 Task: Open Card Research and Development Review in Board Thought Leadership to Workspace E-commerce Management and add a team member Softage.2@softage.net, a label Green, a checklist Culinary Nutrition, an attachment from Trello, a color Green and finally, add a card description 'Conduct customer research for new customer referral' and a comment 'This task requires us to be organized and efficient, managing our time and resources effectively.'. Add a start date 'Jan 02, 1900' with a due date 'Jan 09, 1900'
Action: Mouse moved to (76, 317)
Screenshot: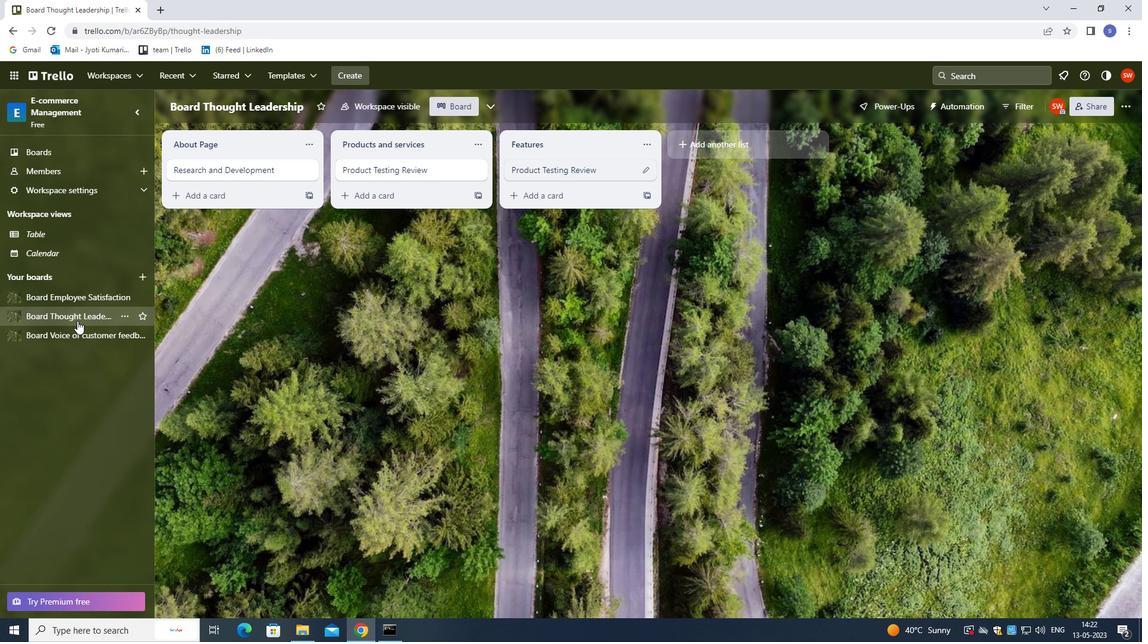 
Action: Mouse pressed left at (76, 317)
Screenshot: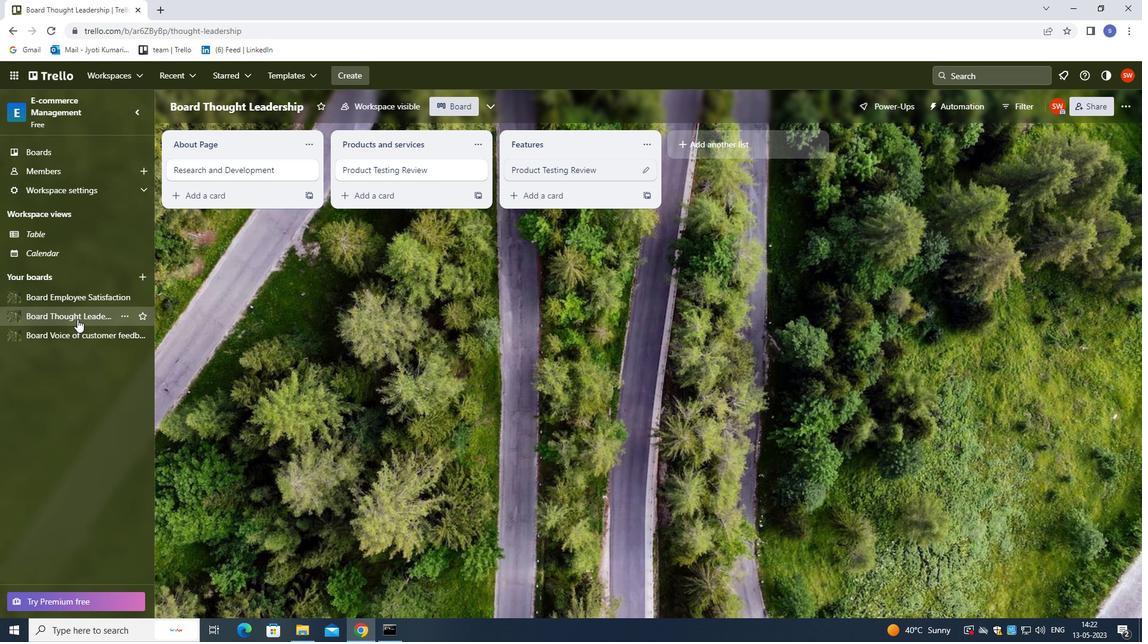 
Action: Mouse moved to (212, 172)
Screenshot: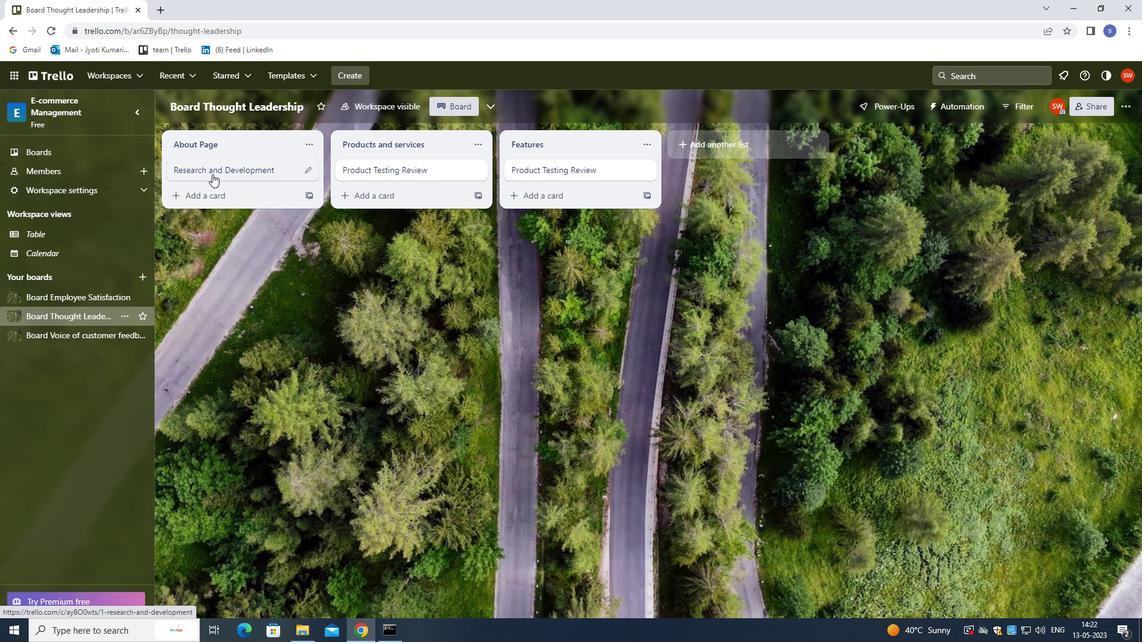 
Action: Mouse pressed left at (212, 172)
Screenshot: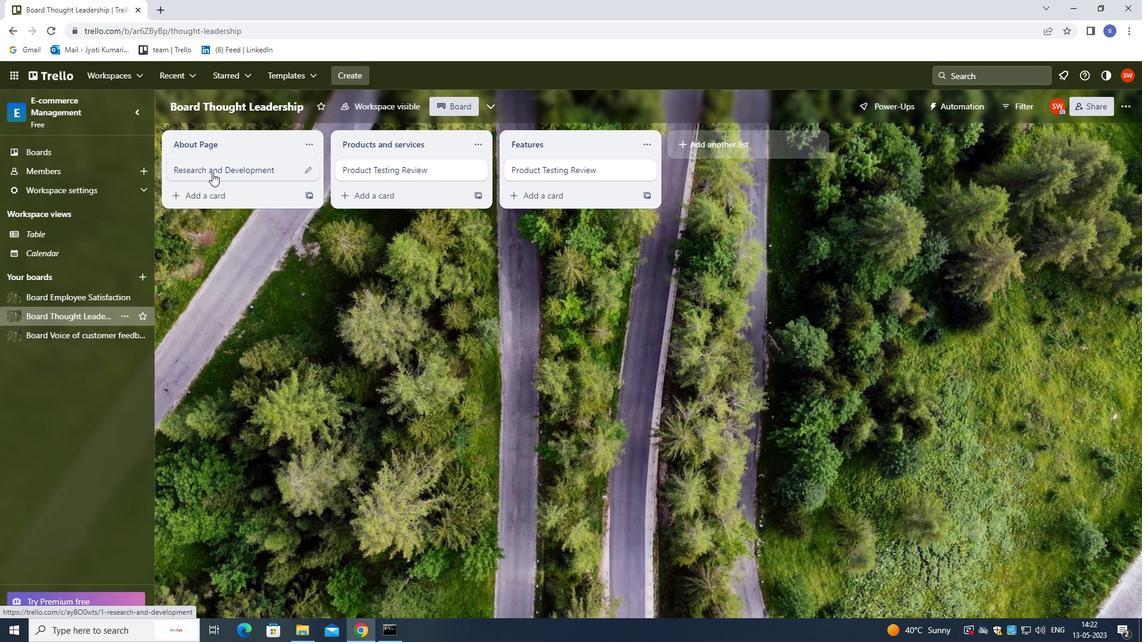 
Action: Mouse moved to (701, 170)
Screenshot: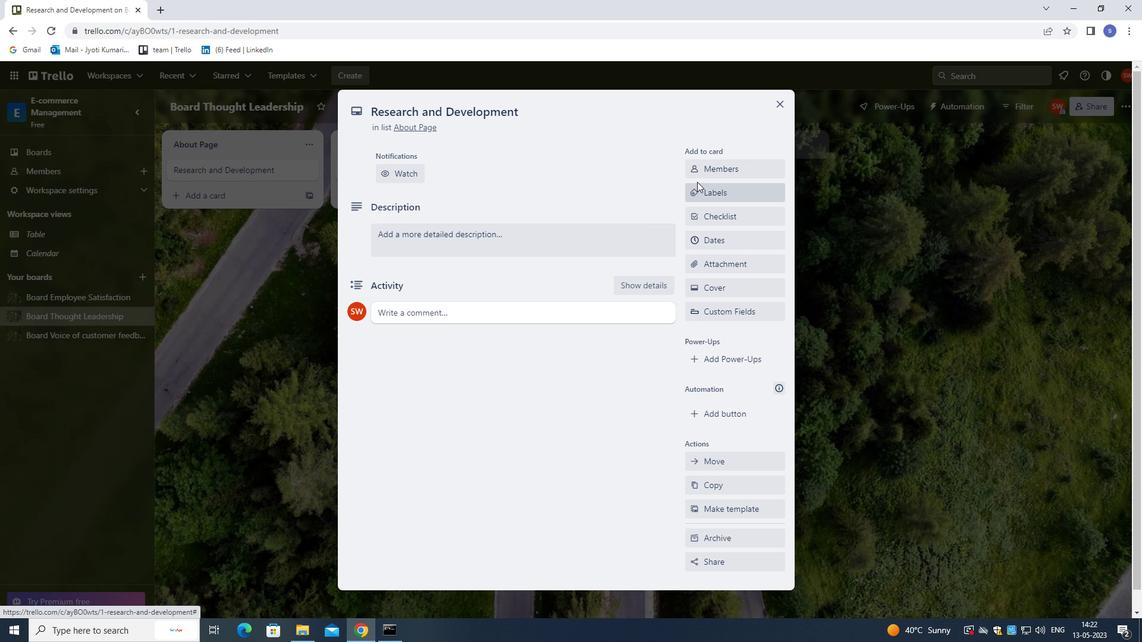 
Action: Mouse pressed left at (701, 170)
Screenshot: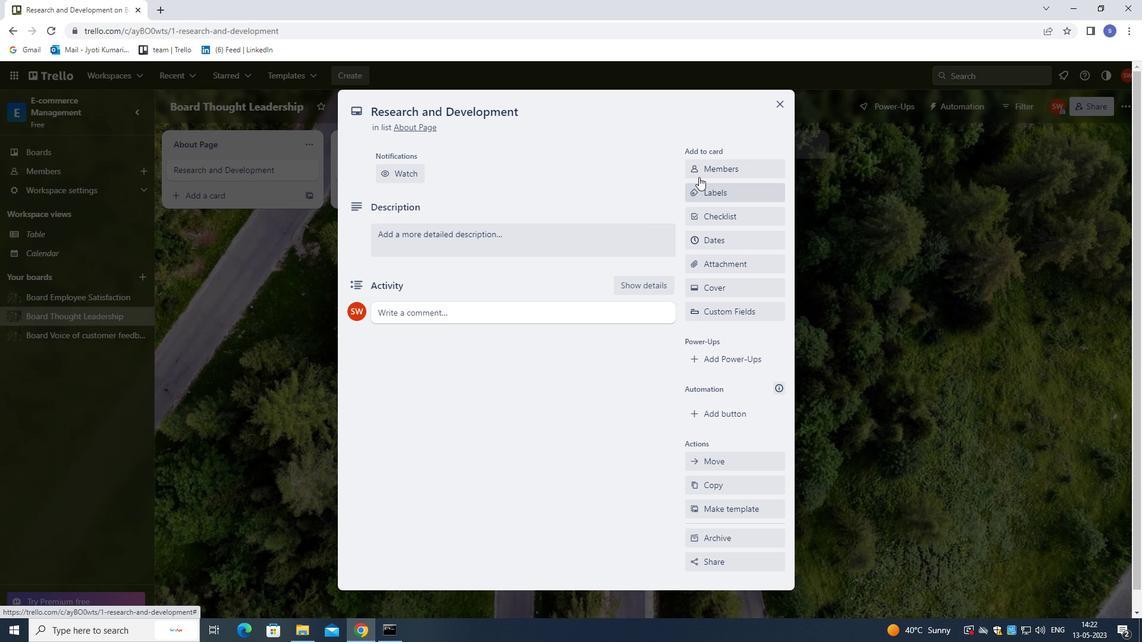
Action: Mouse moved to (825, 303)
Screenshot: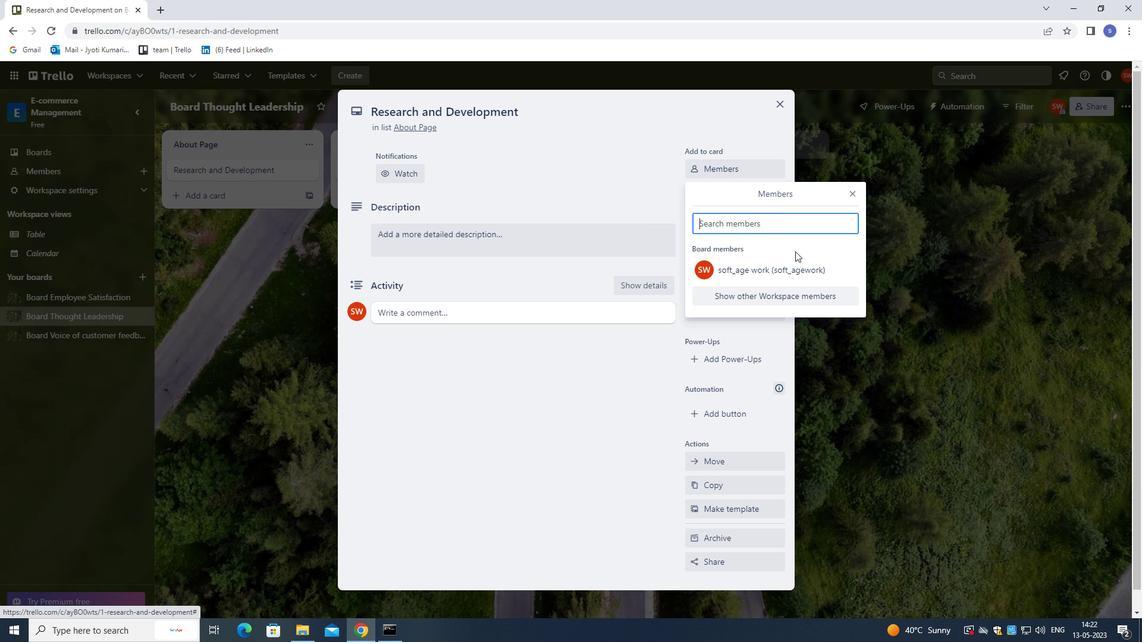 
Action: Key pressed softage.2<Key.shift>@SOFTAGE.NET
Screenshot: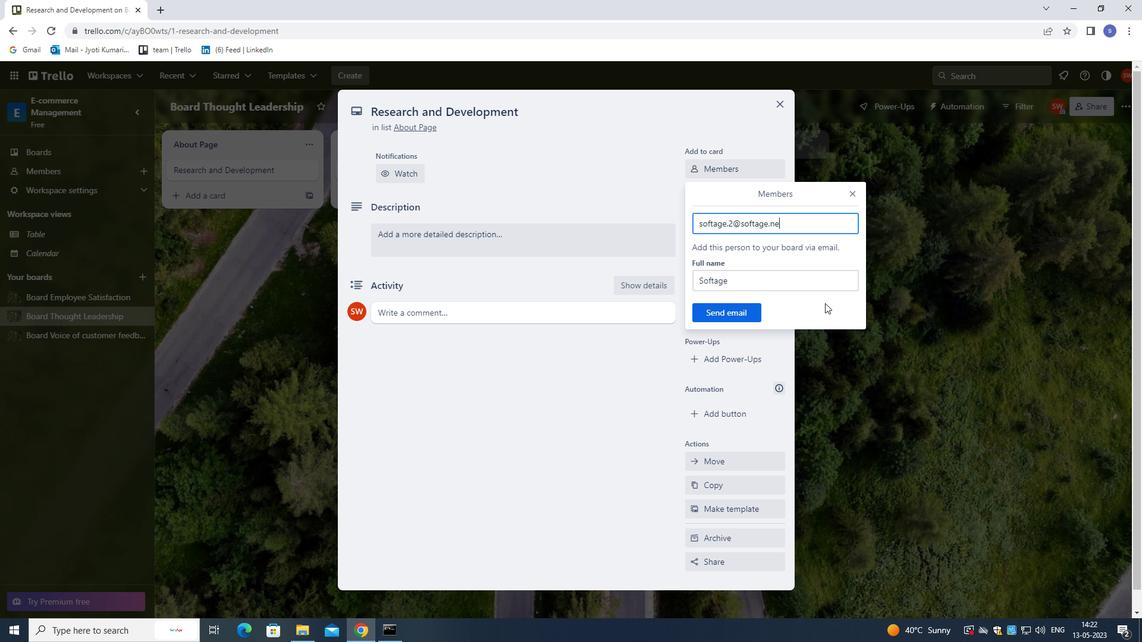 
Action: Mouse moved to (740, 311)
Screenshot: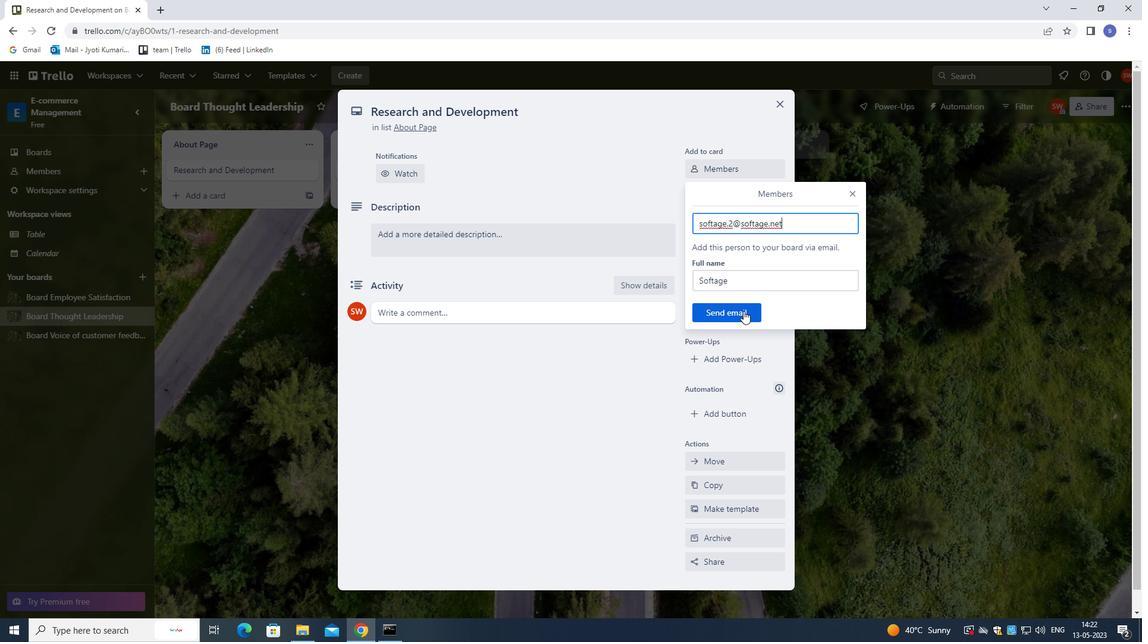 
Action: Mouse pressed left at (740, 311)
Screenshot: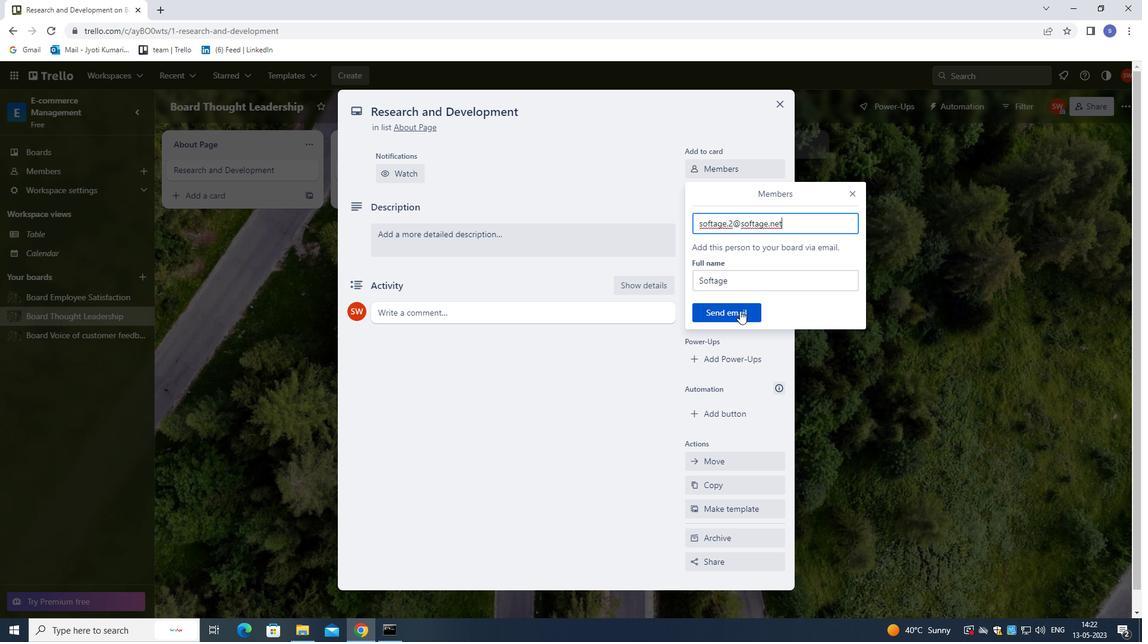
Action: Mouse moved to (734, 234)
Screenshot: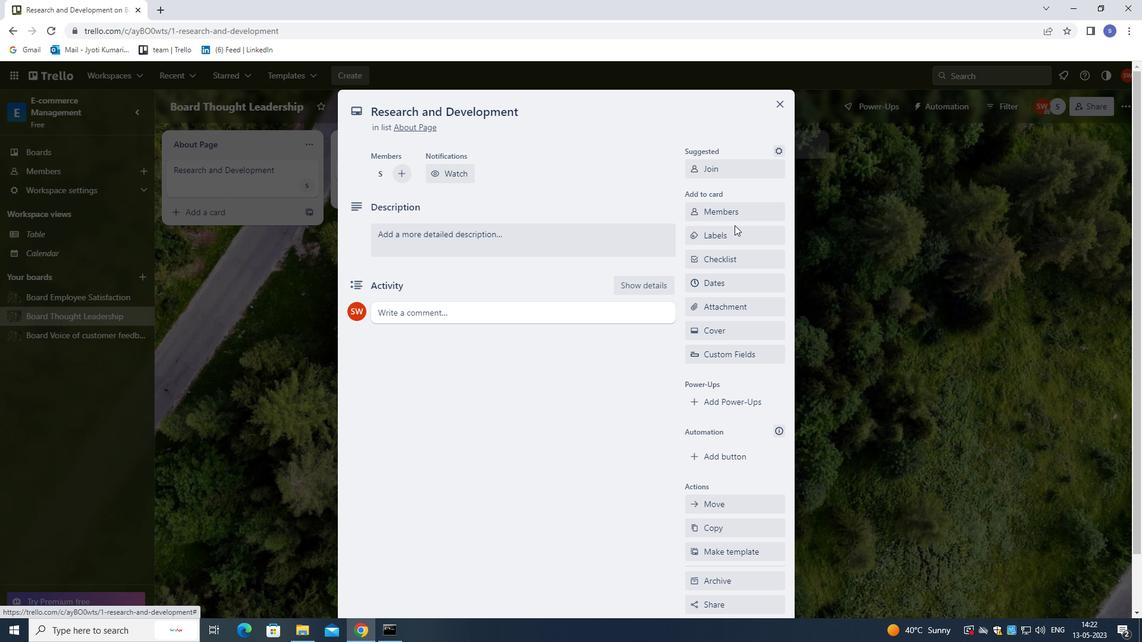 
Action: Mouse pressed left at (734, 234)
Screenshot: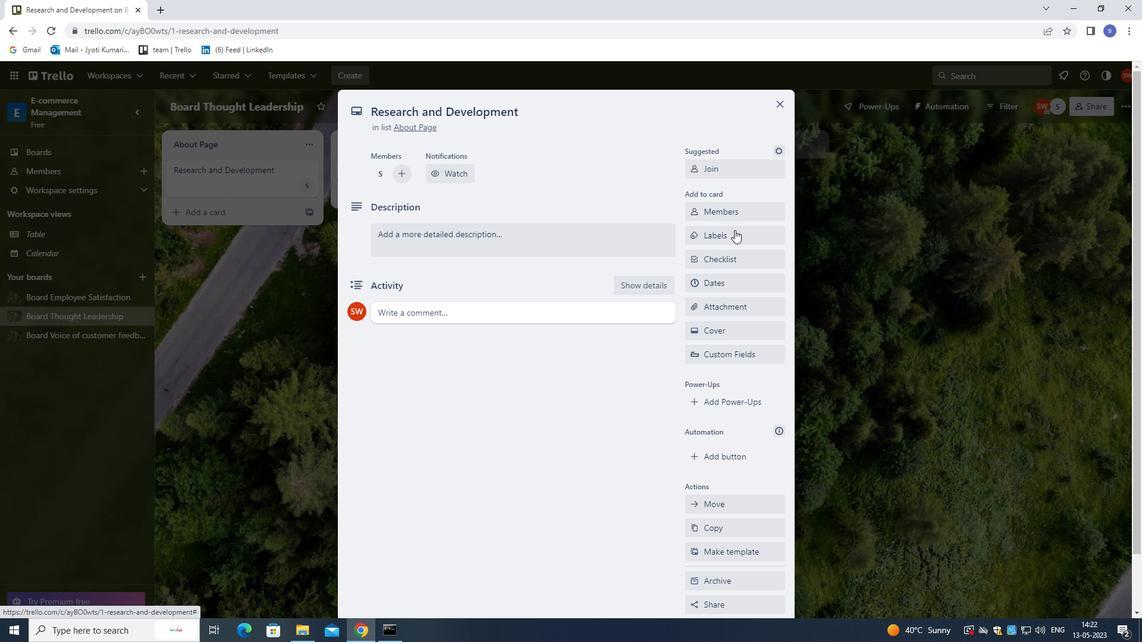 
Action: Key pressed G
Screenshot: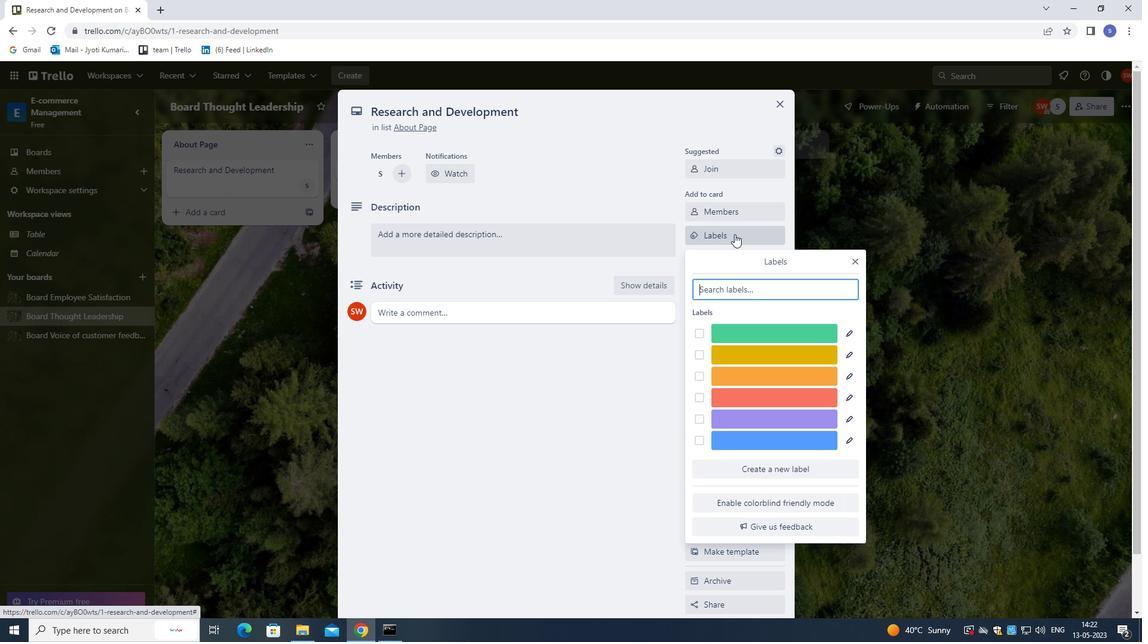 
Action: Mouse moved to (734, 330)
Screenshot: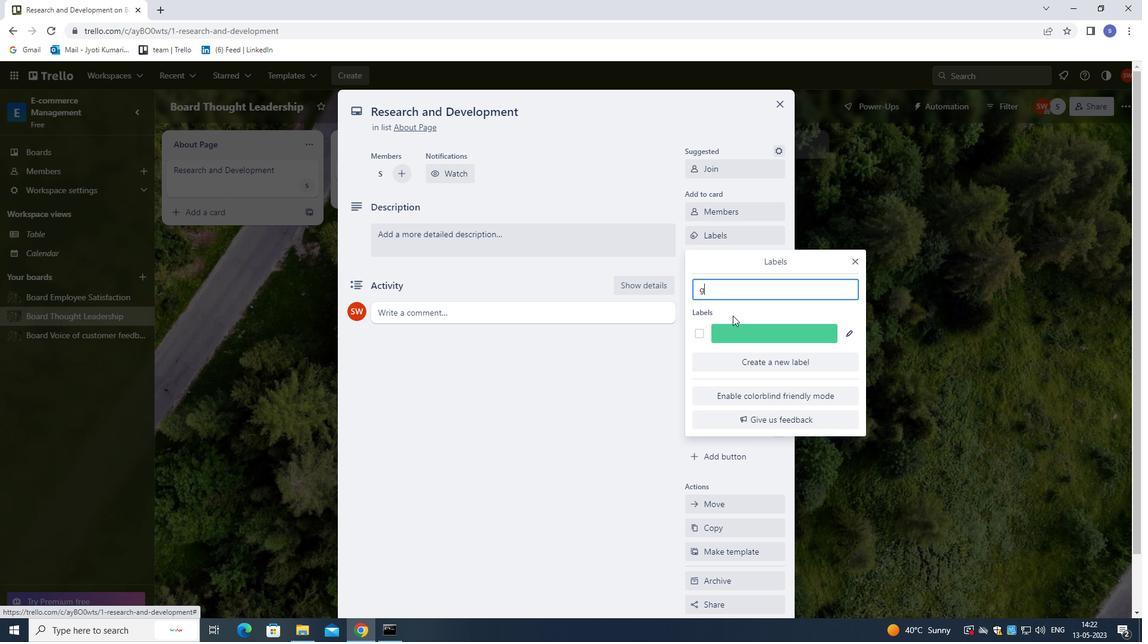 
Action: Mouse pressed left at (734, 330)
Screenshot: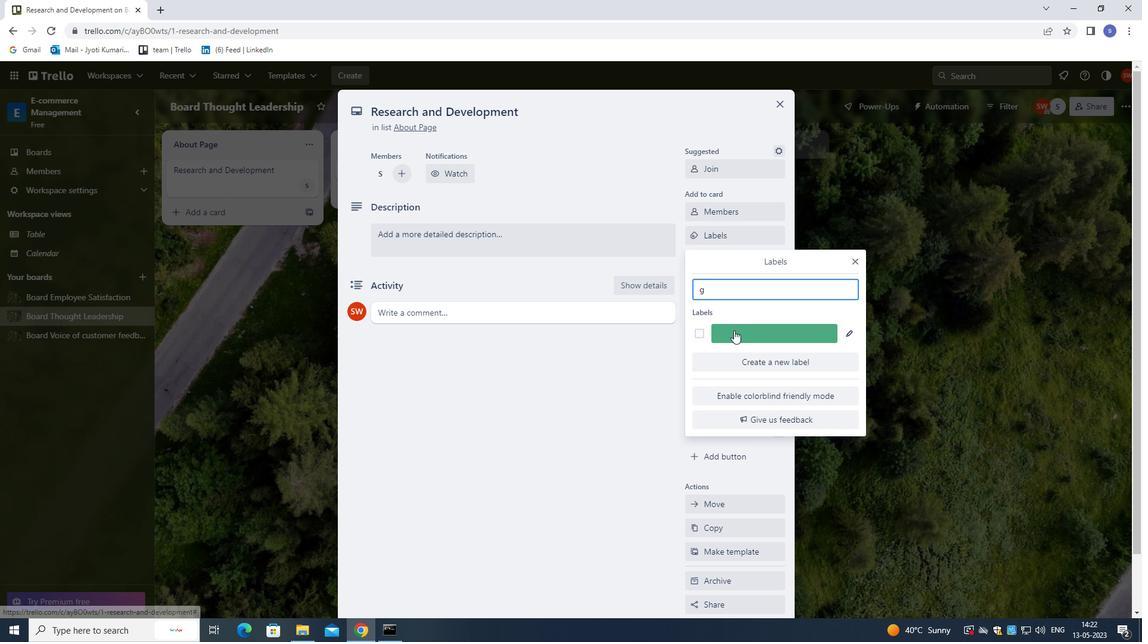 
Action: Mouse moved to (856, 259)
Screenshot: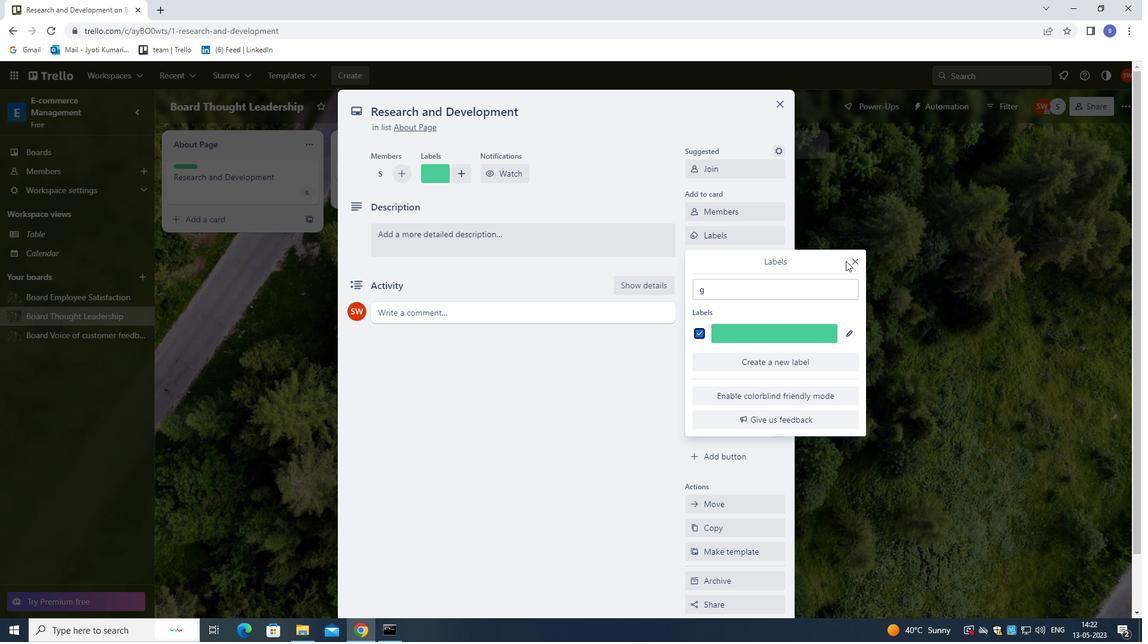 
Action: Mouse pressed left at (856, 259)
Screenshot: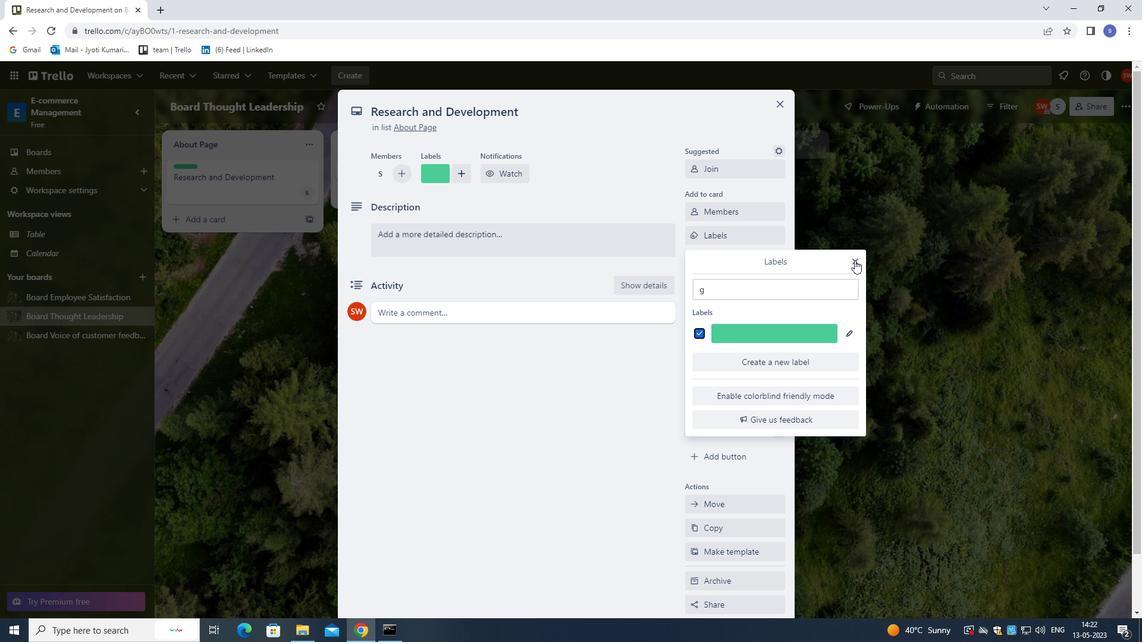 
Action: Mouse moved to (746, 264)
Screenshot: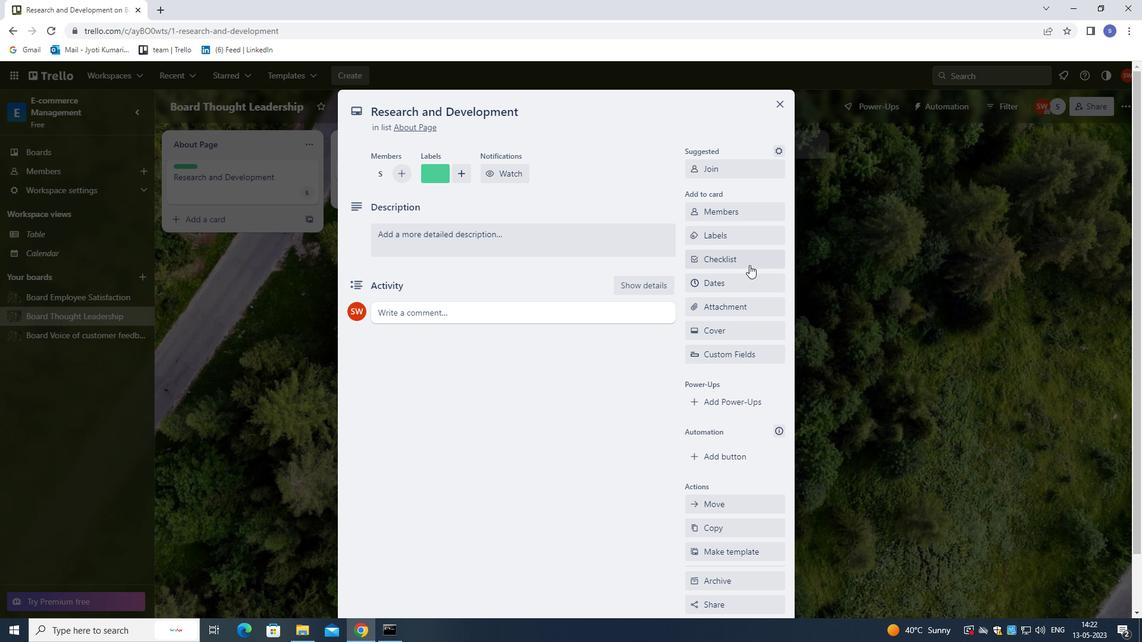 
Action: Mouse pressed left at (746, 264)
Screenshot: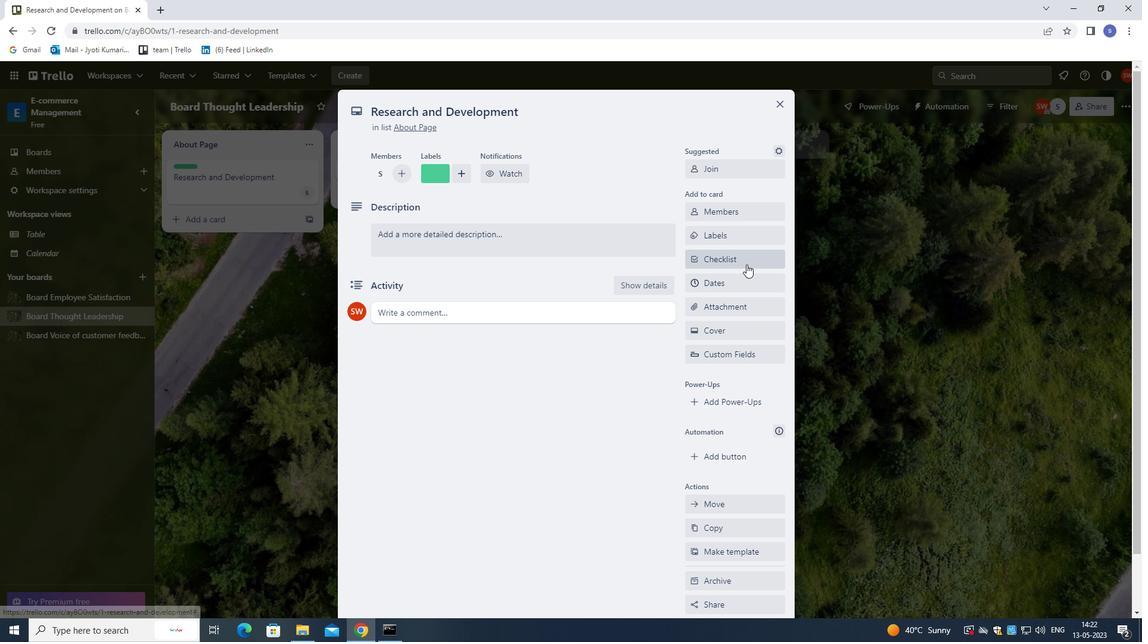 
Action: Mouse moved to (747, 265)
Screenshot: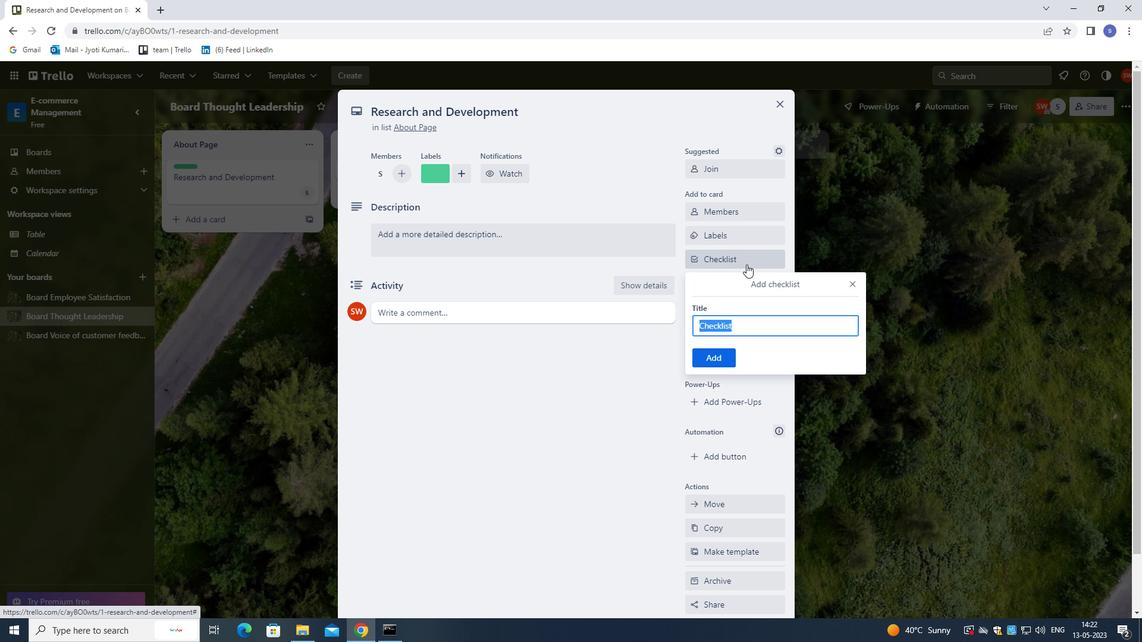 
Action: Key pressed <Key.shift>CUILNARY<Key.space><Key.shift><Key.shift>NUTRITION<Key.left><Key.left><Key.left><Key.left><Key.left><Key.left><Key.left><Key.left><Key.left><Key.left><Key.left><Key.left><Key.left><Key.left><Key.left><Key.left><Key.left><Key.left><Key.left><Key.left>00<Key.backspace><Key.backspace><Key.right><Key.right><Key.right><Key.right><Key.backspace><Key.backspace>LI
Screenshot: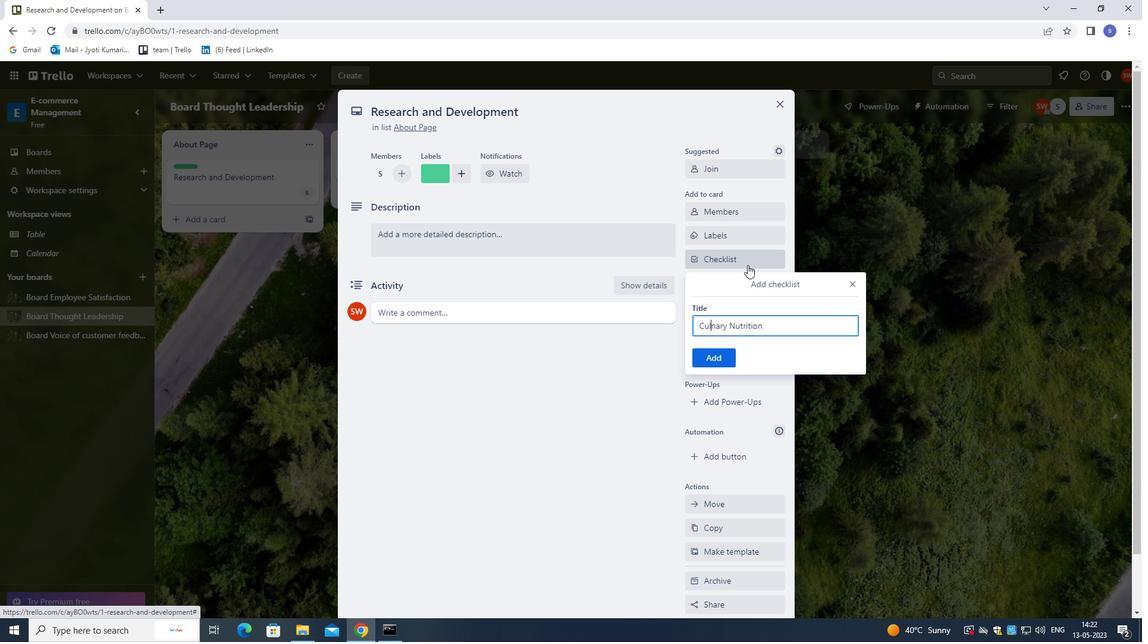 
Action: Mouse moved to (721, 360)
Screenshot: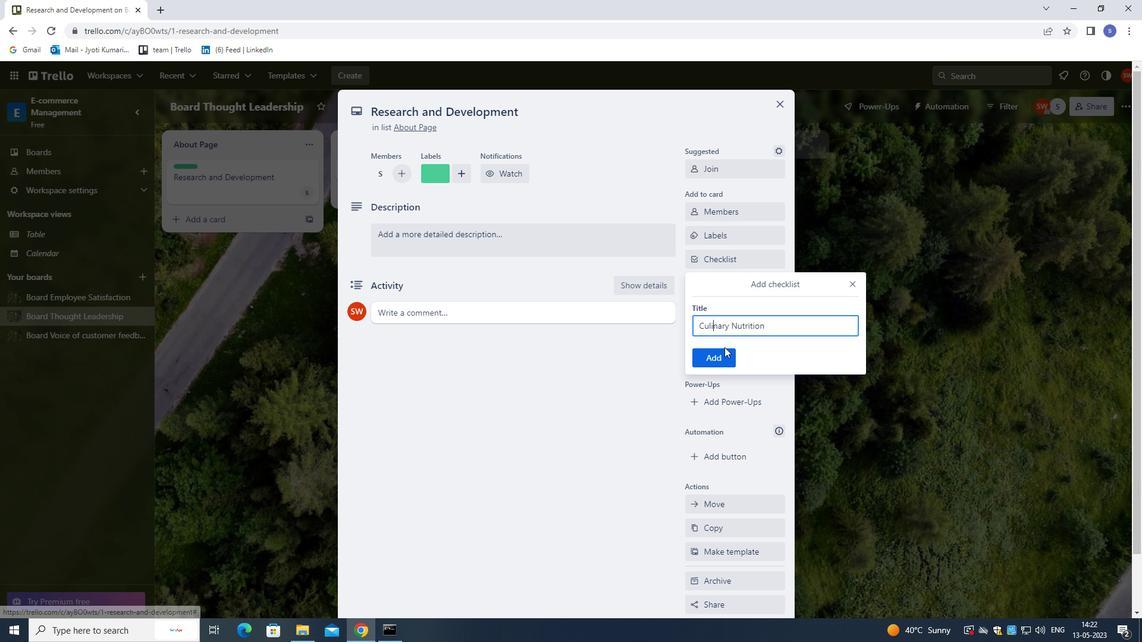 
Action: Mouse pressed left at (721, 360)
Screenshot: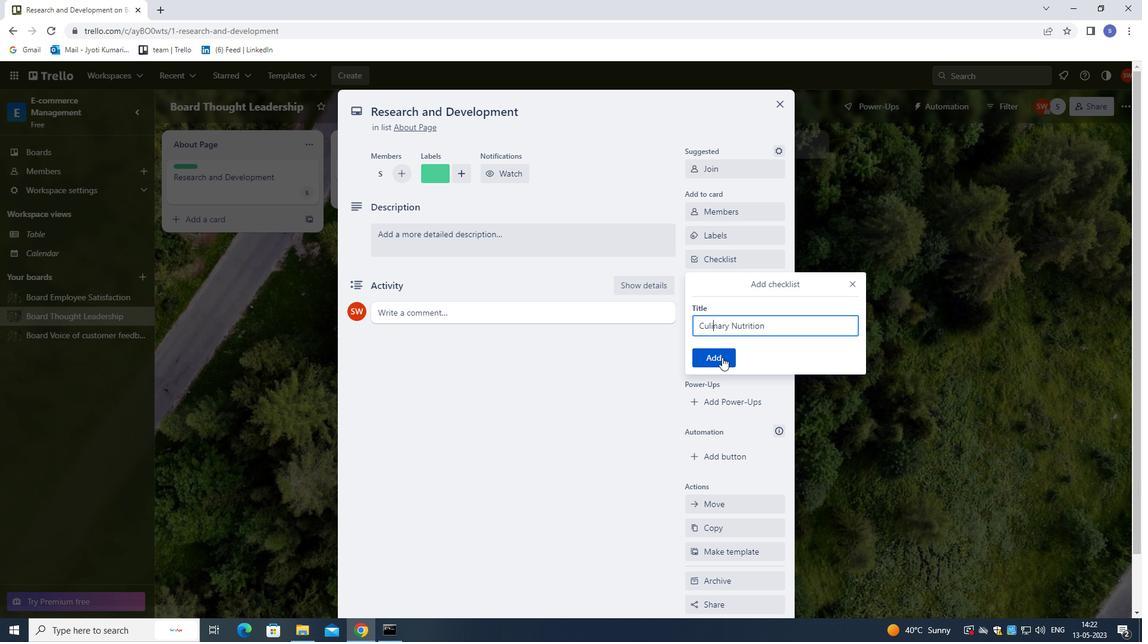 
Action: Mouse moved to (727, 290)
Screenshot: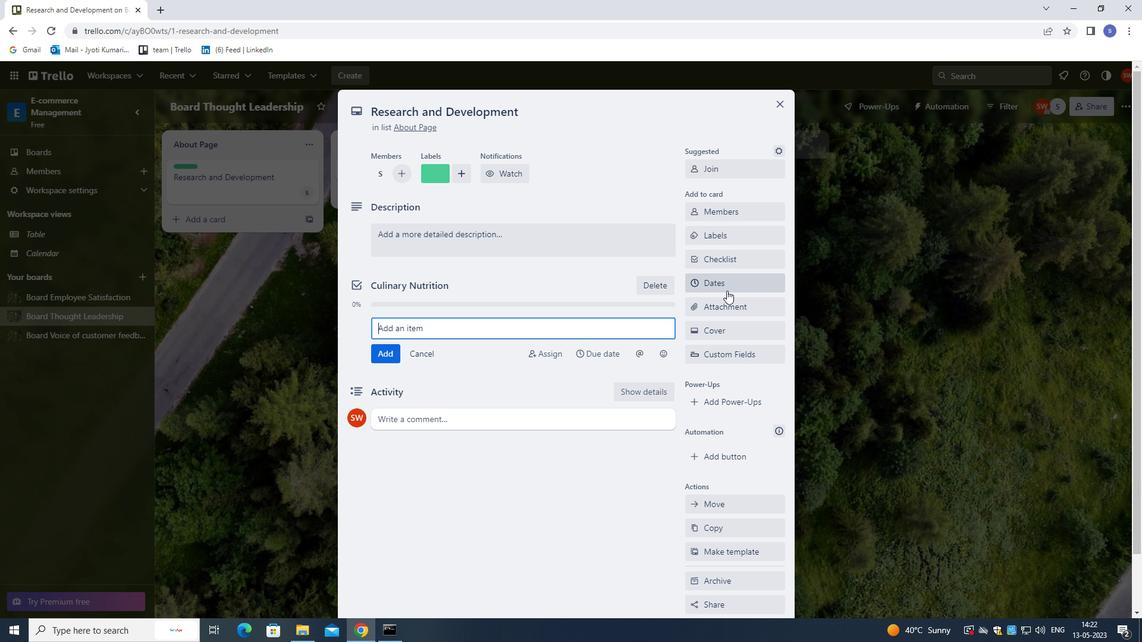 
Action: Mouse pressed left at (727, 290)
Screenshot: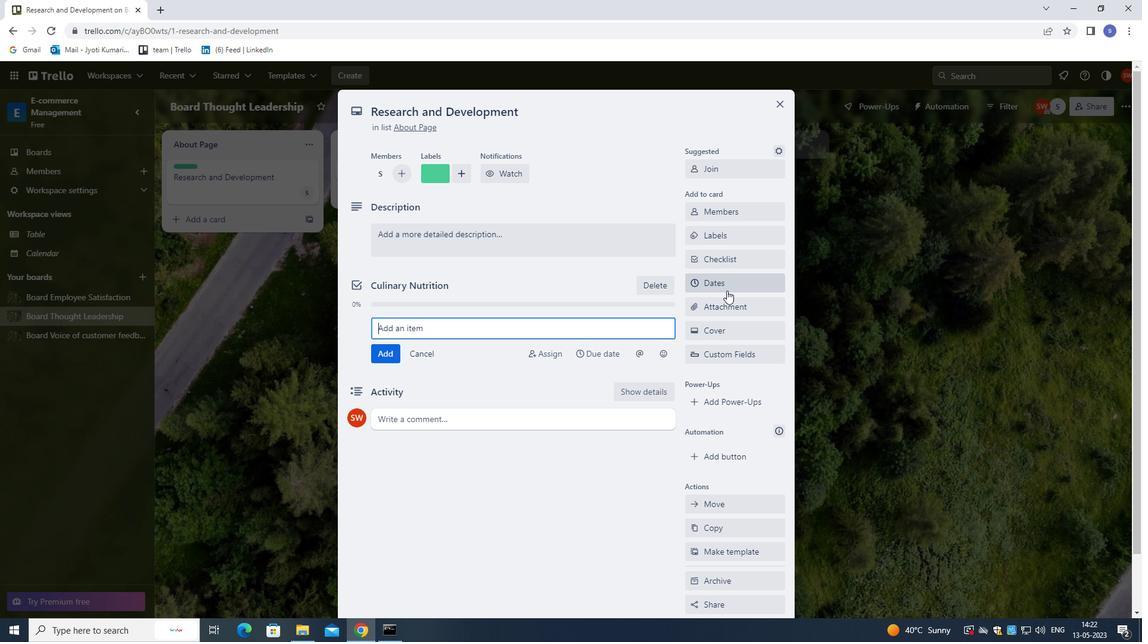 
Action: Mouse moved to (697, 324)
Screenshot: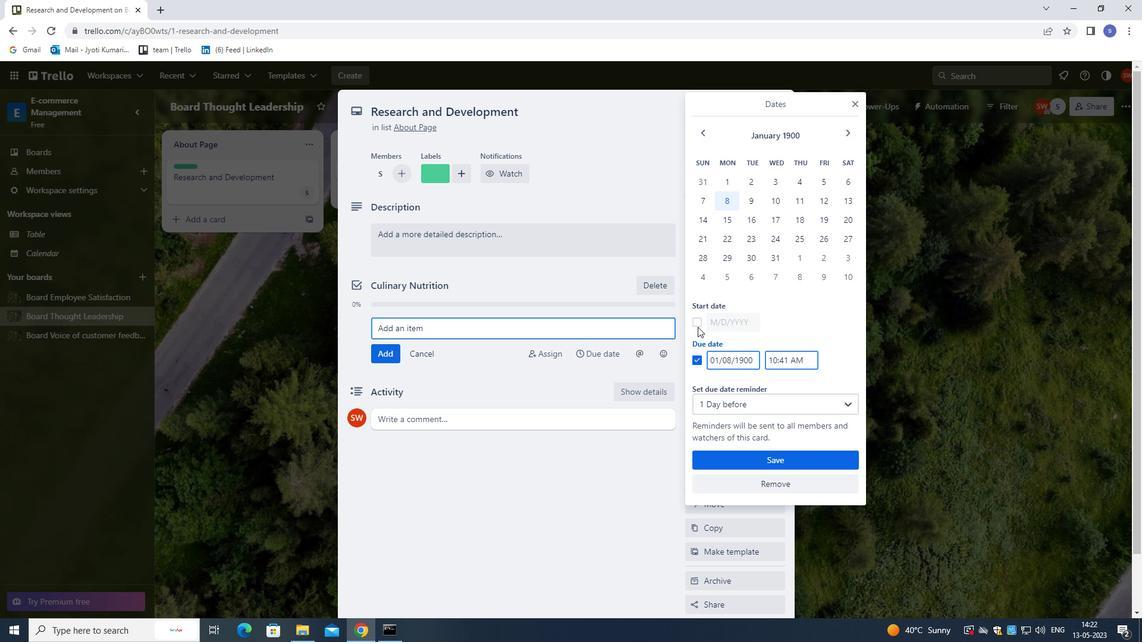
Action: Mouse pressed left at (697, 324)
Screenshot: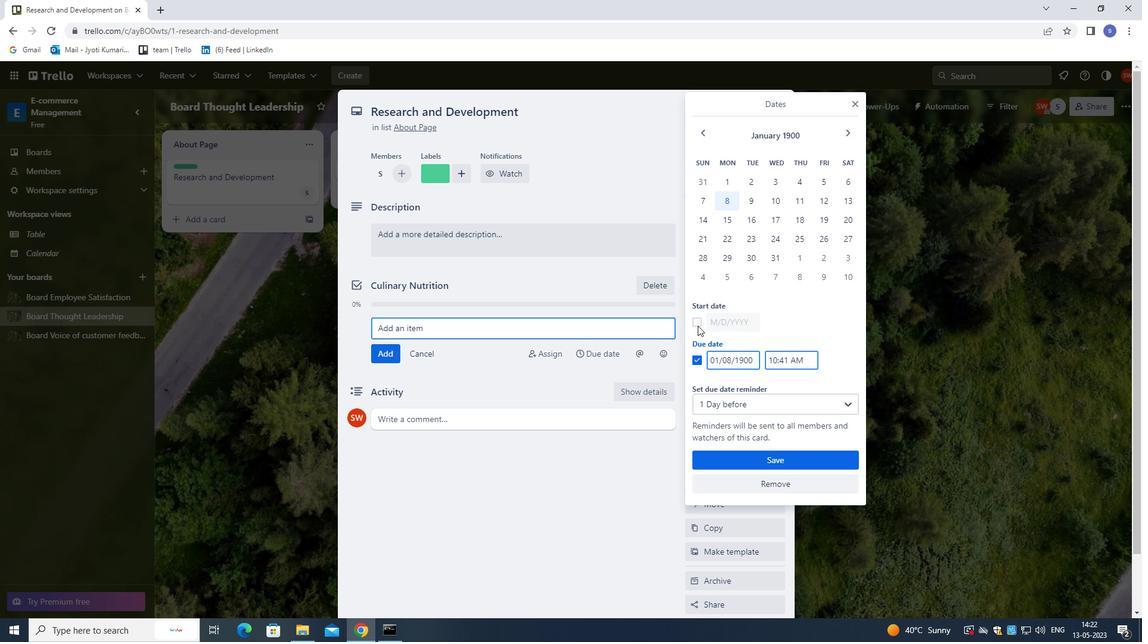 
Action: Mouse moved to (724, 319)
Screenshot: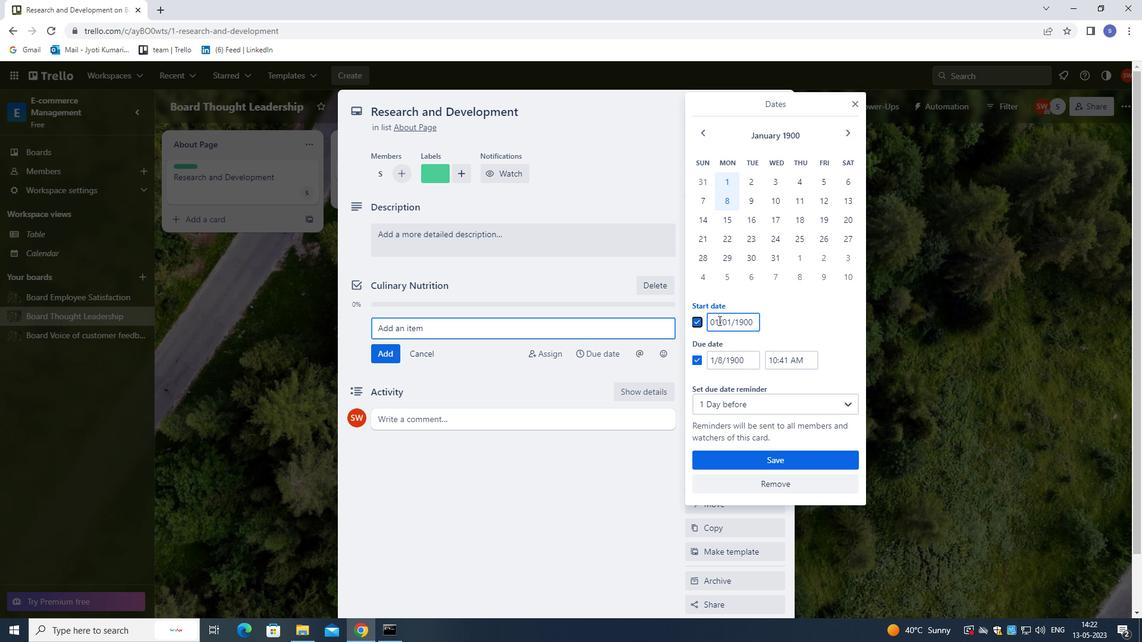 
Action: Mouse pressed left at (724, 319)
Screenshot: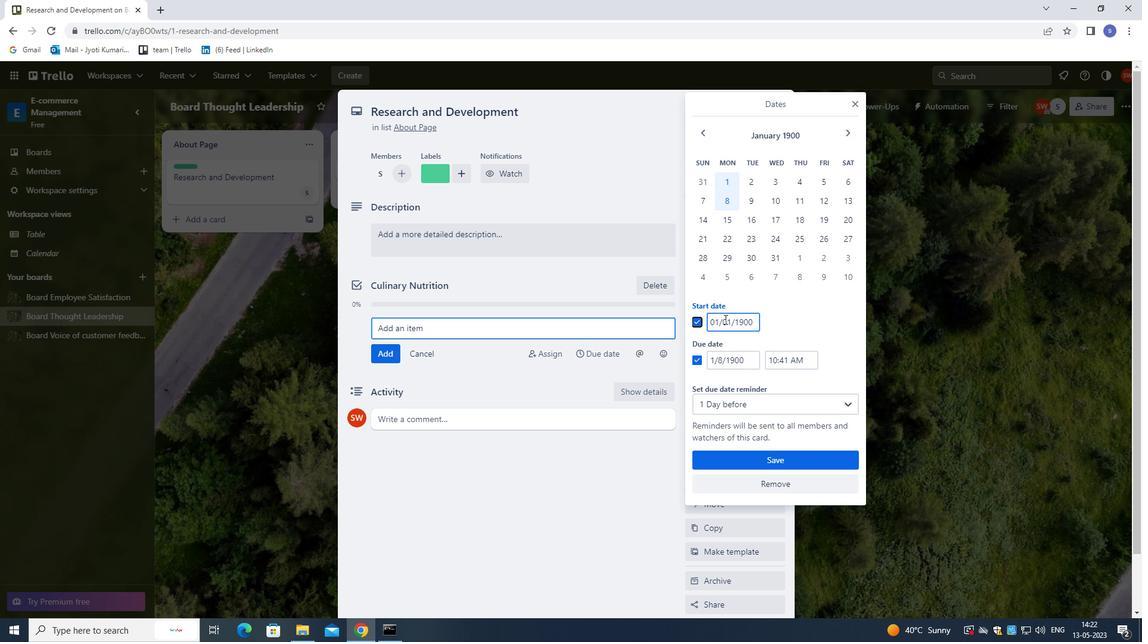 
Action: Mouse moved to (733, 356)
Screenshot: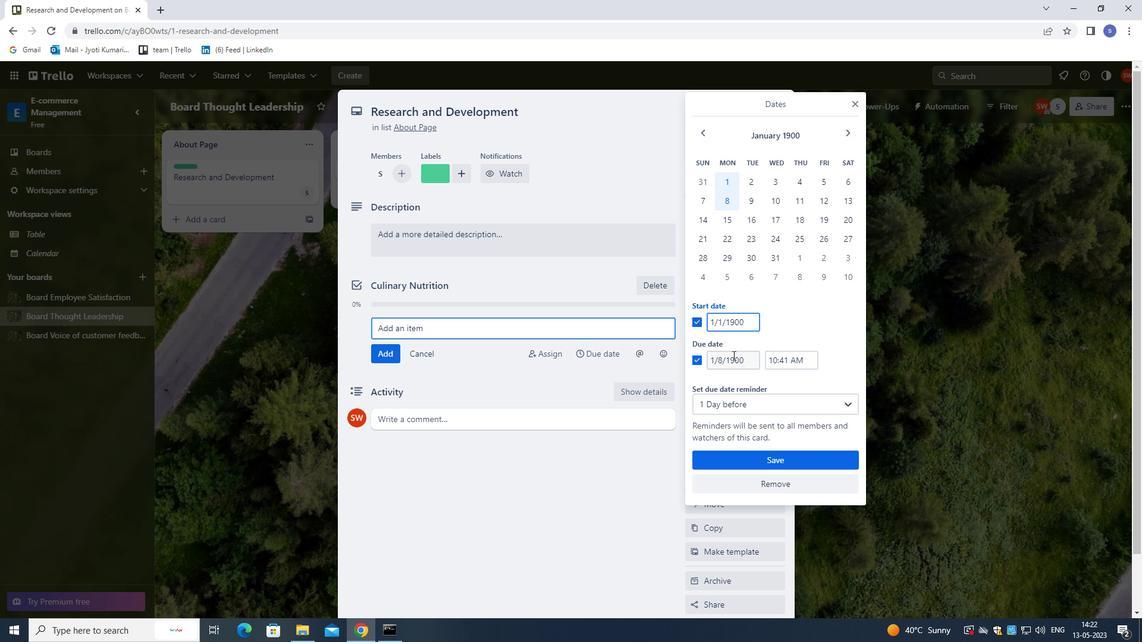 
Action: Key pressed <Key.left><Key.backspace>2
Screenshot: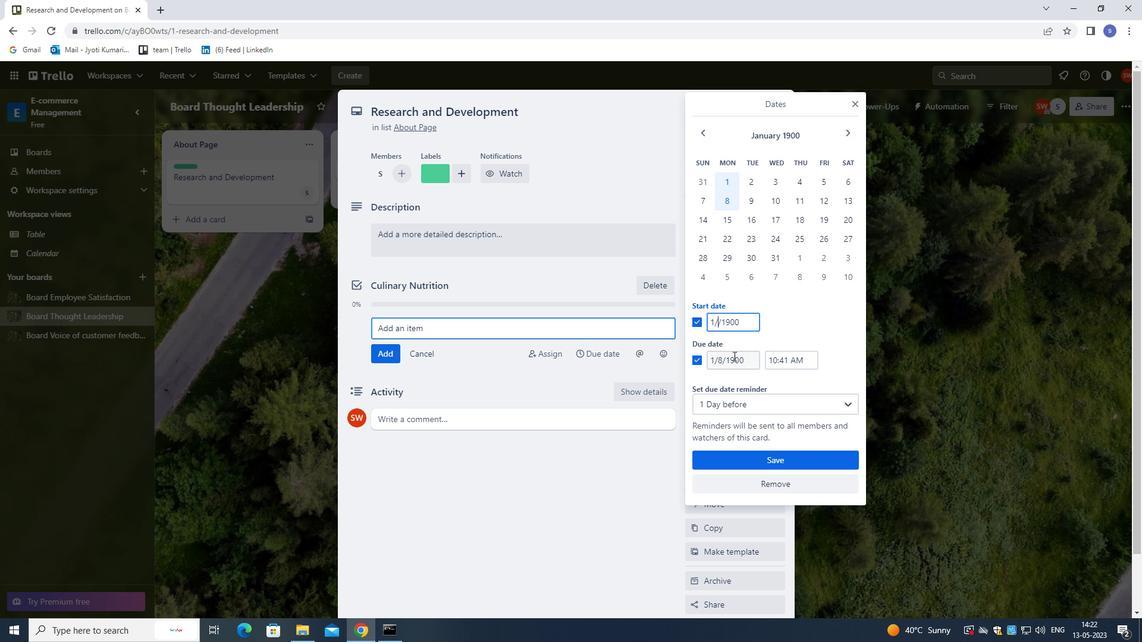 
Action: Mouse moved to (721, 361)
Screenshot: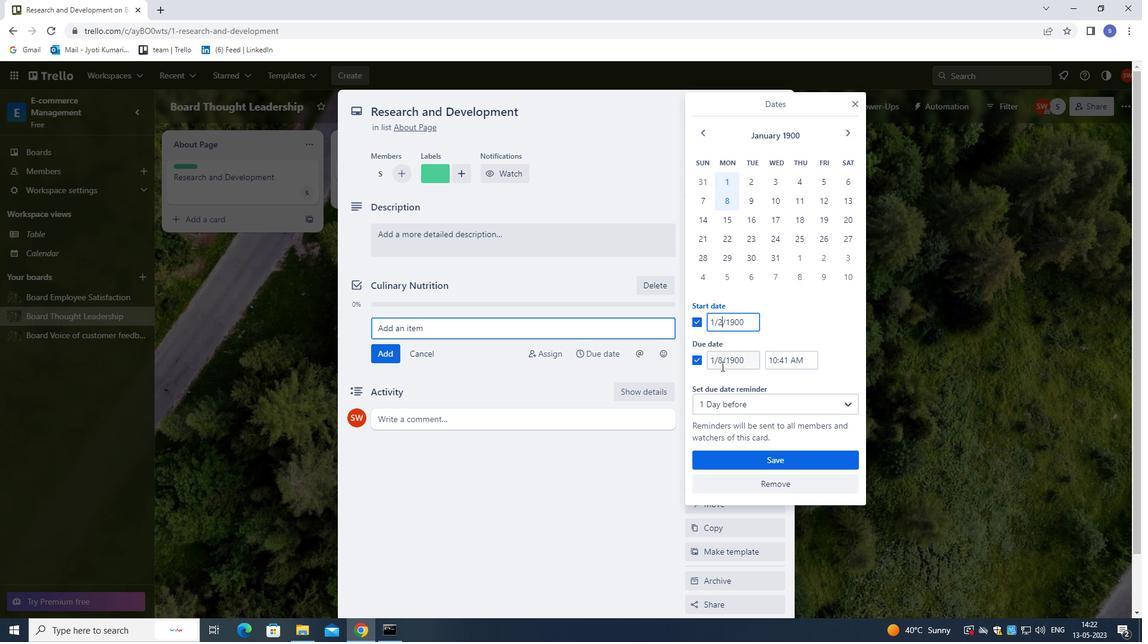 
Action: Mouse pressed left at (721, 361)
Screenshot: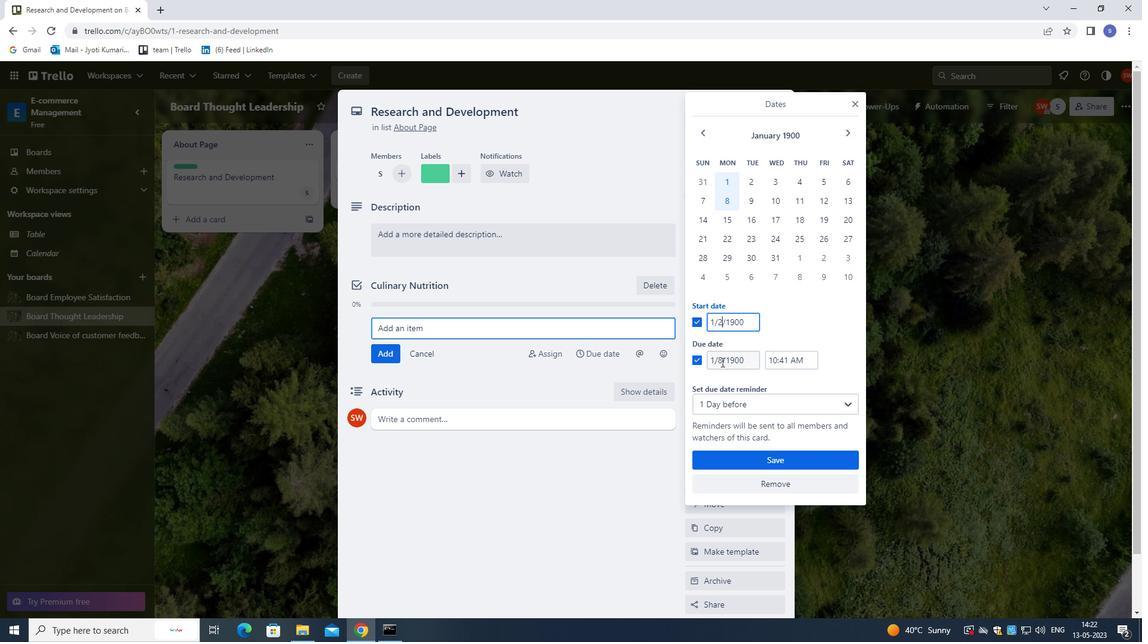 
Action: Mouse moved to (750, 433)
Screenshot: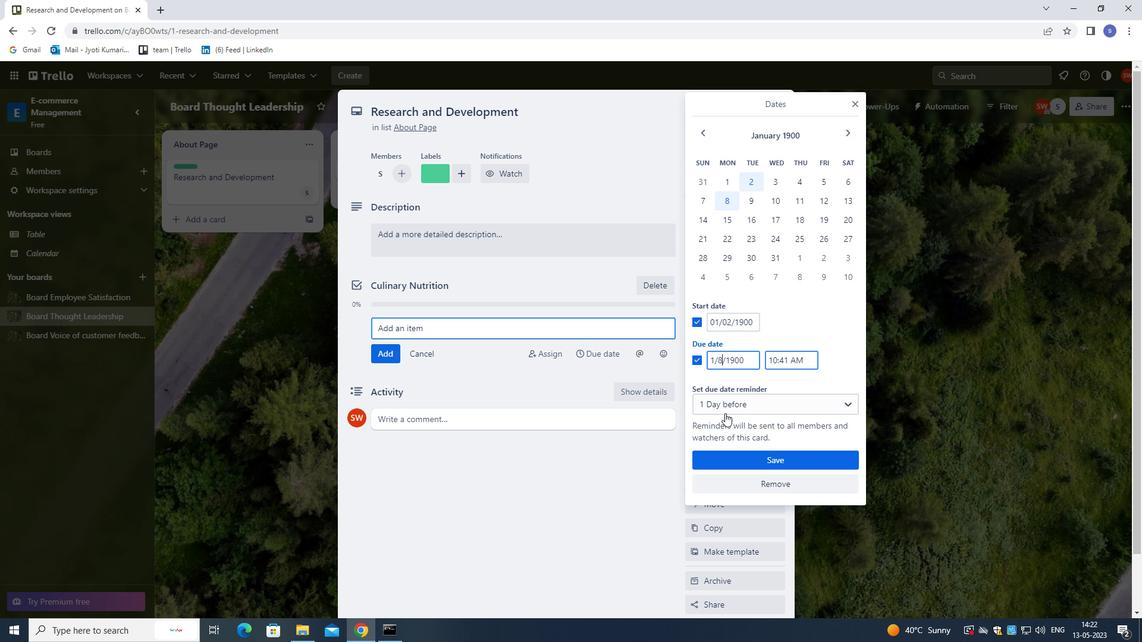 
Action: Key pressed <Key.backspace>9
Screenshot: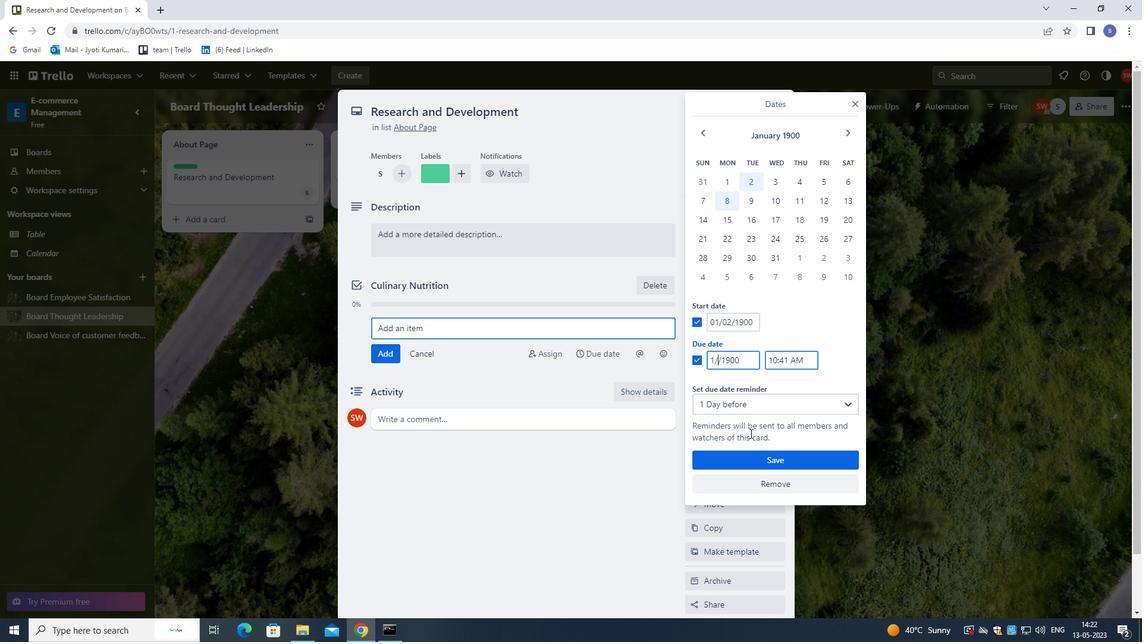 
Action: Mouse moved to (766, 459)
Screenshot: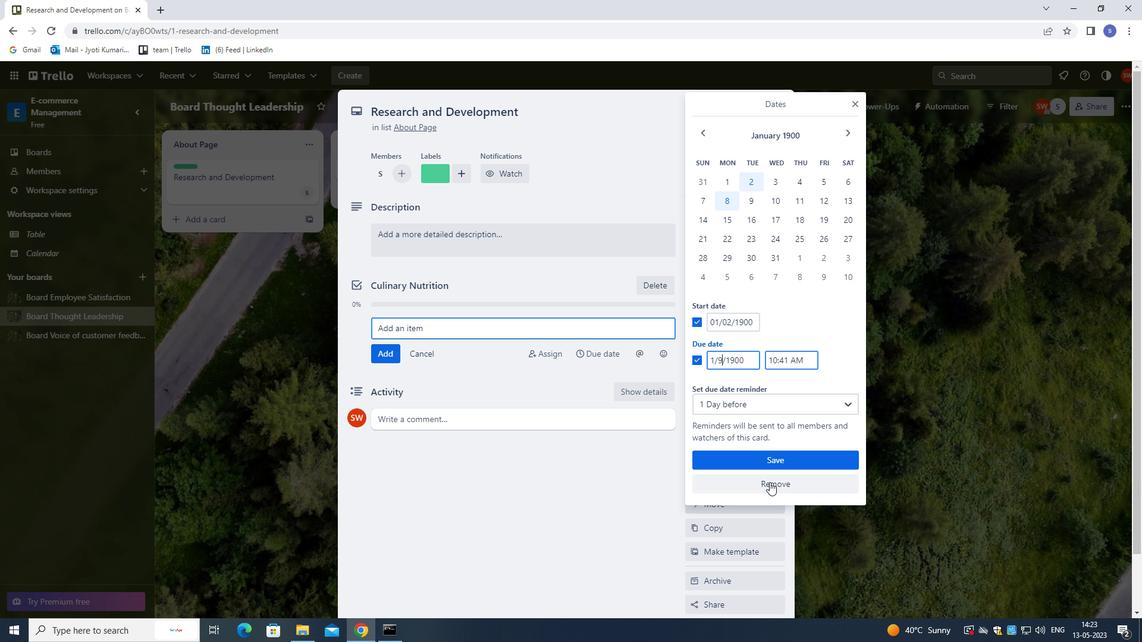 
Action: Mouse pressed left at (766, 459)
Screenshot: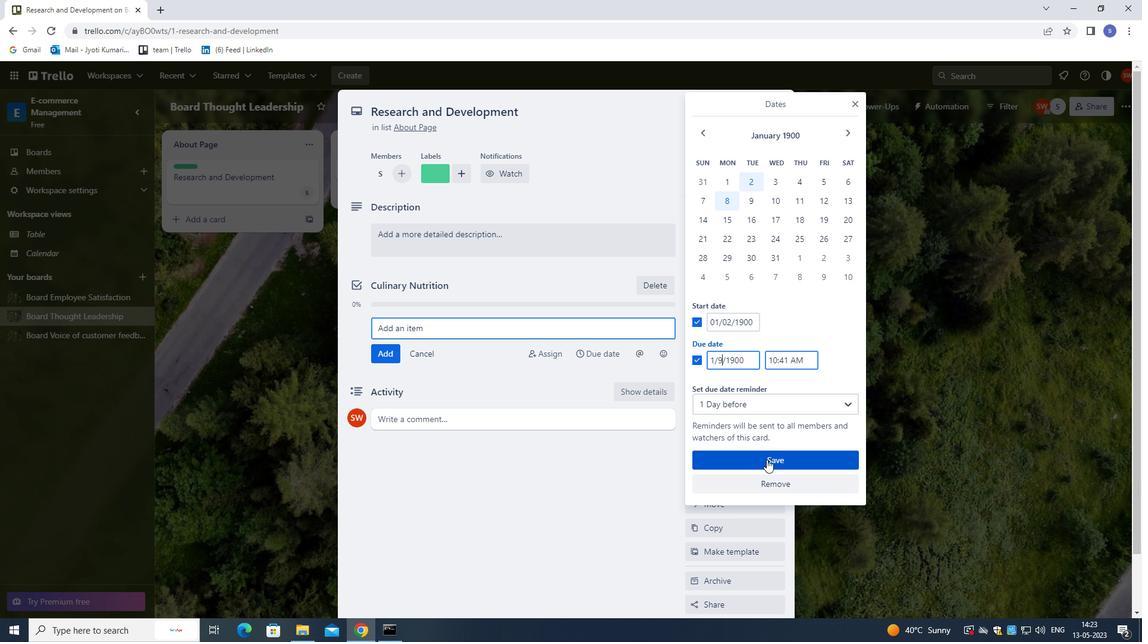 
Action: Mouse moved to (729, 307)
Screenshot: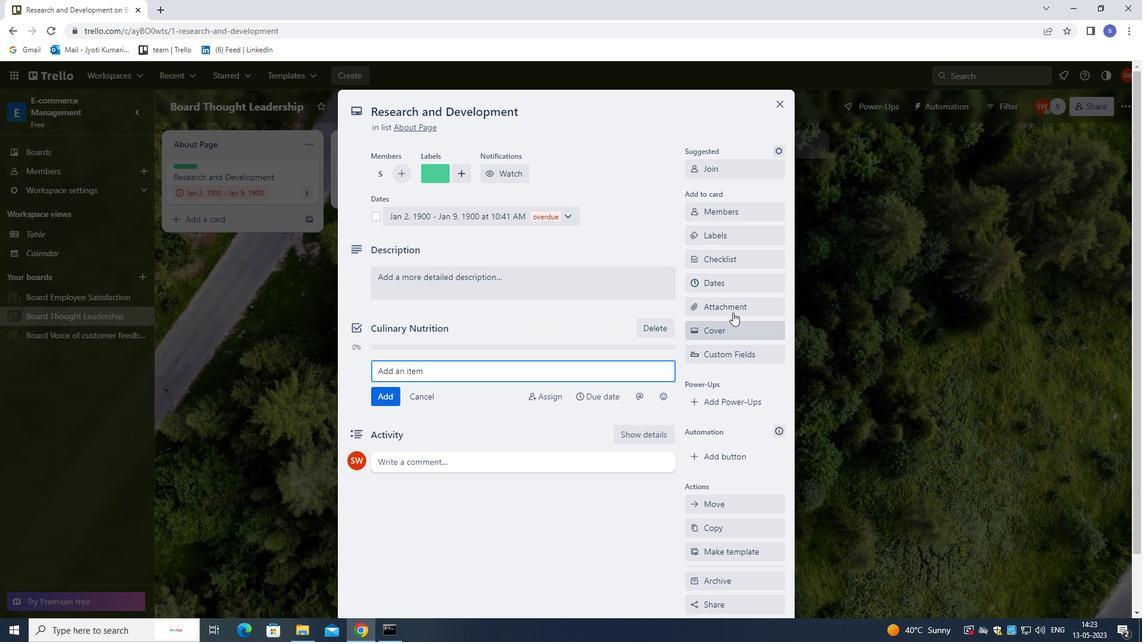 
Action: Mouse pressed left at (729, 307)
Screenshot: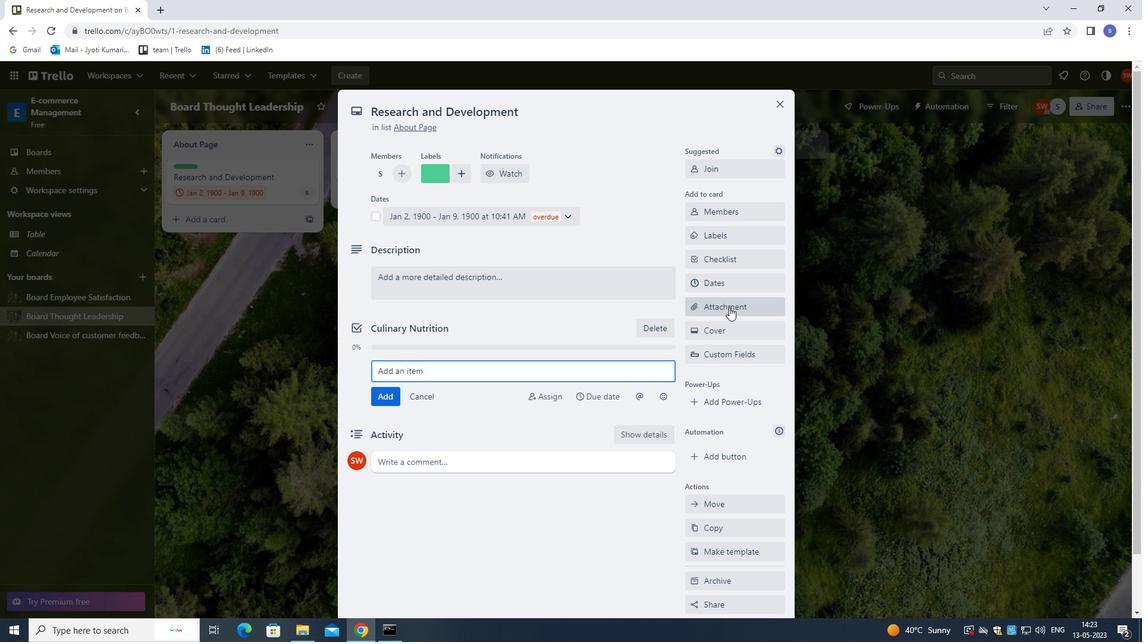
Action: Mouse moved to (721, 380)
Screenshot: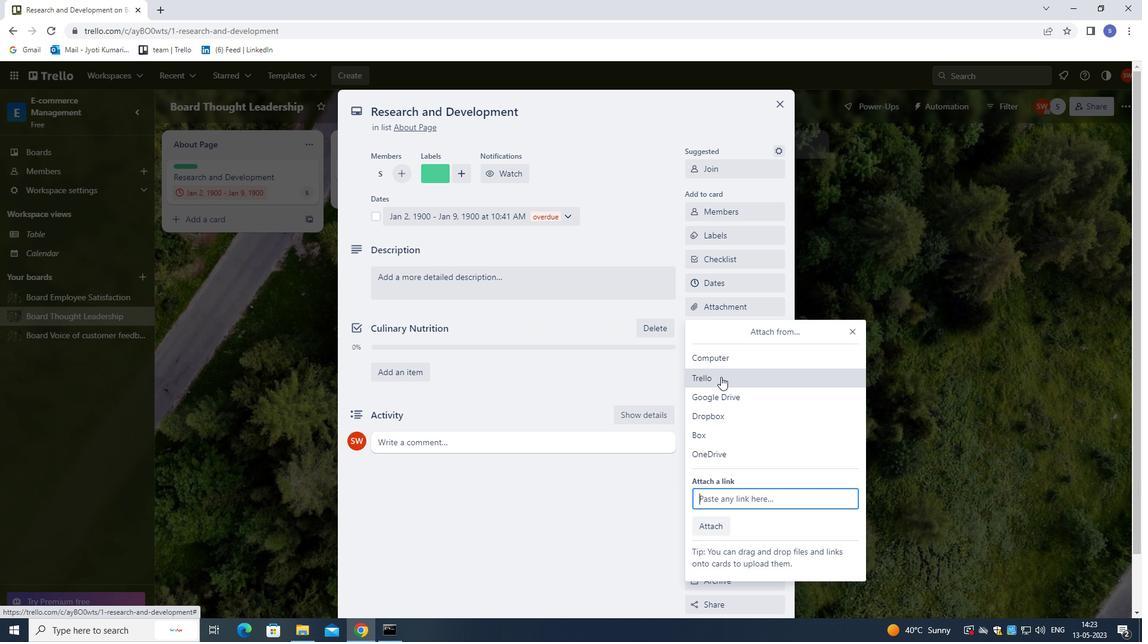 
Action: Mouse pressed left at (721, 380)
Screenshot: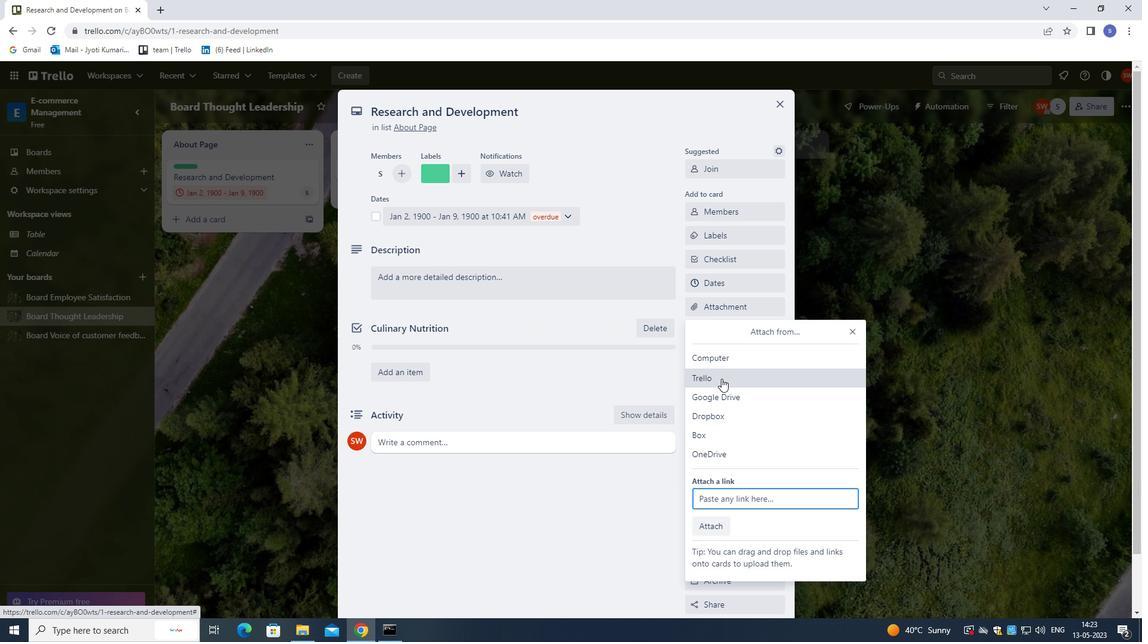 
Action: Mouse moved to (725, 389)
Screenshot: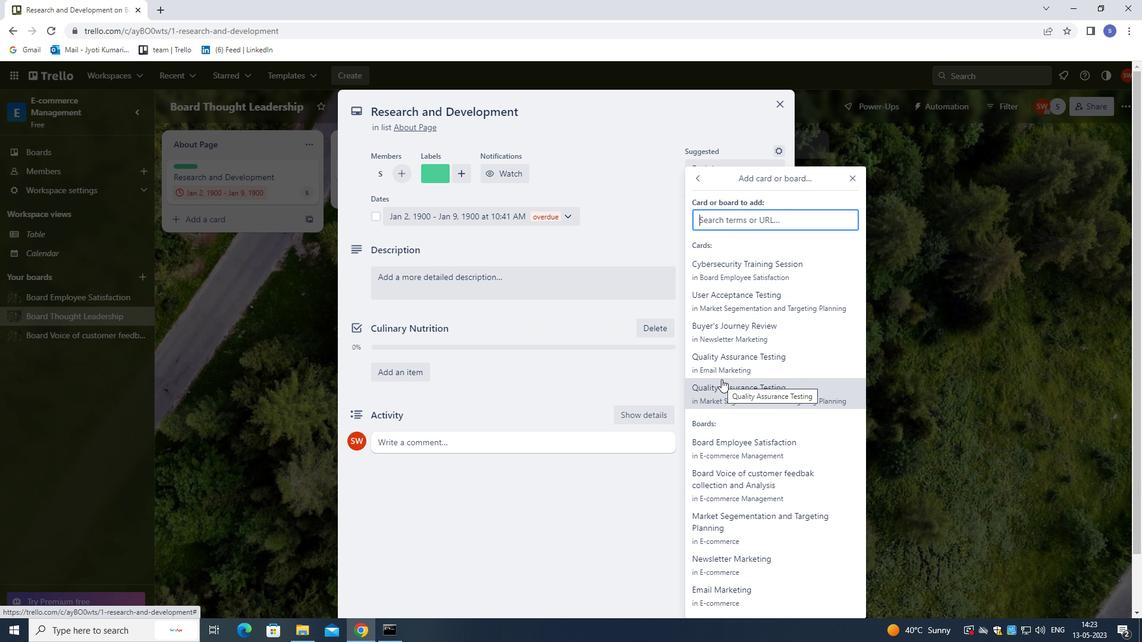 
Action: Mouse pressed left at (725, 389)
Screenshot: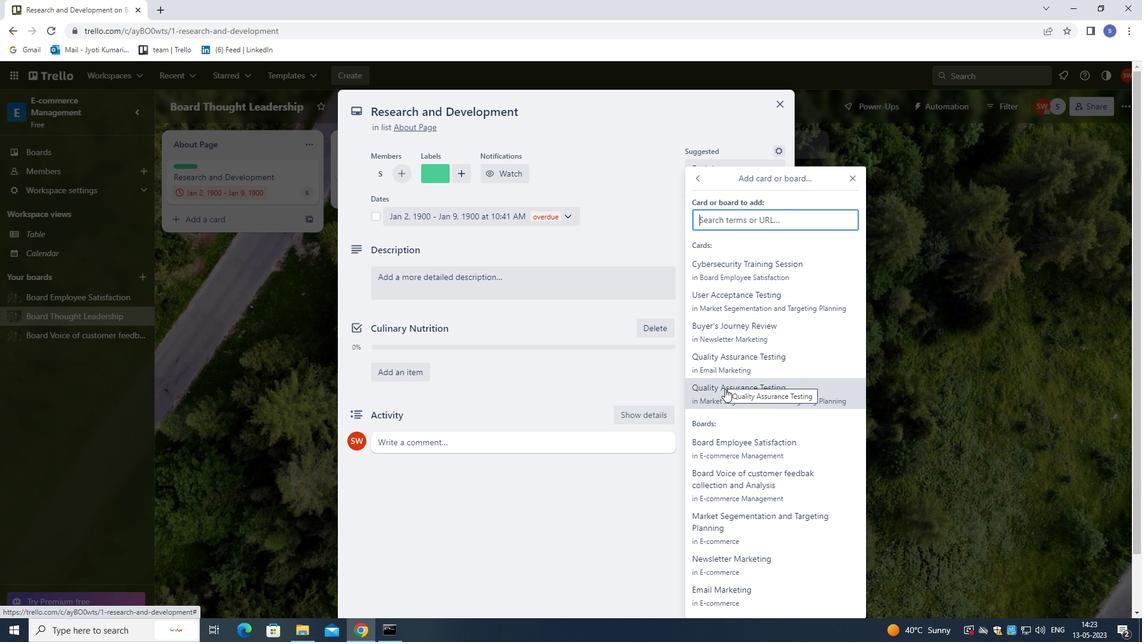
Action: Mouse moved to (712, 336)
Screenshot: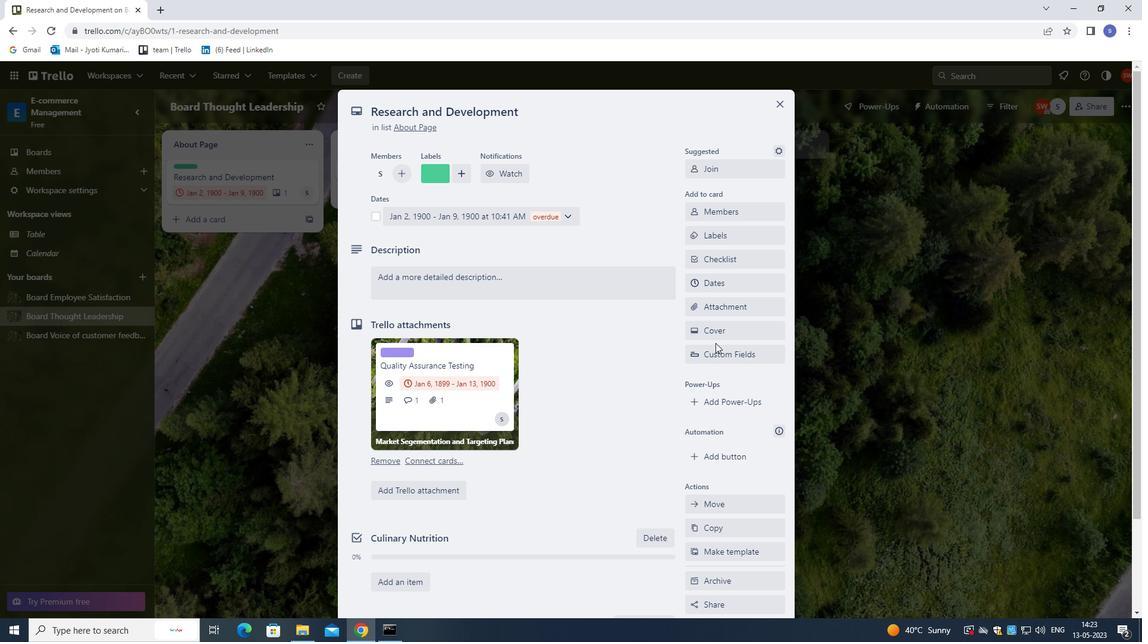 
Action: Mouse pressed left at (712, 336)
Screenshot: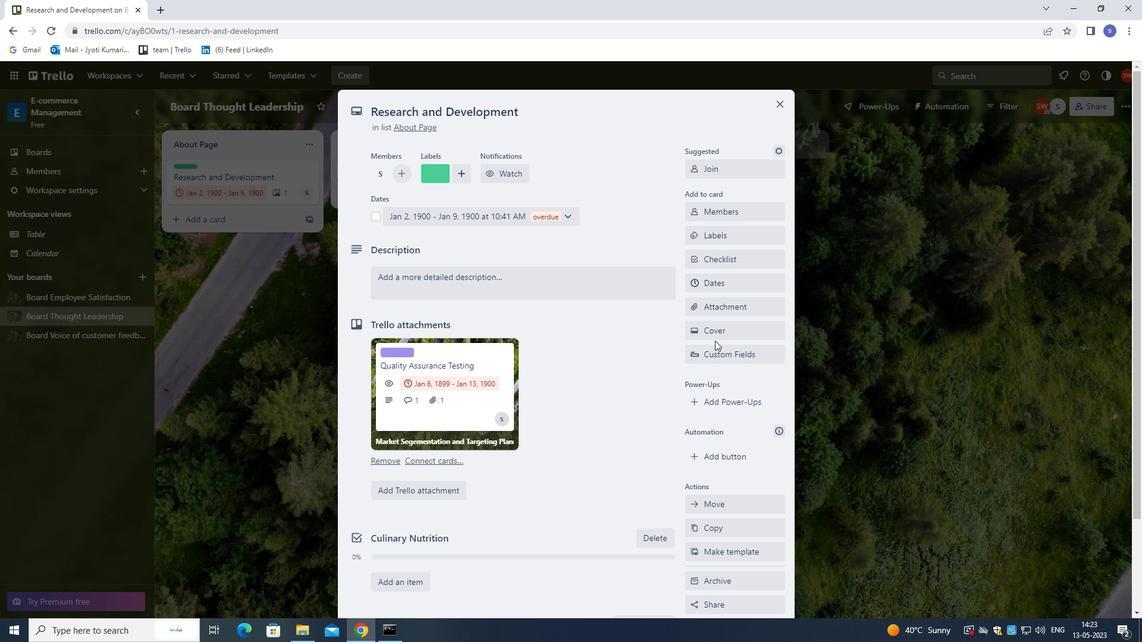 
Action: Mouse moved to (716, 374)
Screenshot: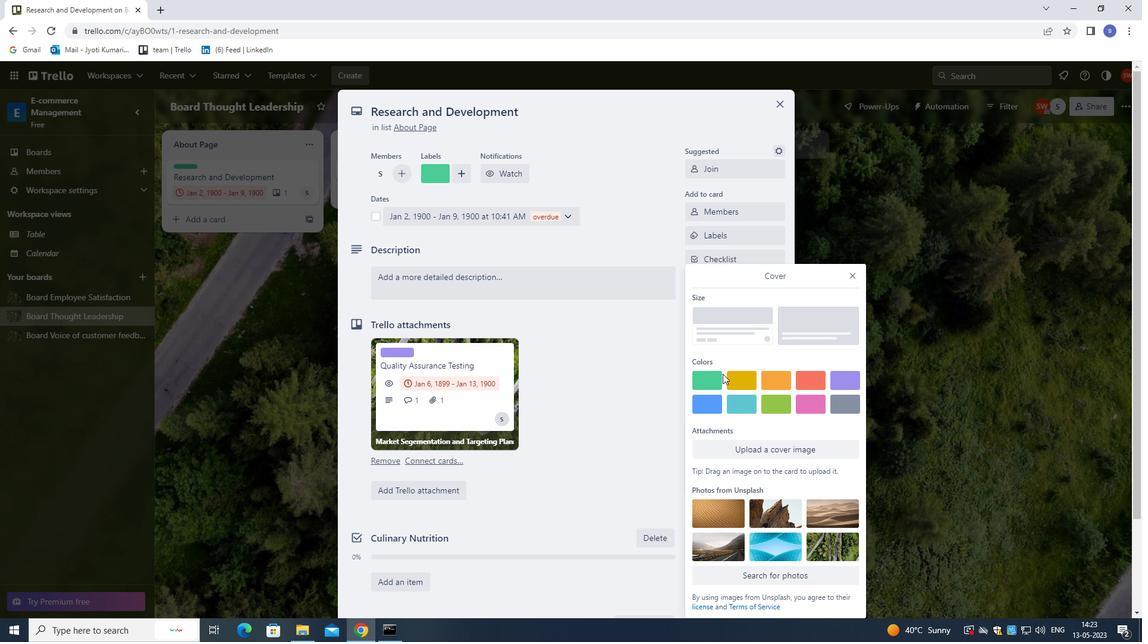 
Action: Mouse pressed left at (716, 374)
Screenshot: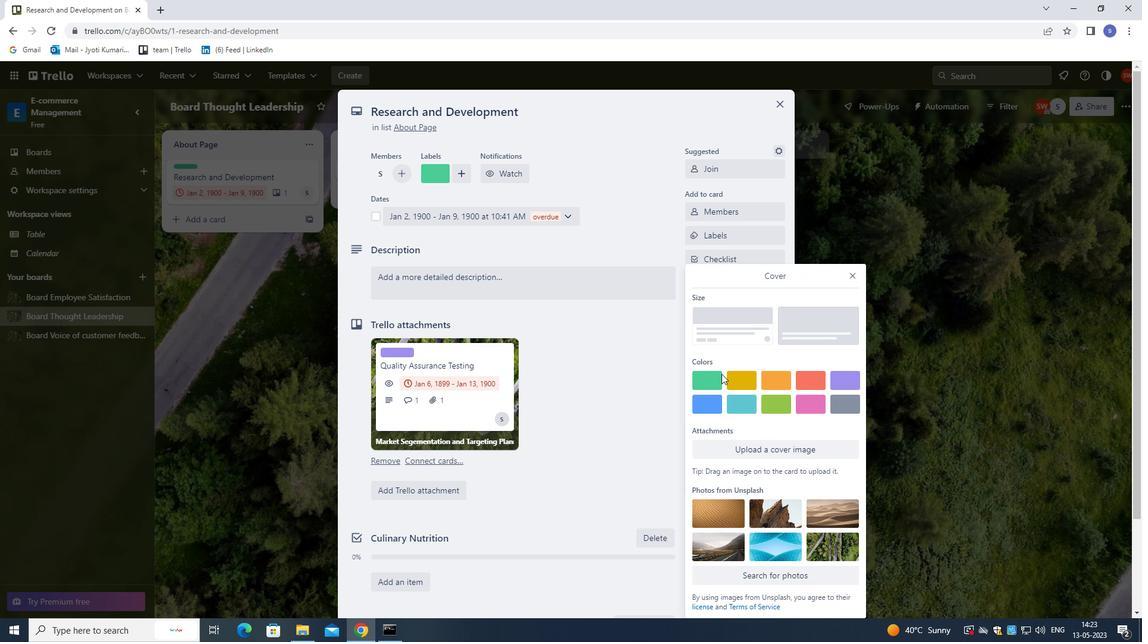 
Action: Mouse moved to (853, 255)
Screenshot: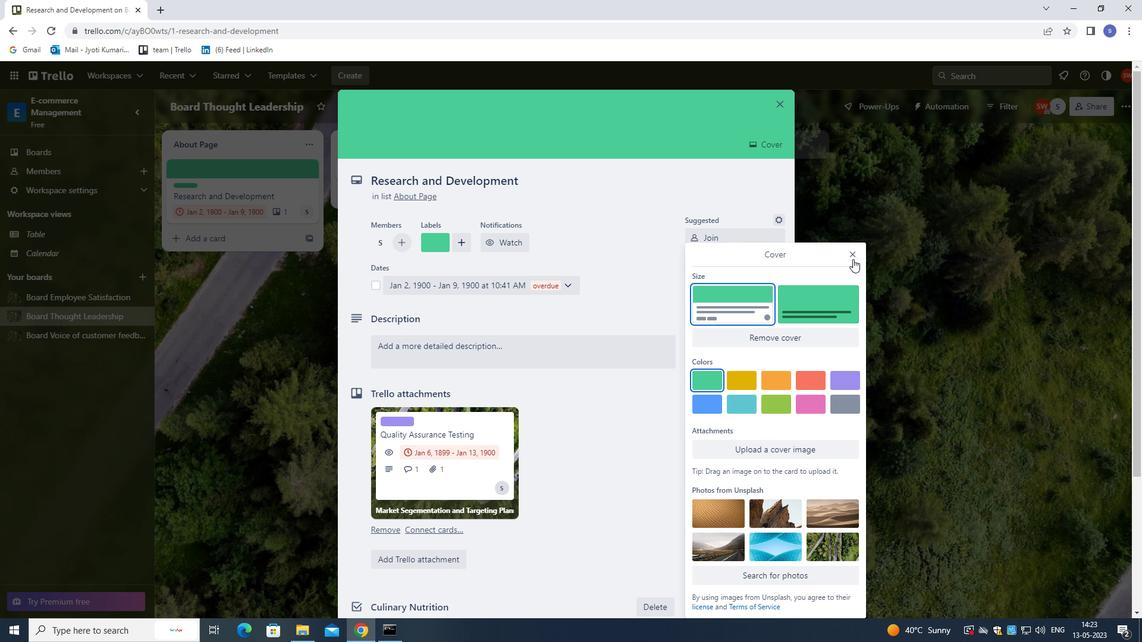 
Action: Mouse pressed left at (853, 255)
Screenshot: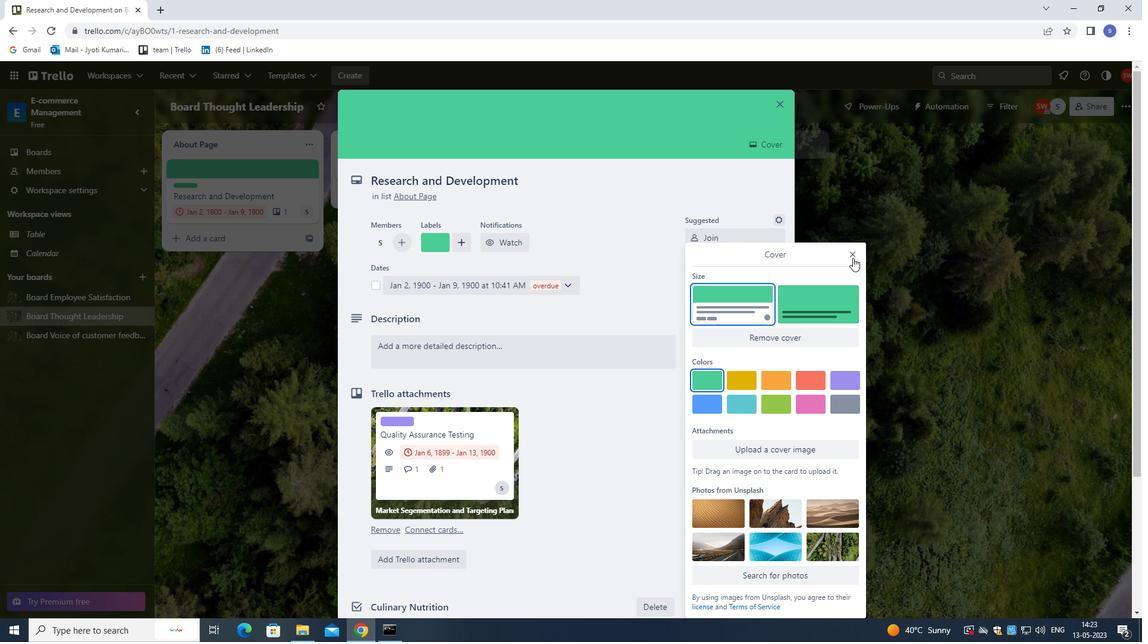 
Action: Mouse moved to (592, 348)
Screenshot: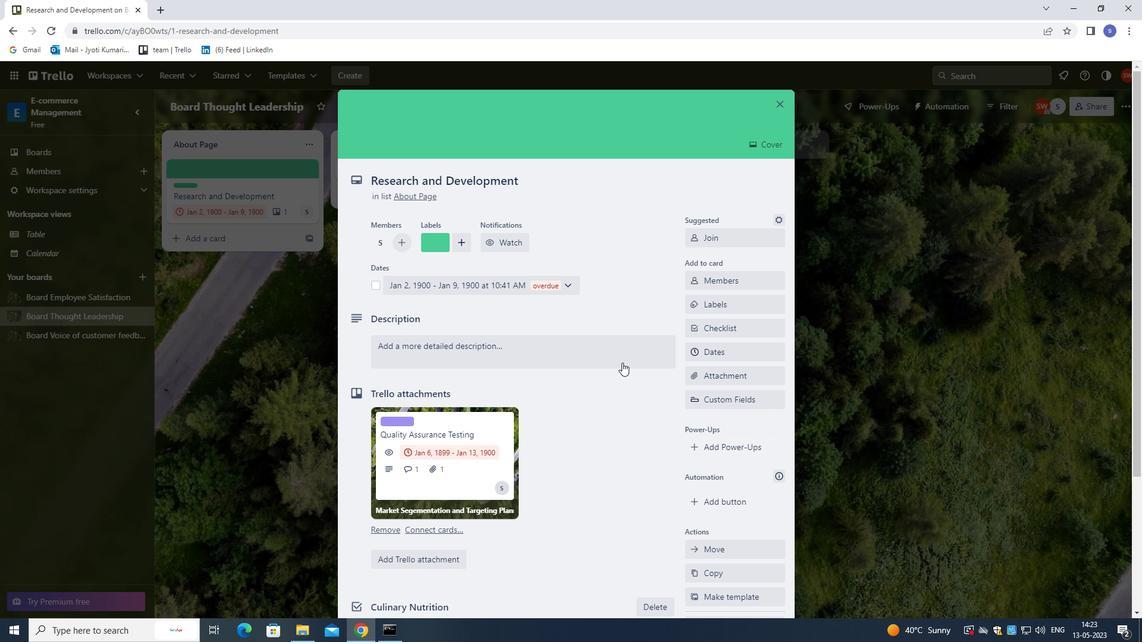 
Action: Mouse pressed left at (592, 348)
Screenshot: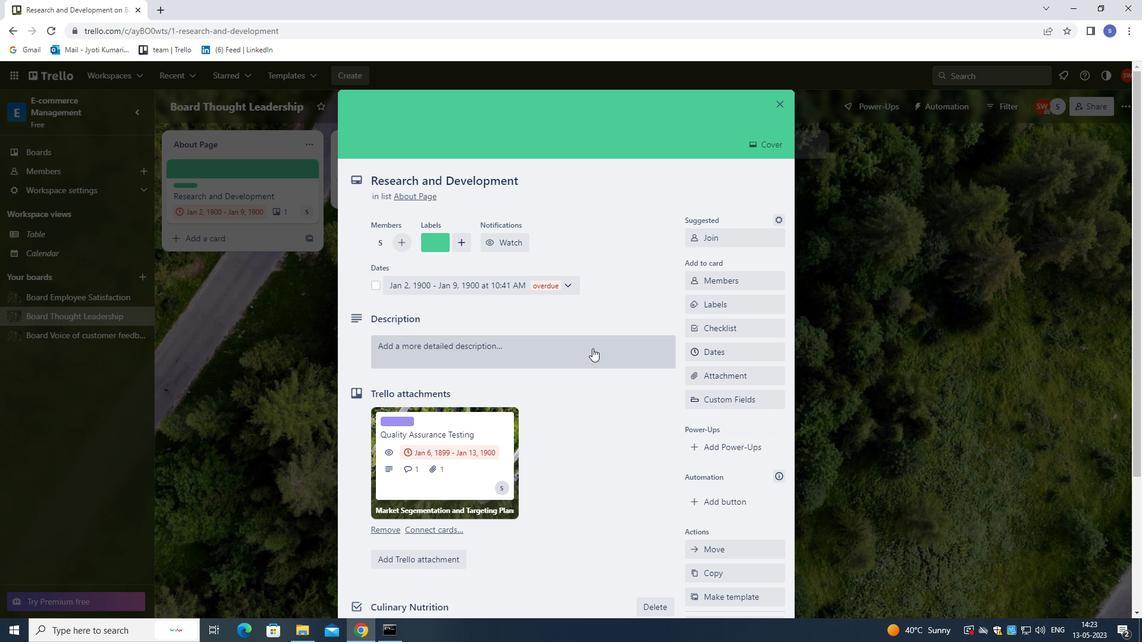 
Action: Mouse moved to (598, 349)
Screenshot: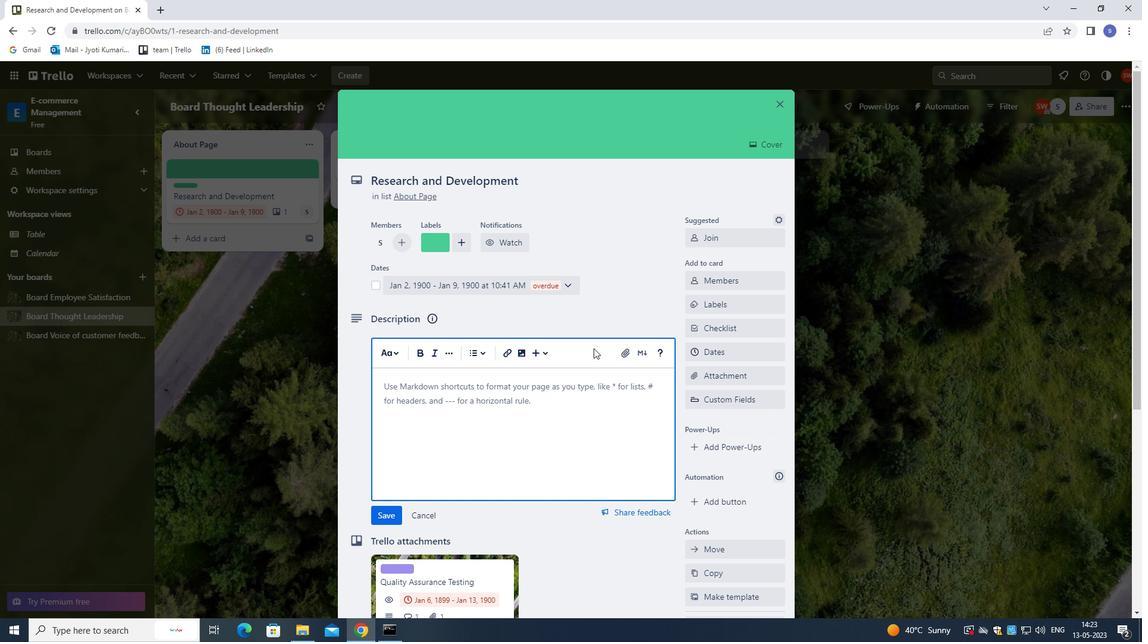 
Action: Key pressed <Key.shift>CONDUCT<Key.space>CUSTOMER<Key.space>RESEARCH<Key.space>FOR<Key.space>NEW<Key.space>CUSTOMER<Key.space>REFERRAL<Key.space>.
Screenshot: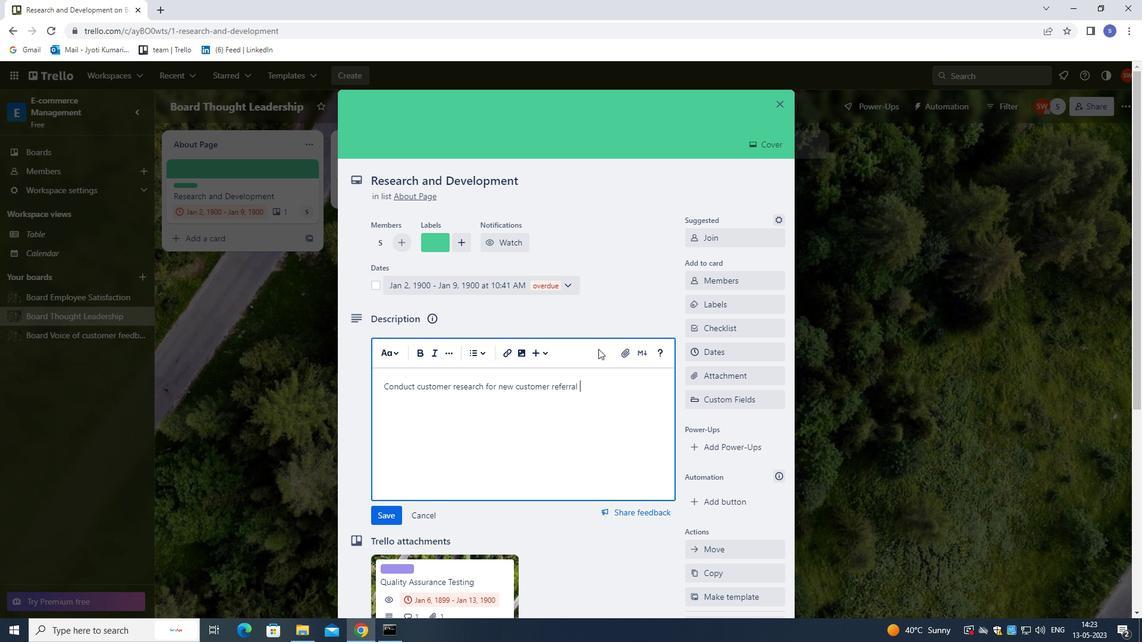 
Action: Mouse moved to (604, 352)
Screenshot: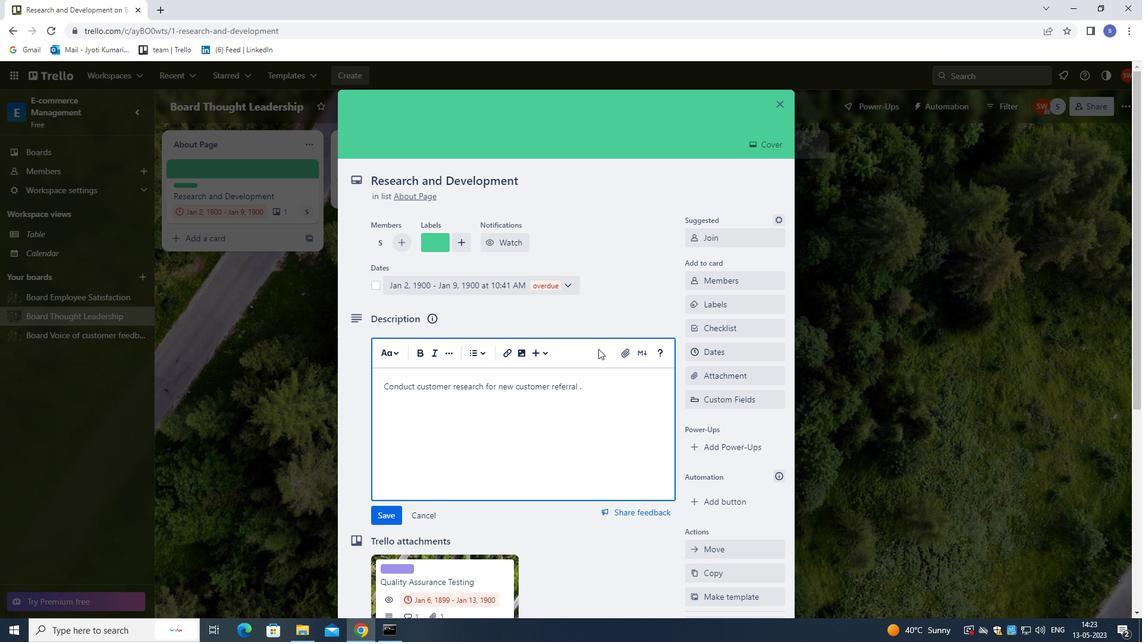 
Action: Mouse scrolled (604, 351) with delta (0, 0)
Screenshot: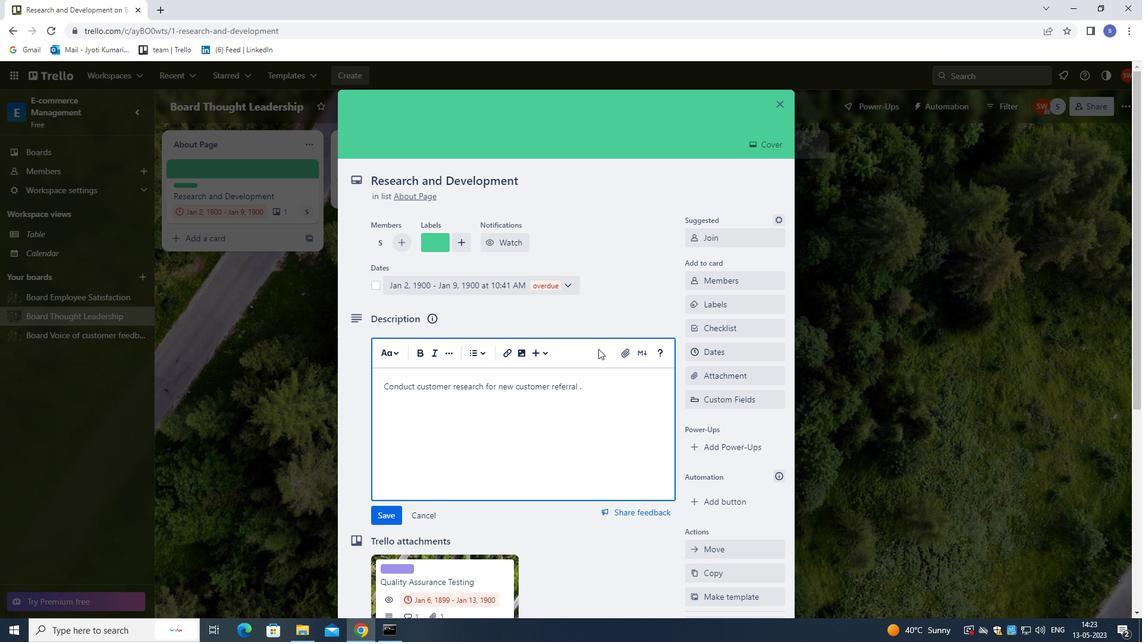 
Action: Mouse moved to (606, 358)
Screenshot: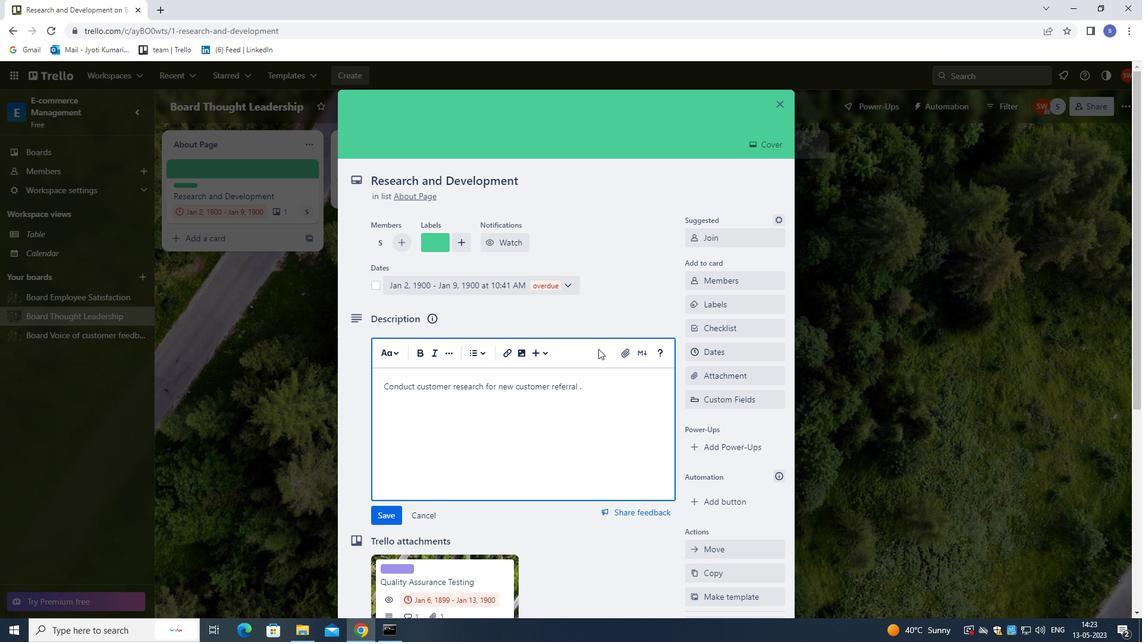 
Action: Mouse scrolled (606, 357) with delta (0, 0)
Screenshot: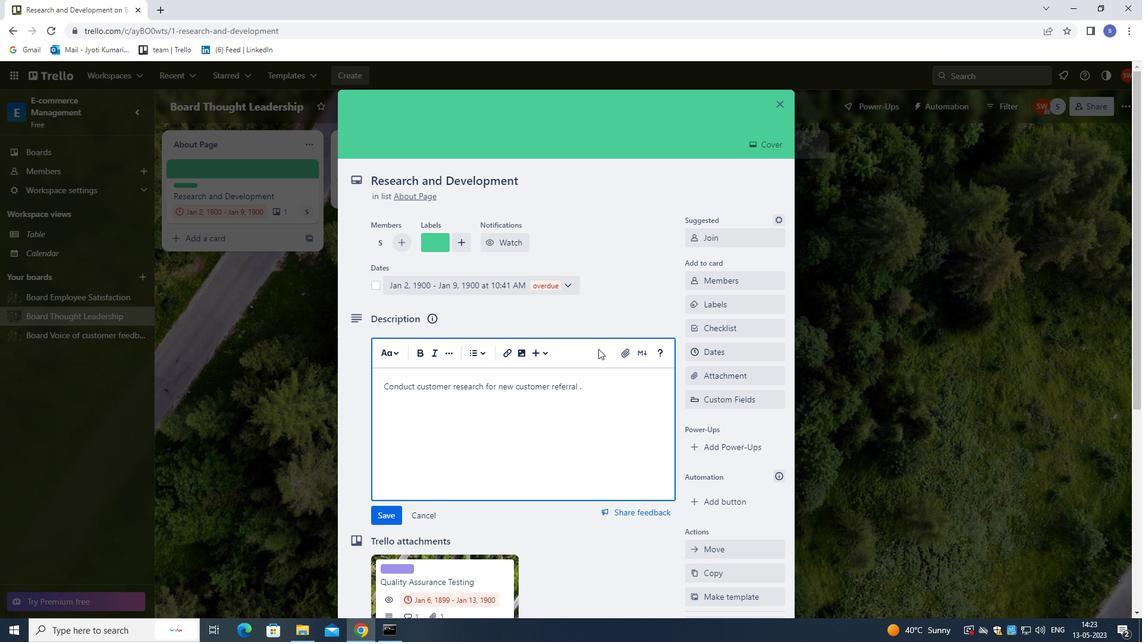 
Action: Mouse moved to (607, 361)
Screenshot: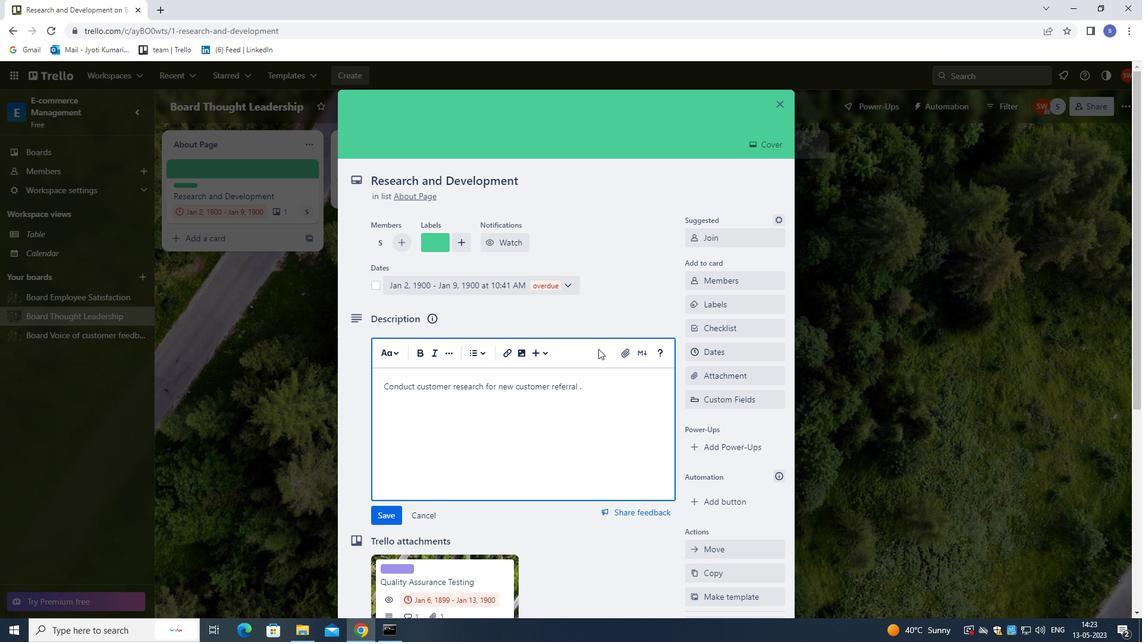 
Action: Mouse scrolled (607, 361) with delta (0, 0)
Screenshot: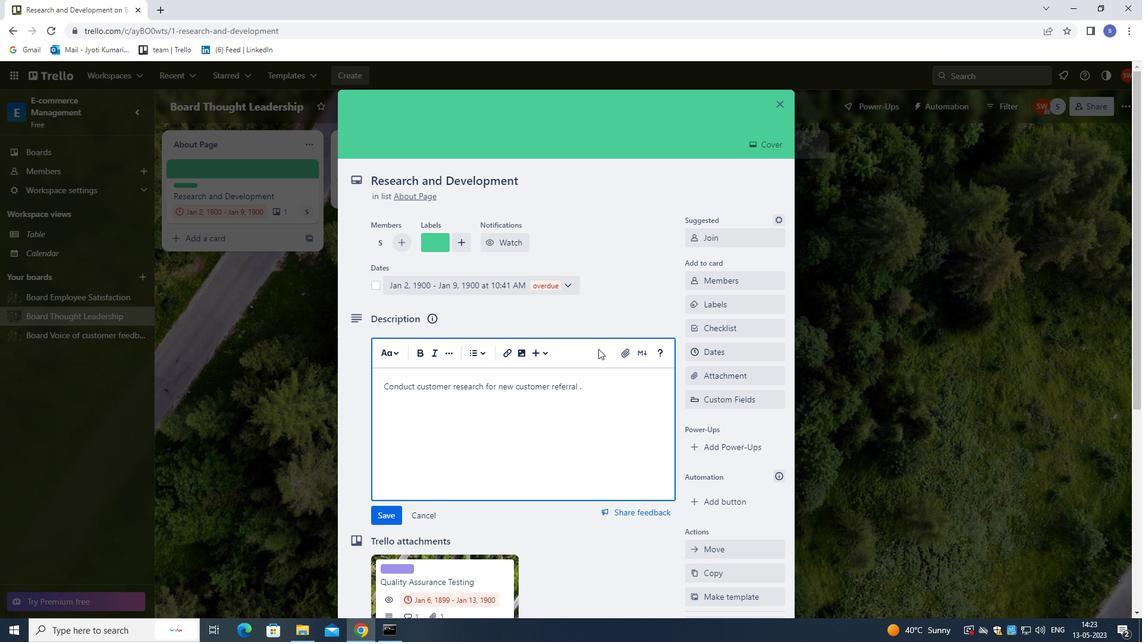 
Action: Mouse moved to (607, 363)
Screenshot: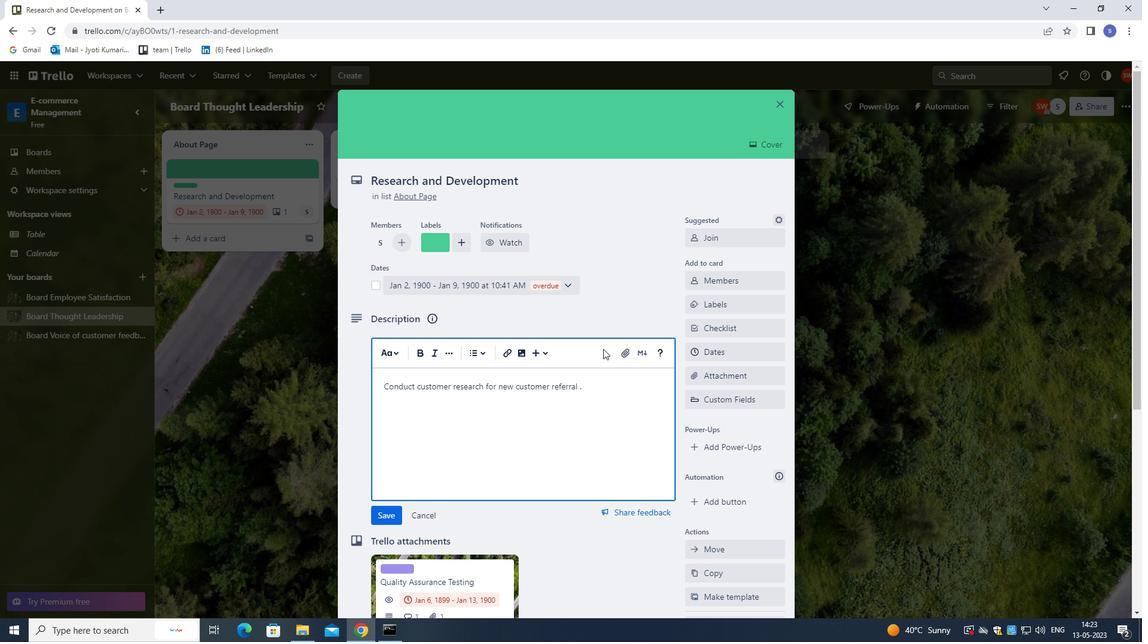 
Action: Mouse scrolled (607, 362) with delta (0, 0)
Screenshot: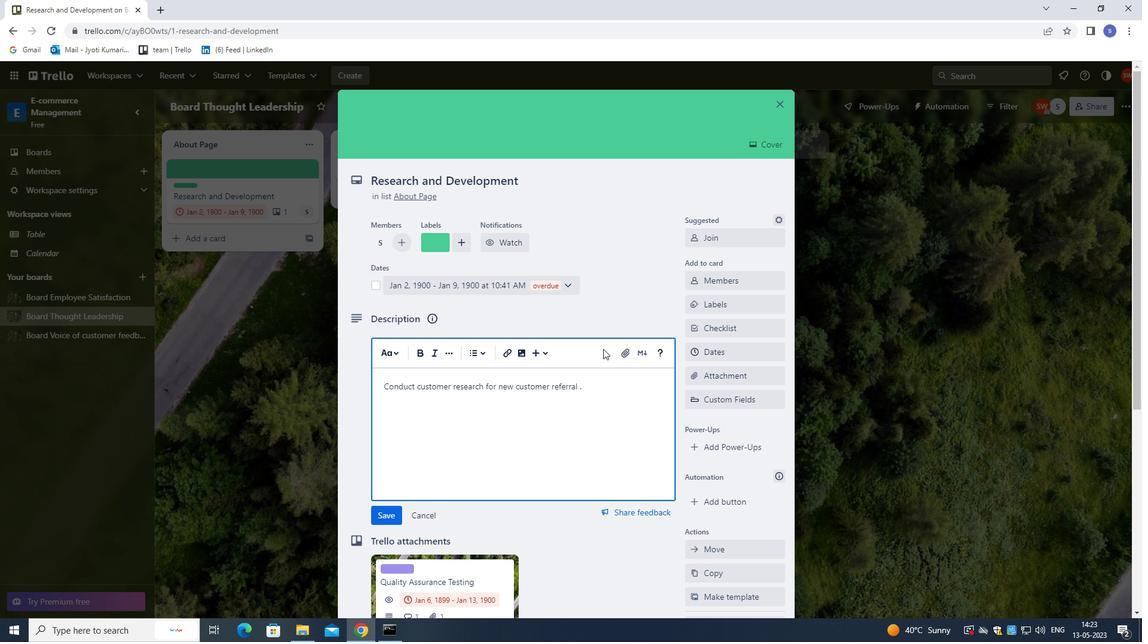 
Action: Mouse moved to (608, 365)
Screenshot: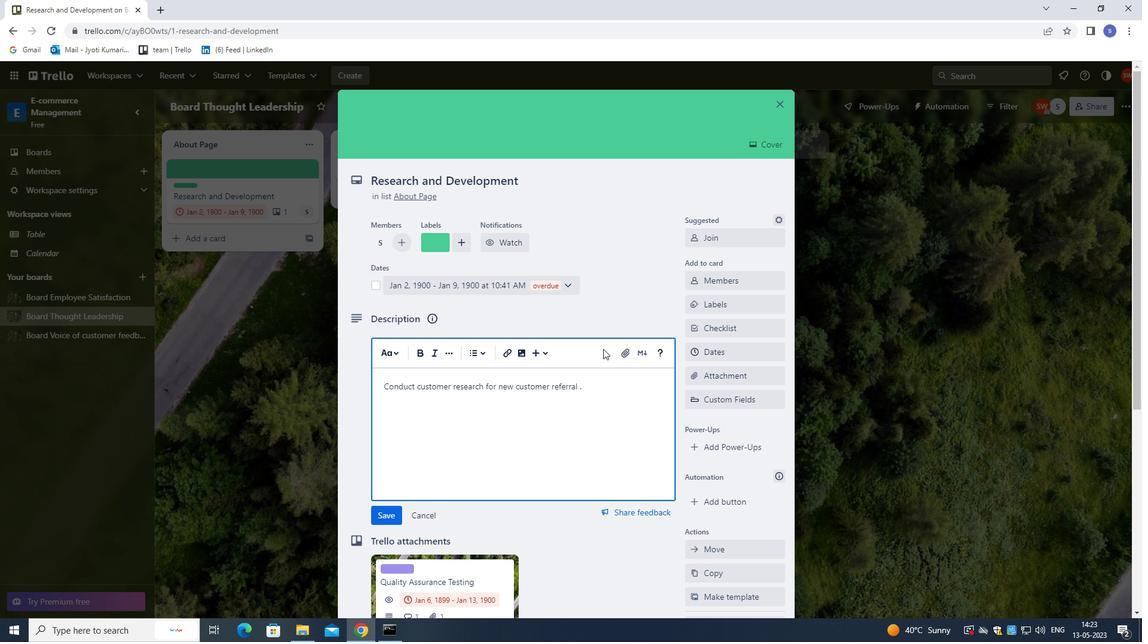 
Action: Mouse scrolled (608, 364) with delta (0, 0)
Screenshot: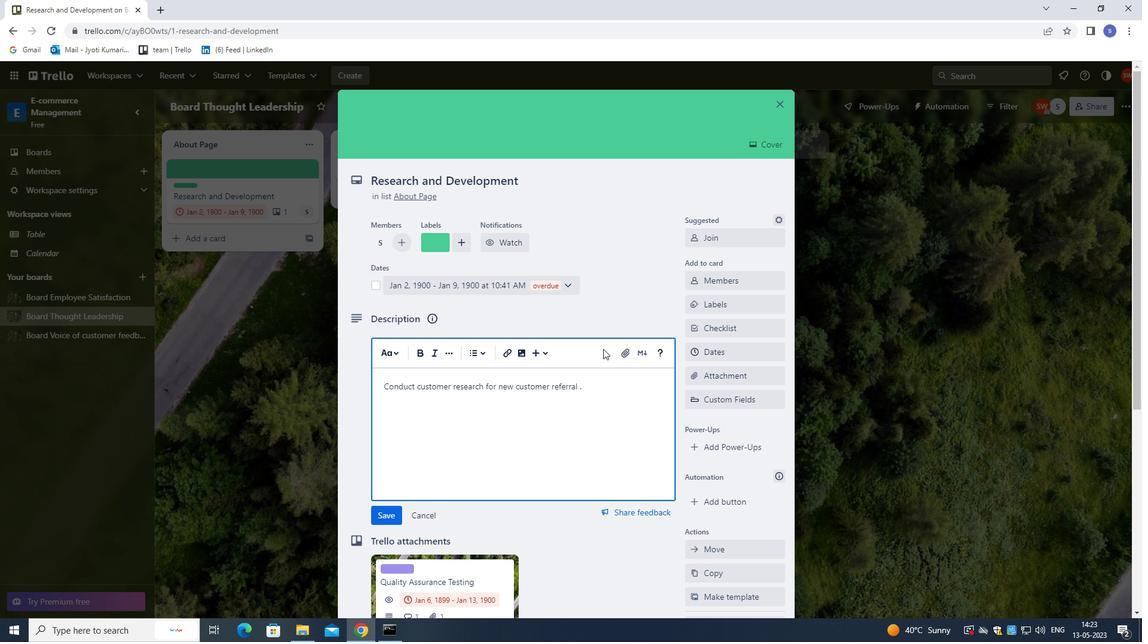 
Action: Mouse moved to (608, 367)
Screenshot: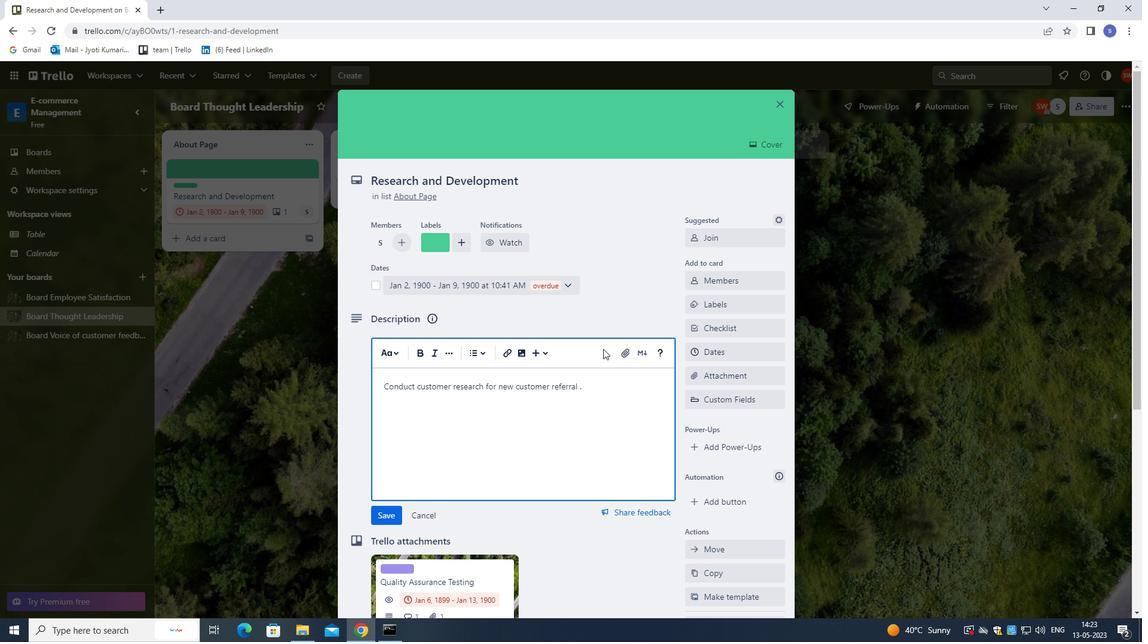 
Action: Mouse scrolled (608, 367) with delta (0, 0)
Screenshot: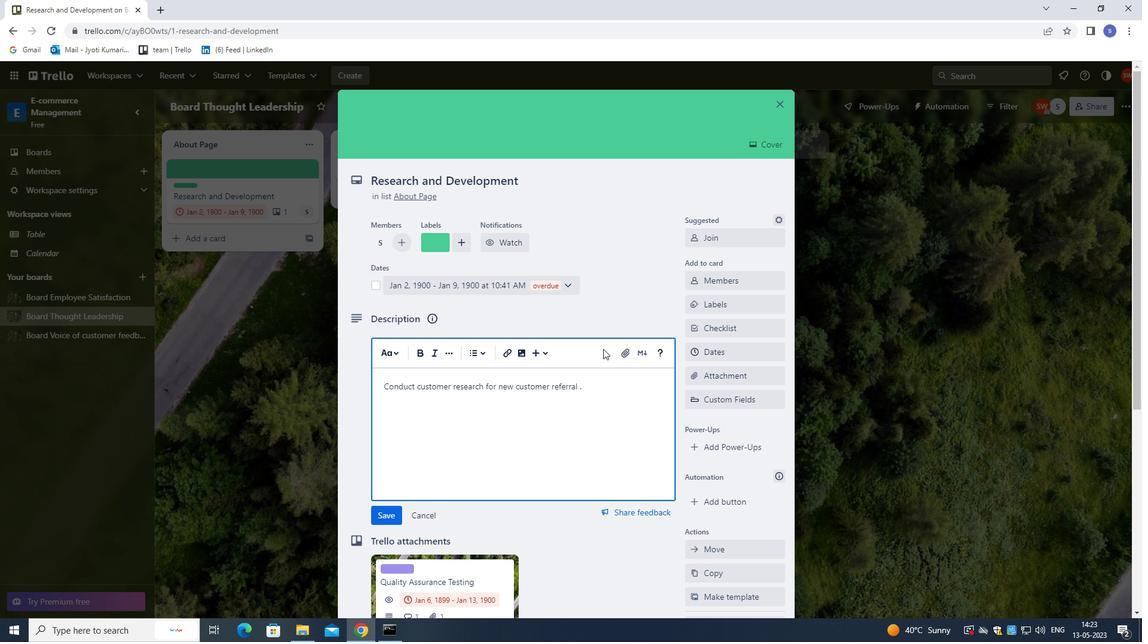 
Action: Mouse moved to (611, 395)
Screenshot: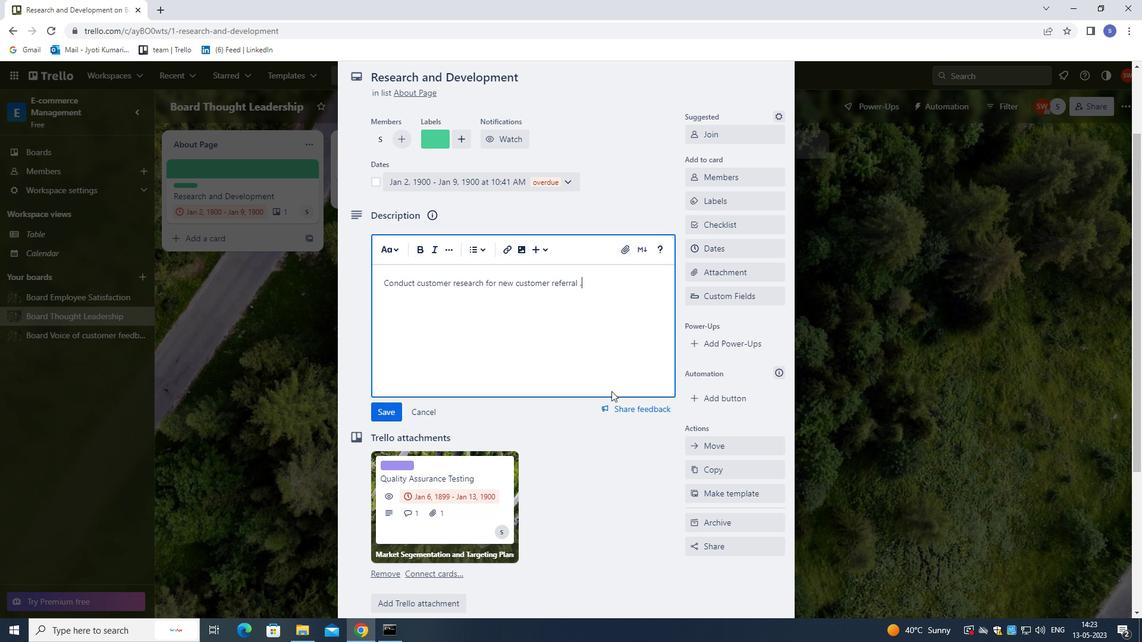 
Action: Mouse scrolled (611, 394) with delta (0, 0)
Screenshot: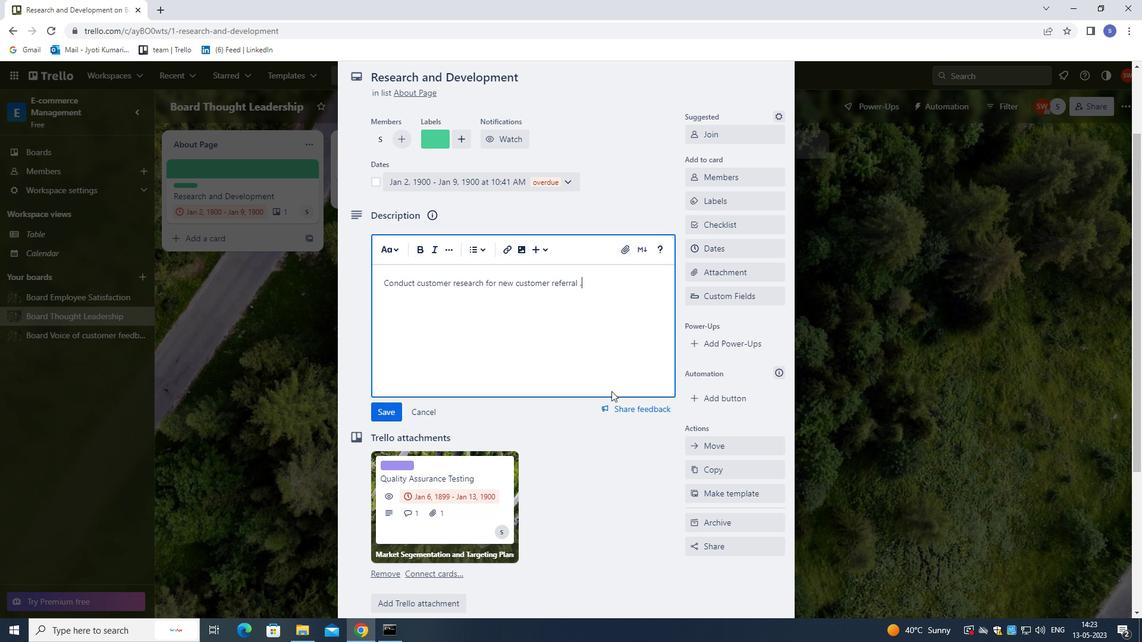 
Action: Mouse moved to (608, 401)
Screenshot: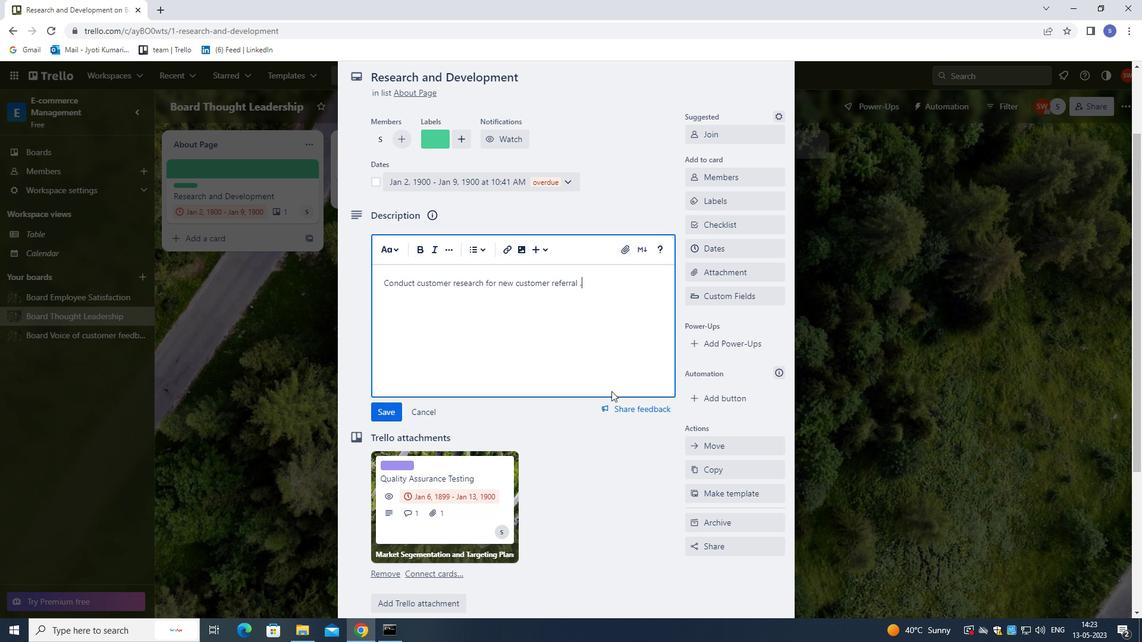 
Action: Mouse scrolled (608, 400) with delta (0, 0)
Screenshot: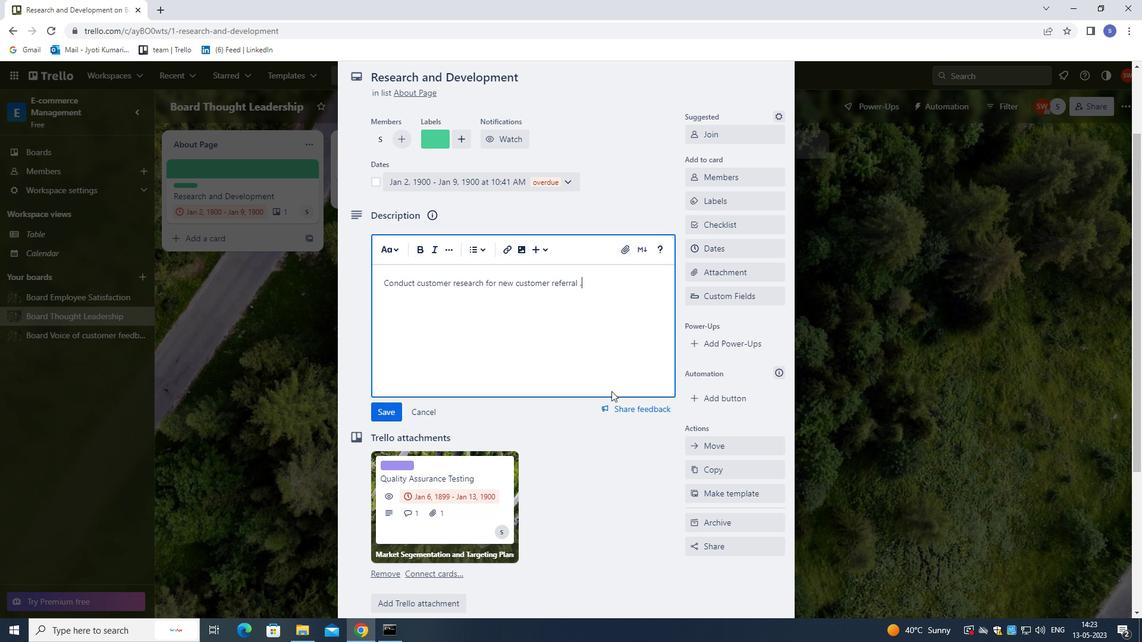 
Action: Mouse moved to (608, 403)
Screenshot: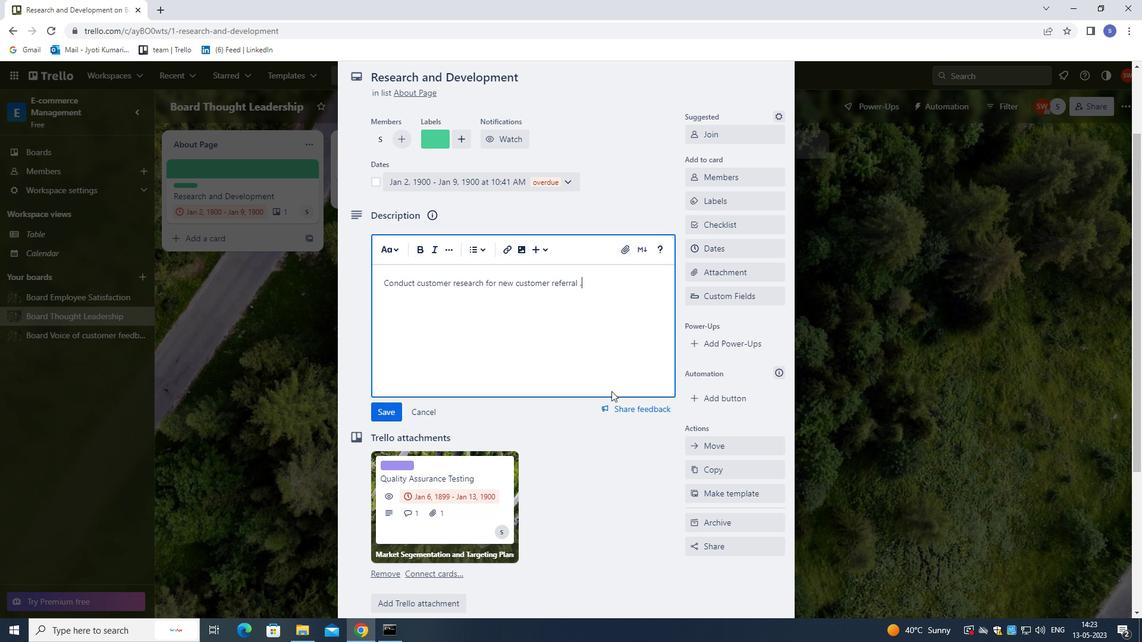 
Action: Mouse scrolled (608, 403) with delta (0, 0)
Screenshot: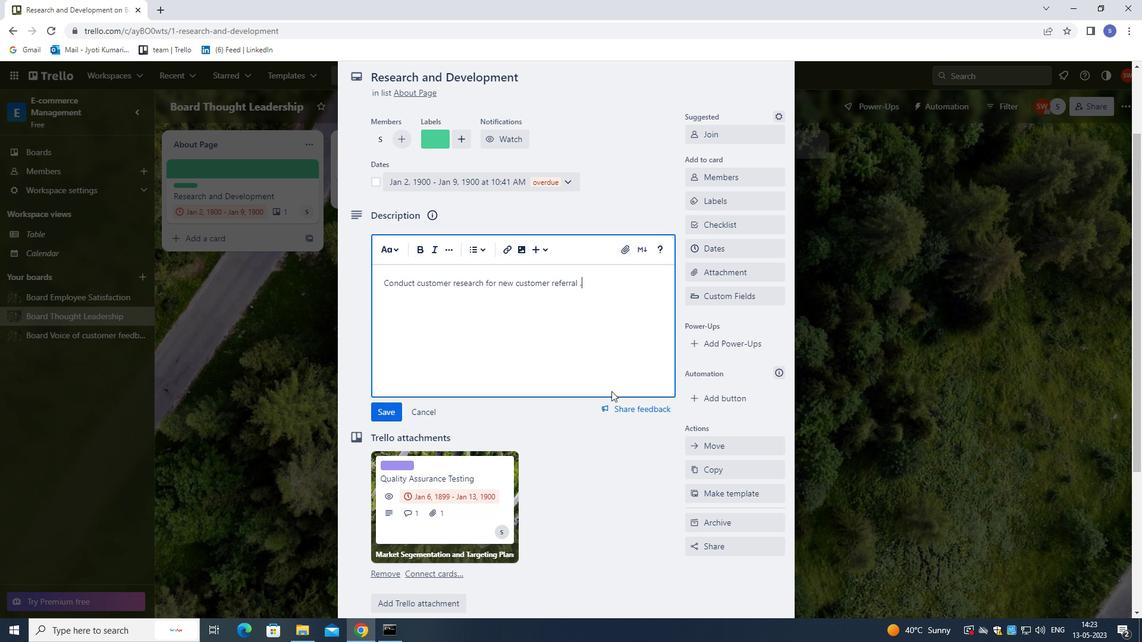 
Action: Mouse moved to (606, 405)
Screenshot: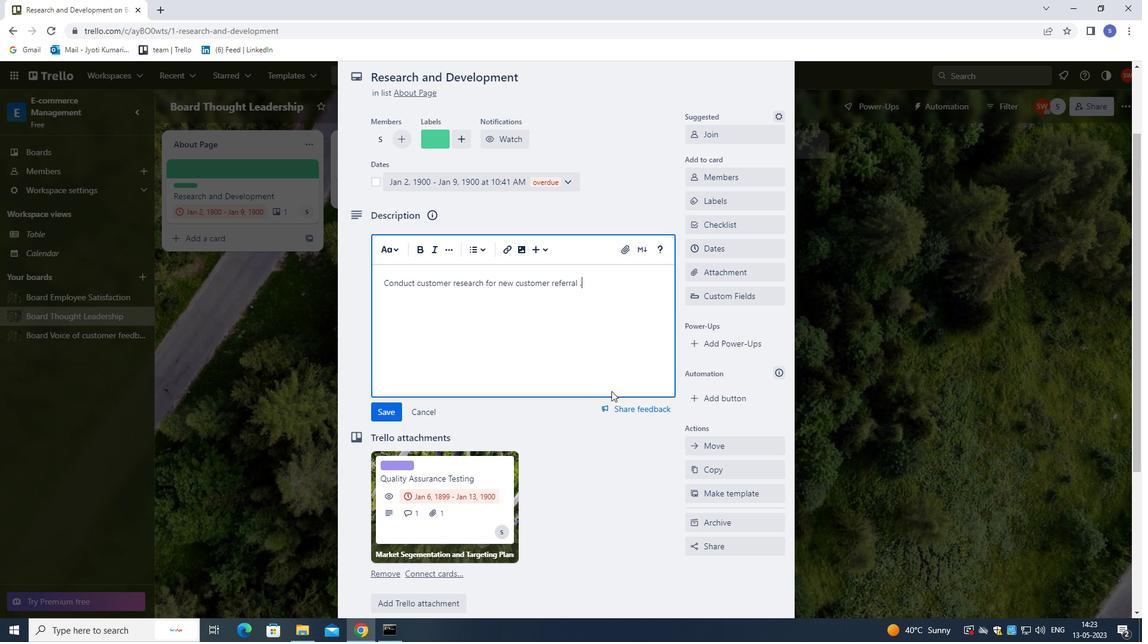 
Action: Mouse scrolled (606, 405) with delta (0, 0)
Screenshot: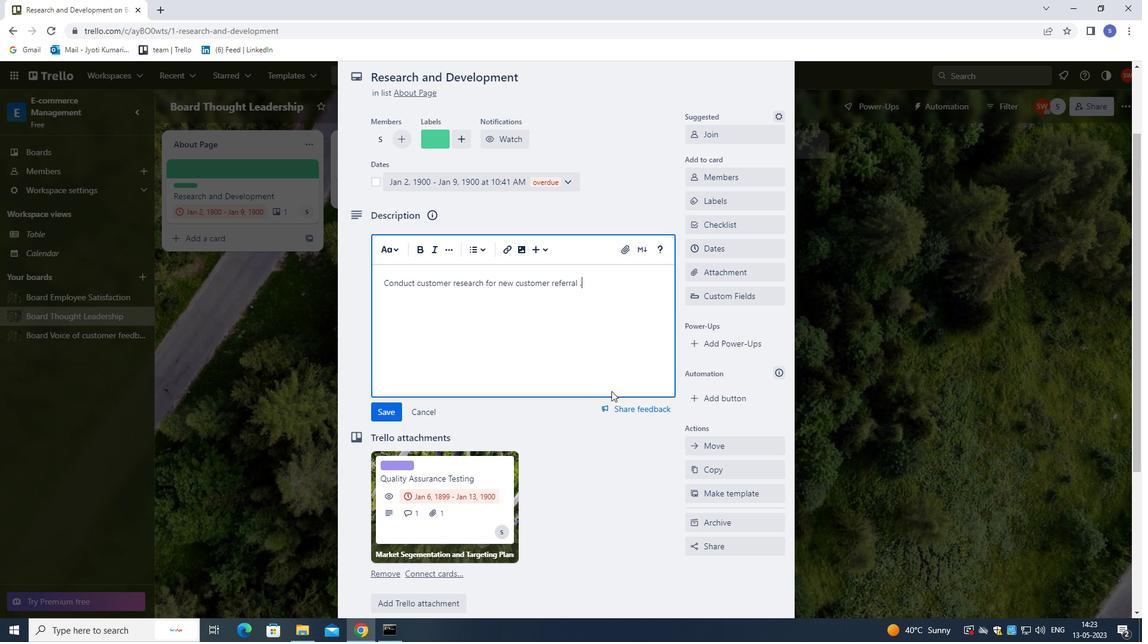 
Action: Mouse moved to (596, 536)
Screenshot: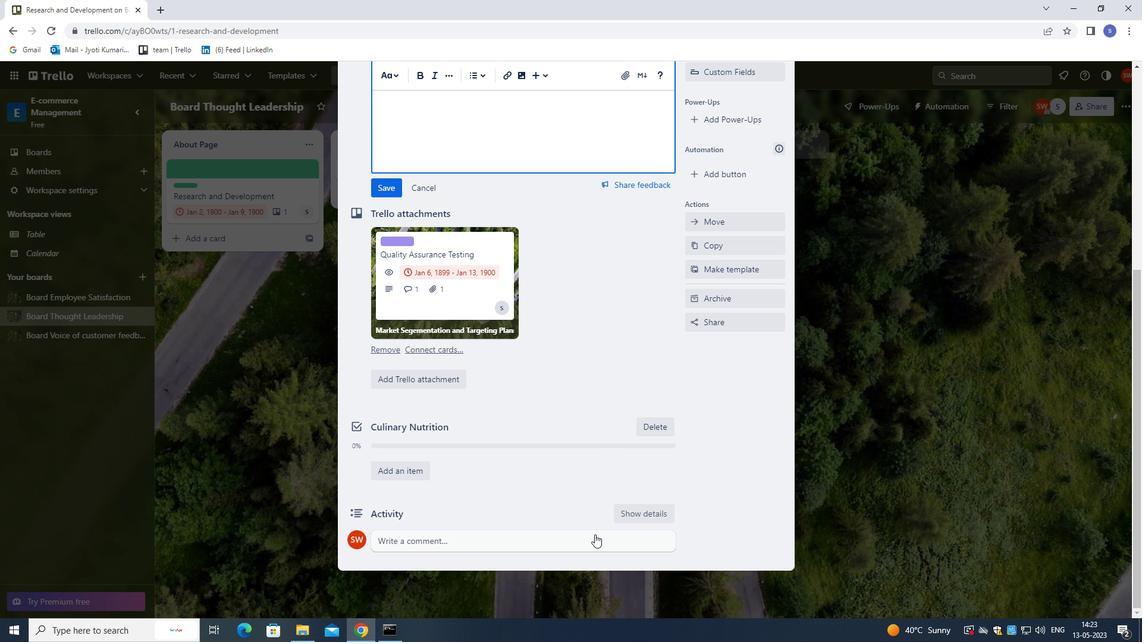 
Action: Mouse pressed left at (596, 536)
Screenshot: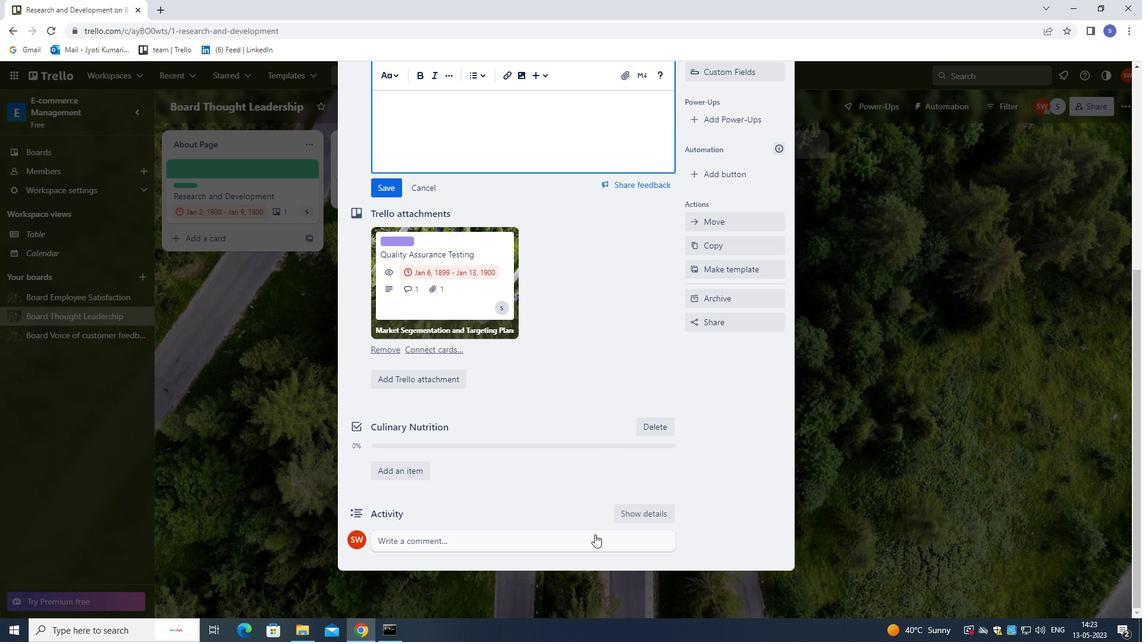 
Action: Mouse moved to (609, 474)
Screenshot: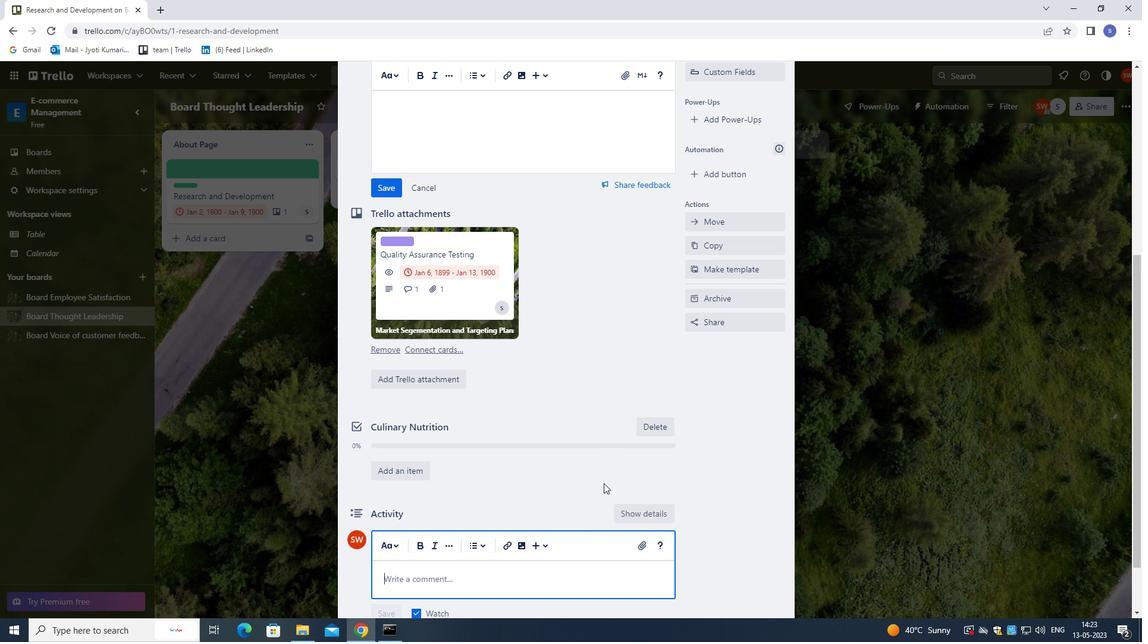 
Action: Key pressed <Key.shift>THIS<Key.space>TASK<Key.space>REQUIRES<Key.space>US<Key.space>TO<Key.space>BE<Key.space>ORGAINSED<Key.space><Key.backspace><Key.backspace><Key.backspace><Key.backspace>ZED<Key.space><Key.backspace><Key.backspace><Key.backspace><Key.backspace><Key.backspace><Key.backspace>NIZED<Key.space>AND<Key.space>EFFI<Key.backspace>CIENT<Key.space><Key.backspace><Key.backspace><Key.backspace><Key.backspace><Key.backspace><Key.backspace>ICIENT<Key.space>,<Key.space>MANAGING<Key.space>OUR<Key.space>TIME<Key.space>AND<Key.space>RESOURSES<Key.space>EFFECTIVELY.<Key.left><Key.left><Key.left><Key.left><Key.left><Key.left><Key.left><Key.left><Key.left><Key.left><Key.left><Key.left><Key.left><Key.left><Key.left><Key.backspace>C
Screenshot: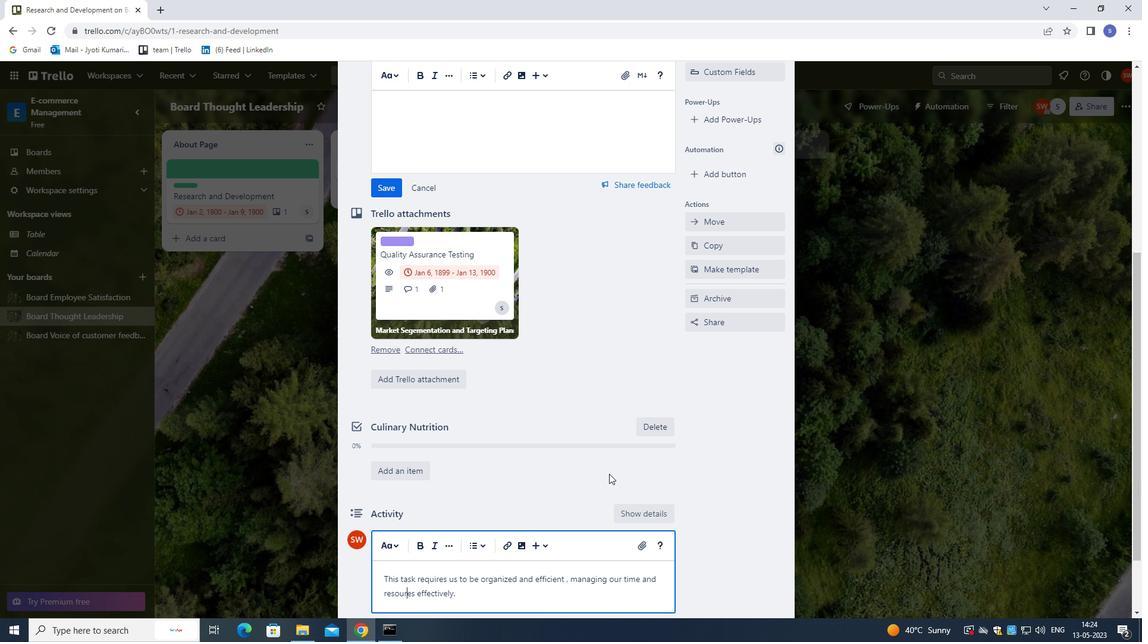 
Action: Mouse moved to (373, 181)
Screenshot: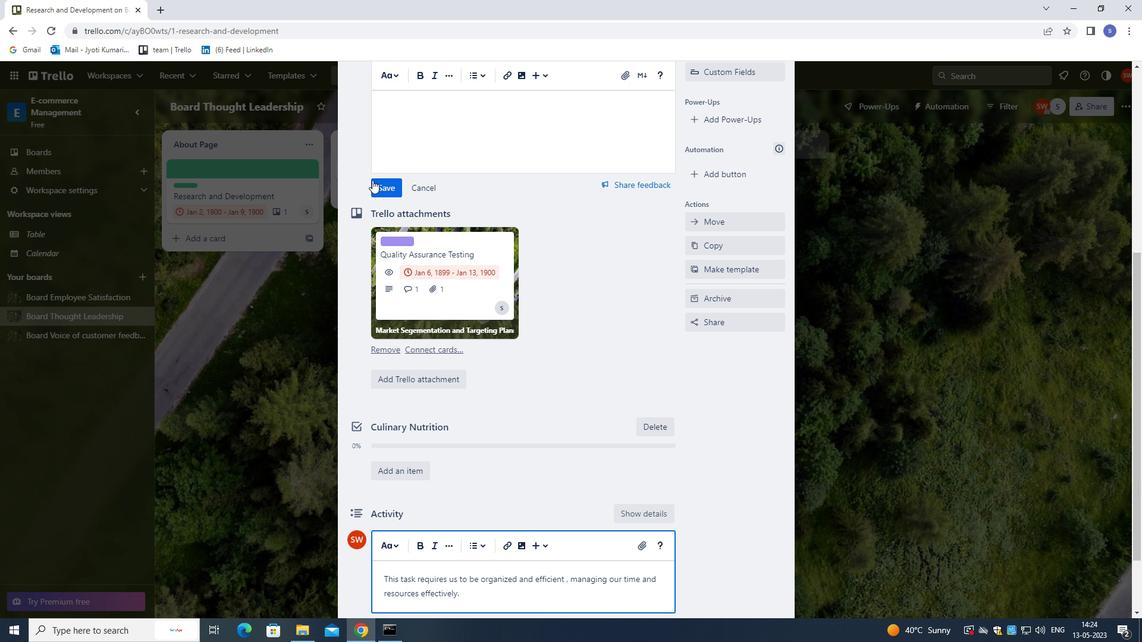 
Action: Mouse pressed left at (373, 181)
Screenshot: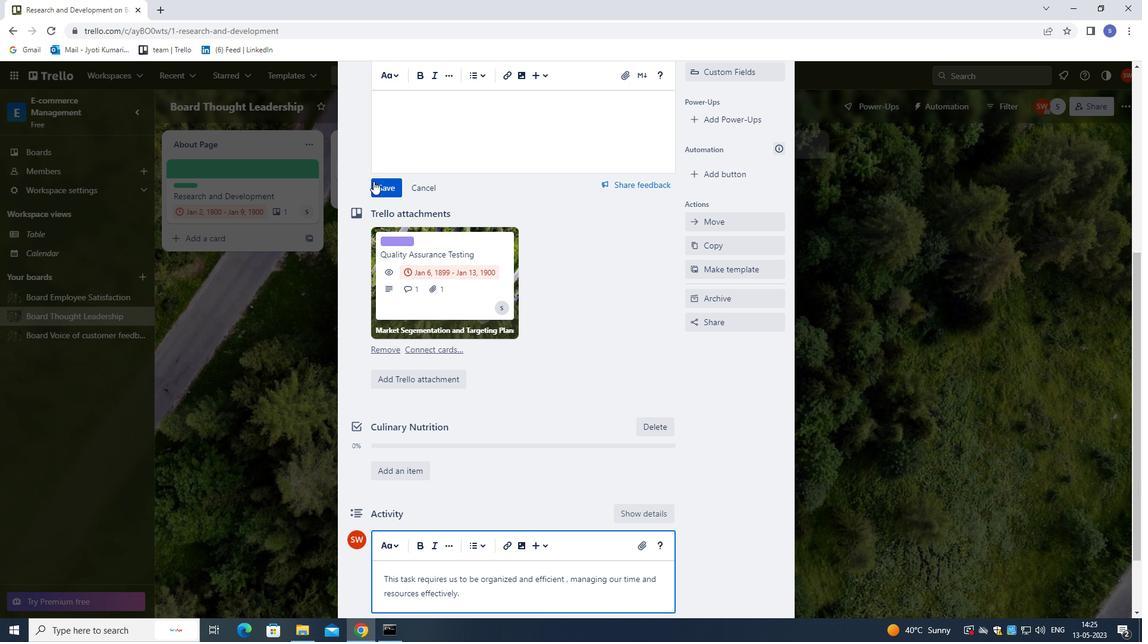 
Action: Mouse moved to (422, 247)
Screenshot: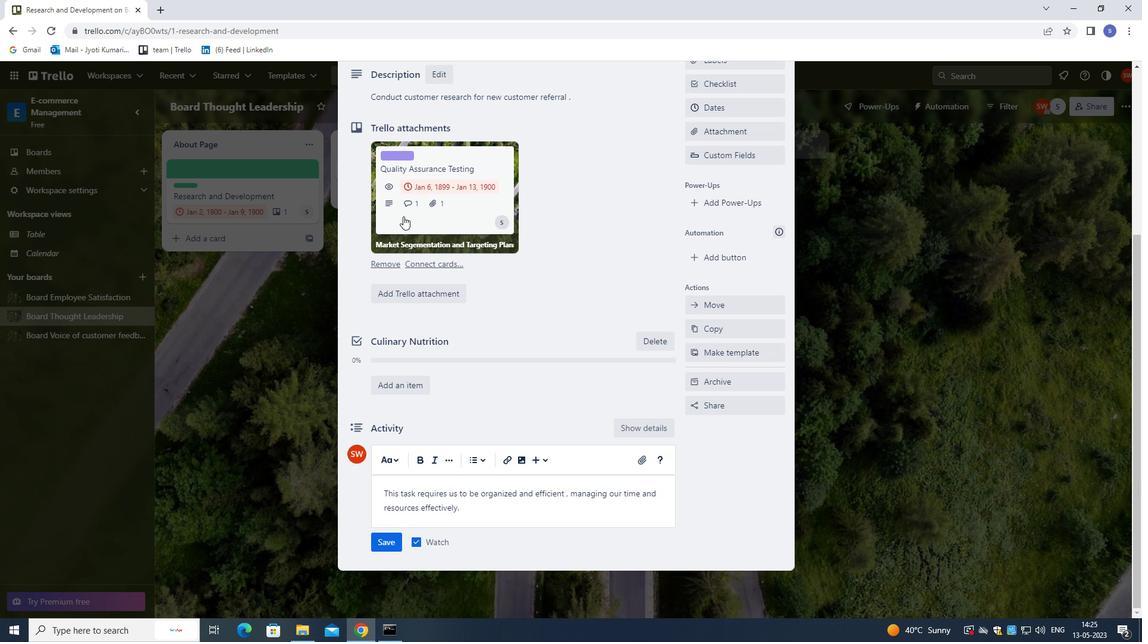 
Action: Mouse scrolled (422, 246) with delta (0, 0)
Screenshot: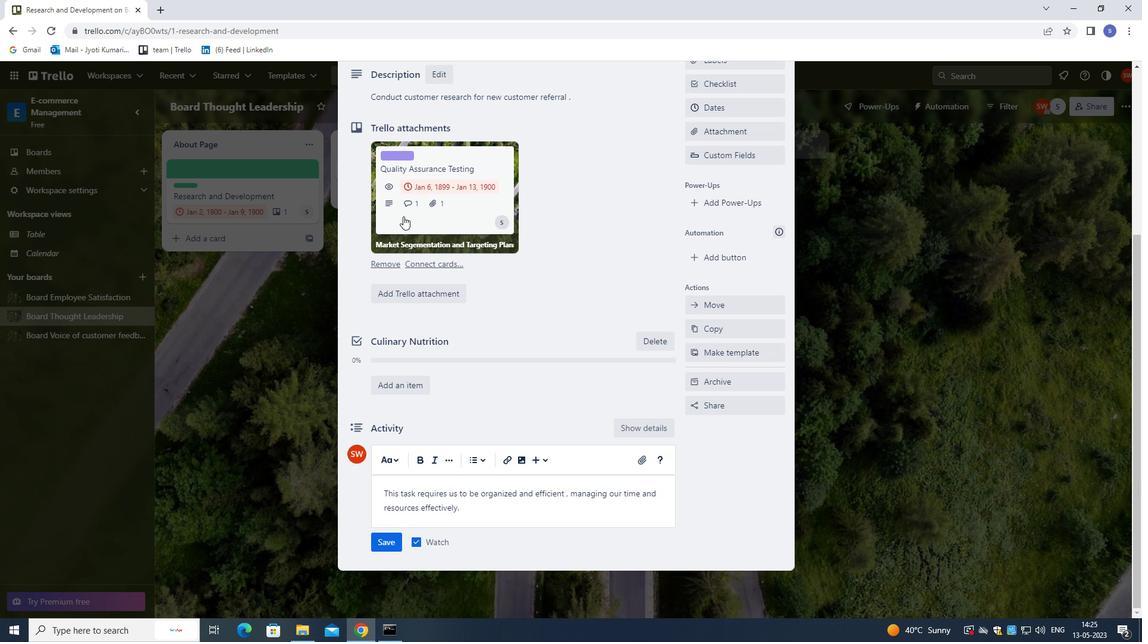 
Action: Mouse moved to (433, 262)
Screenshot: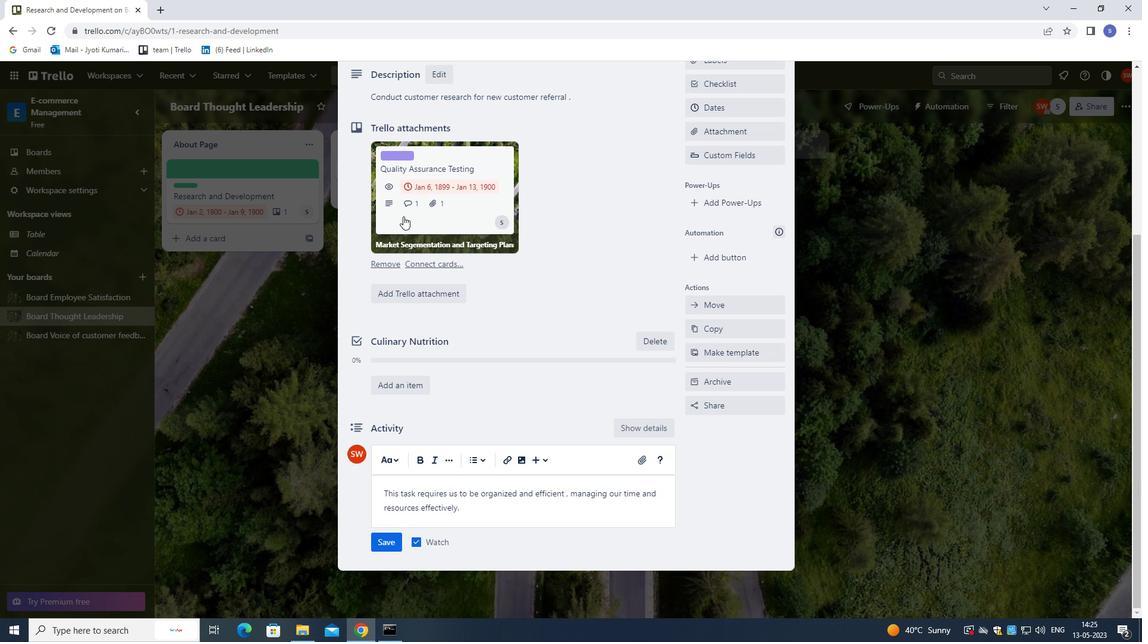 
Action: Mouse scrolled (433, 261) with delta (0, 0)
Screenshot: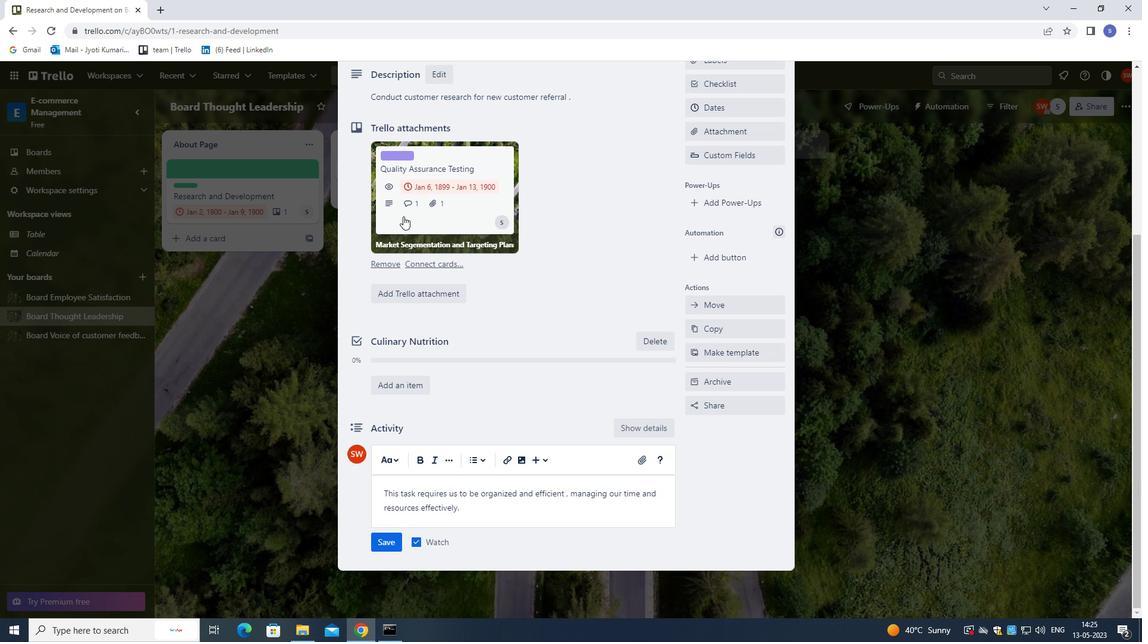 
Action: Mouse moved to (439, 270)
Screenshot: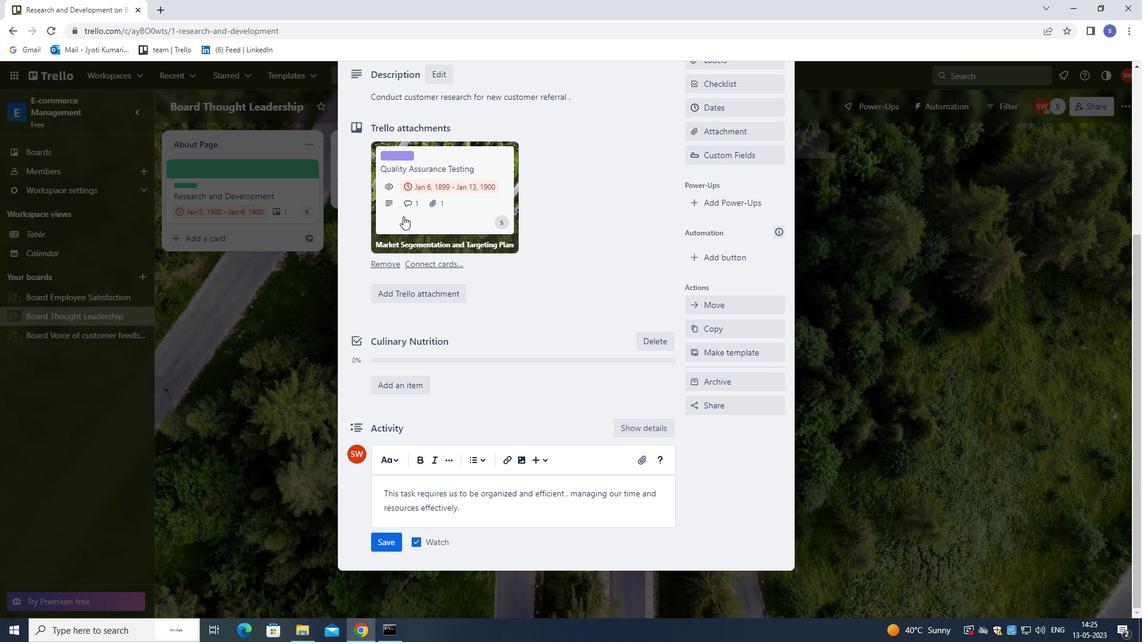 
Action: Mouse scrolled (439, 270) with delta (0, 0)
Screenshot: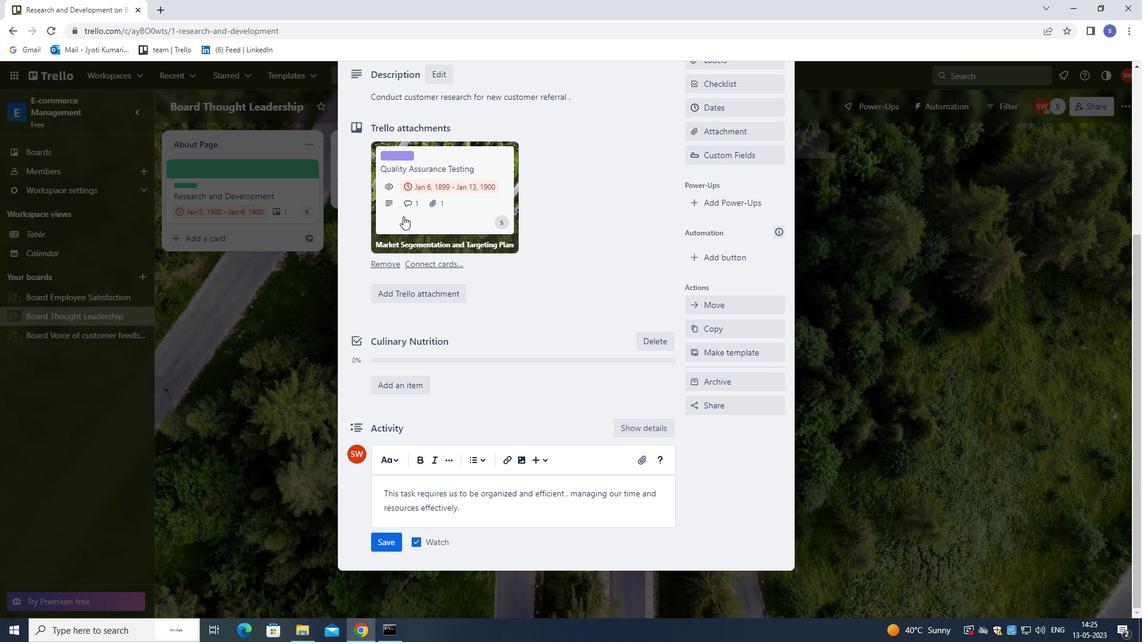 
Action: Mouse moved to (441, 274)
Screenshot: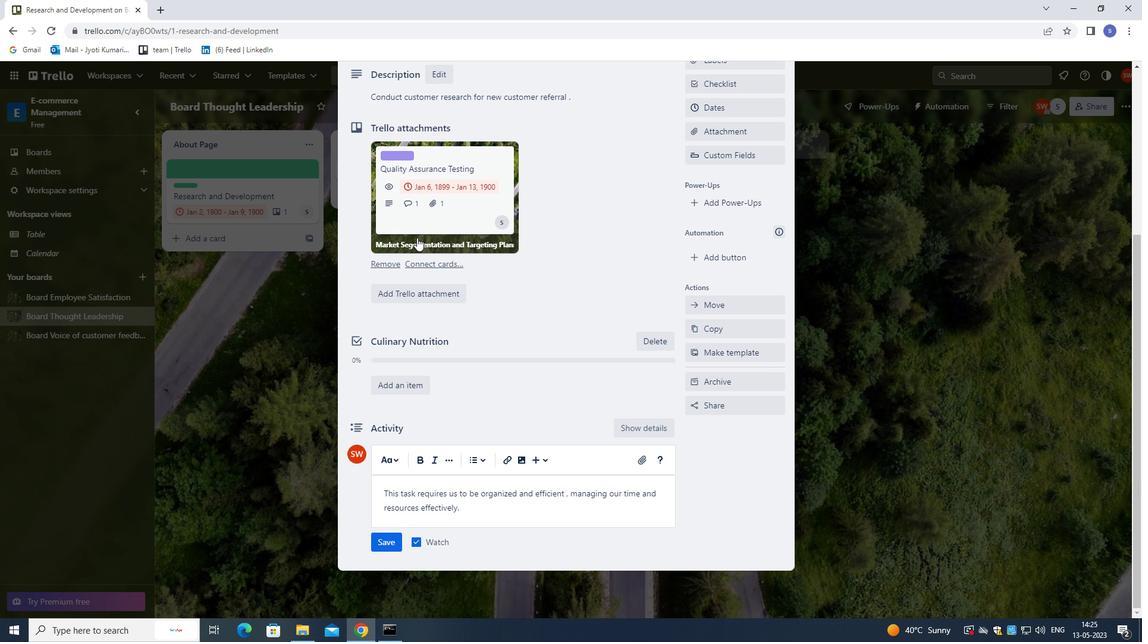 
Action: Mouse scrolled (441, 273) with delta (0, 0)
Screenshot: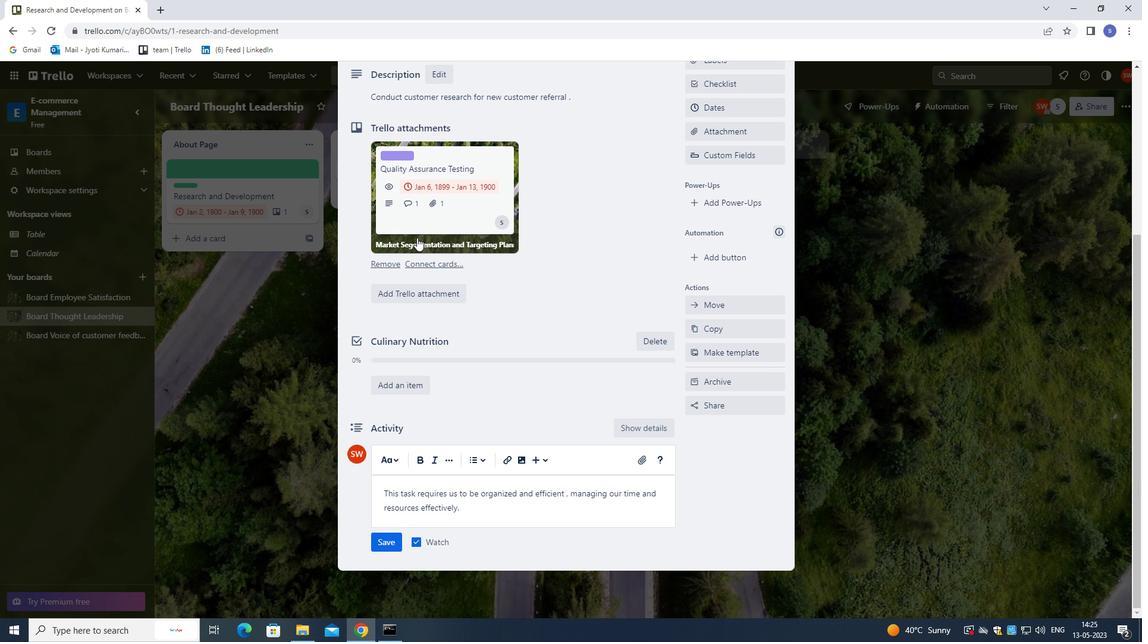 
Action: Mouse moved to (445, 281)
Screenshot: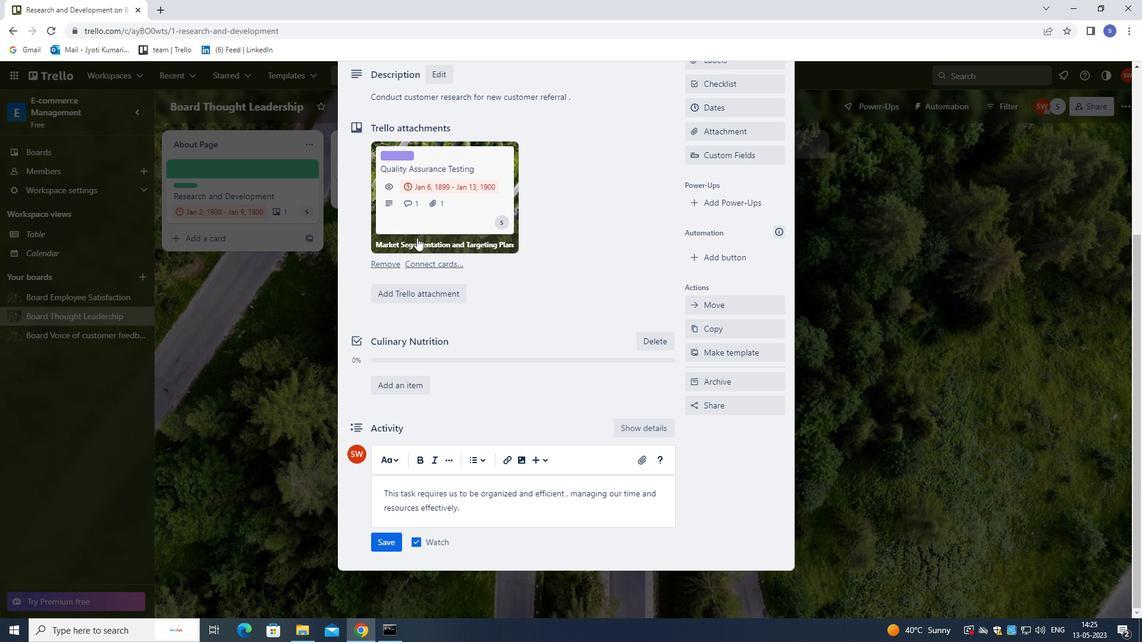 
Action: Mouse scrolled (445, 280) with delta (0, 0)
Screenshot: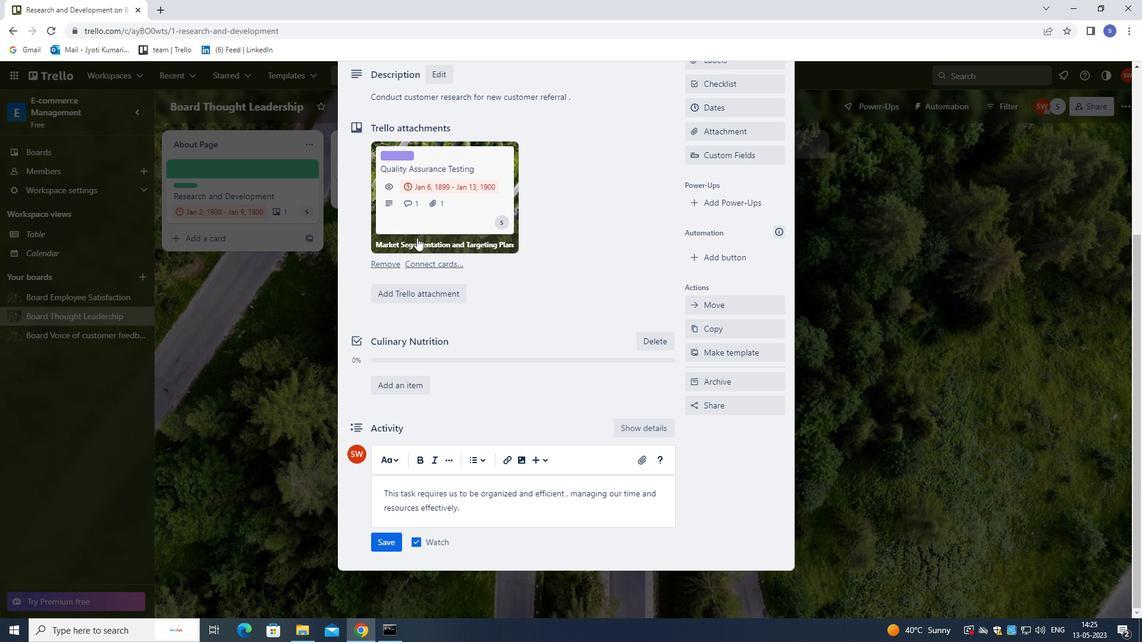 
Action: Mouse moved to (392, 543)
Screenshot: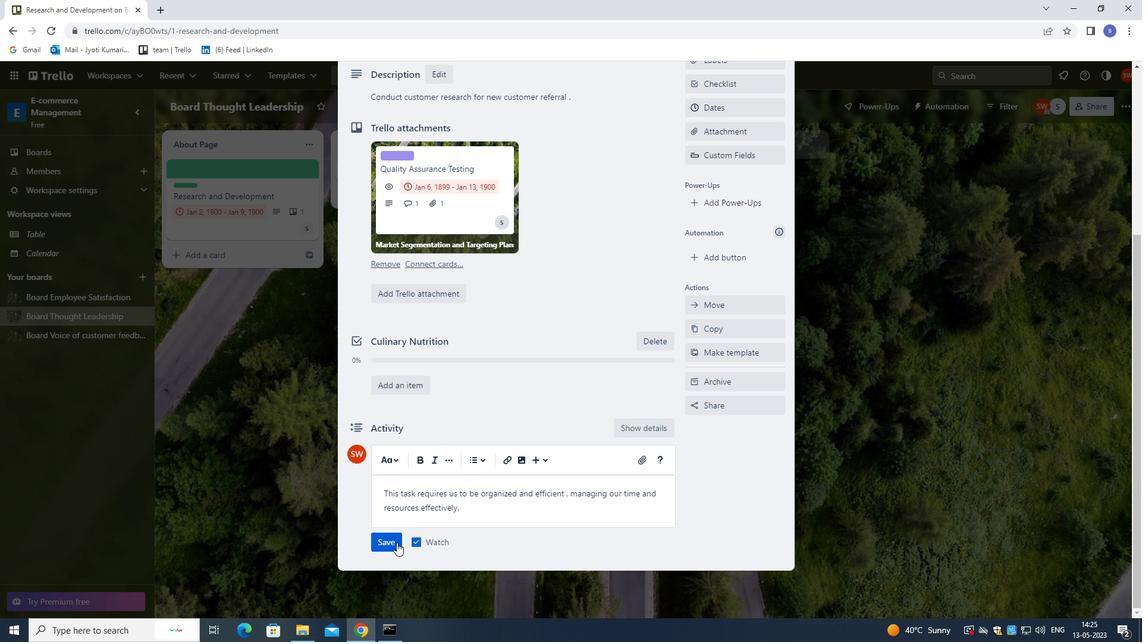 
Action: Mouse pressed left at (392, 543)
Screenshot: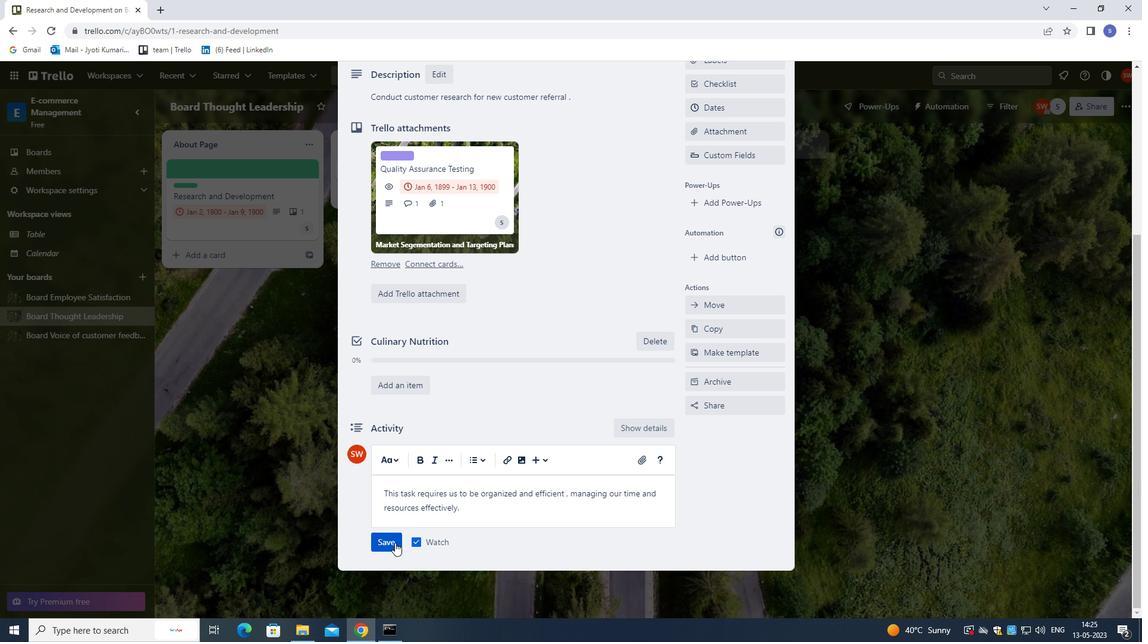 
Action: Mouse moved to (513, 446)
Screenshot: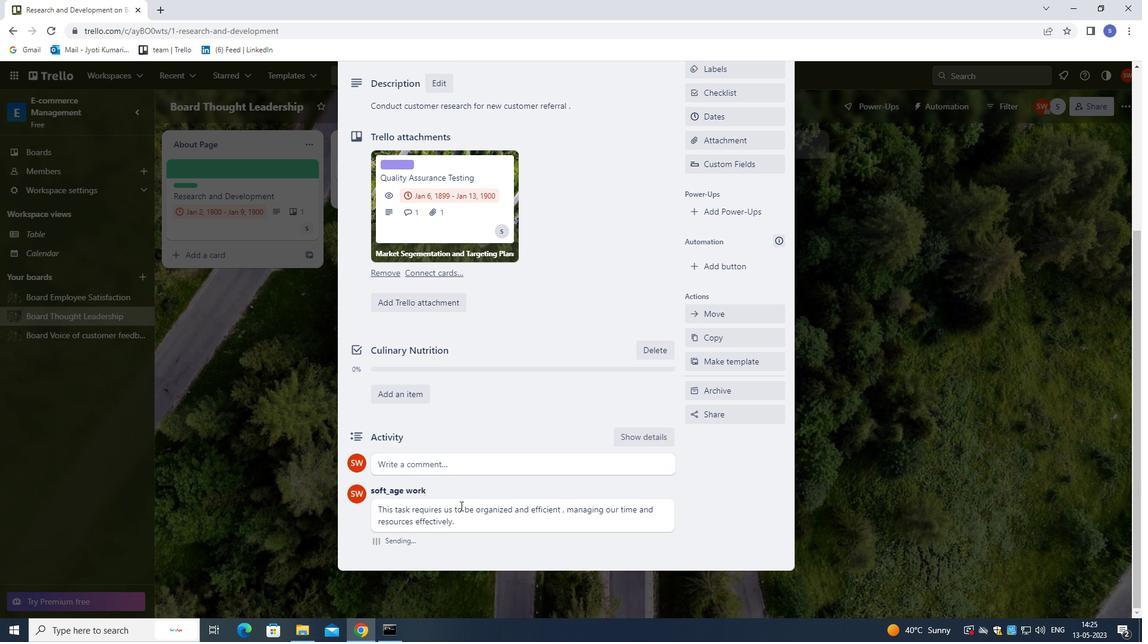 
Action: Mouse scrolled (513, 447) with delta (0, 0)
Screenshot: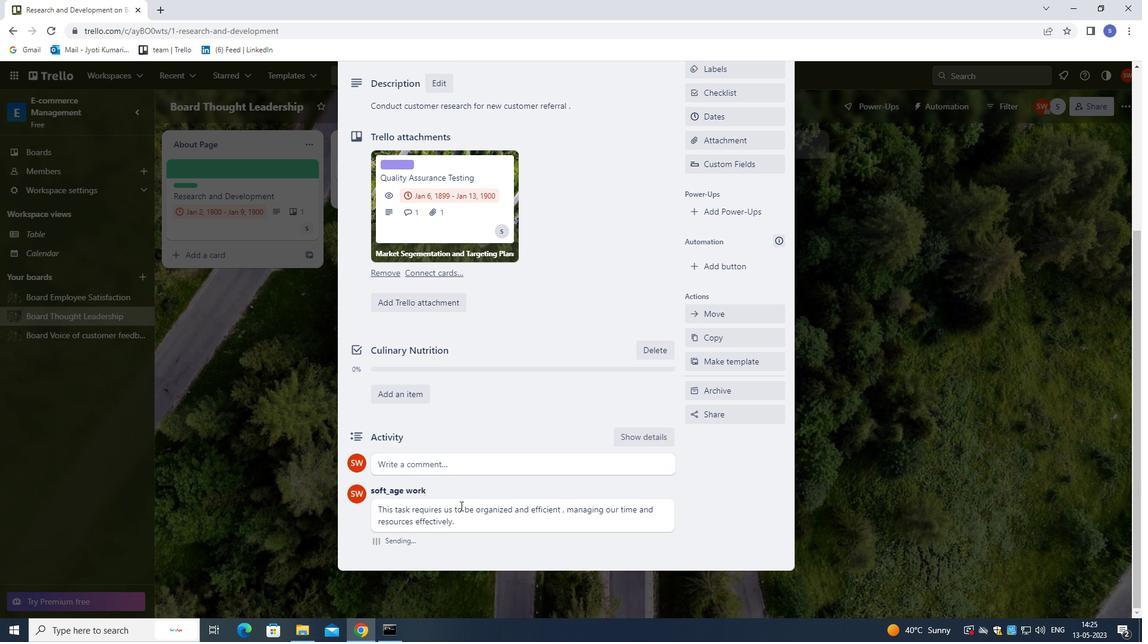 
Action: Mouse moved to (514, 443)
Screenshot: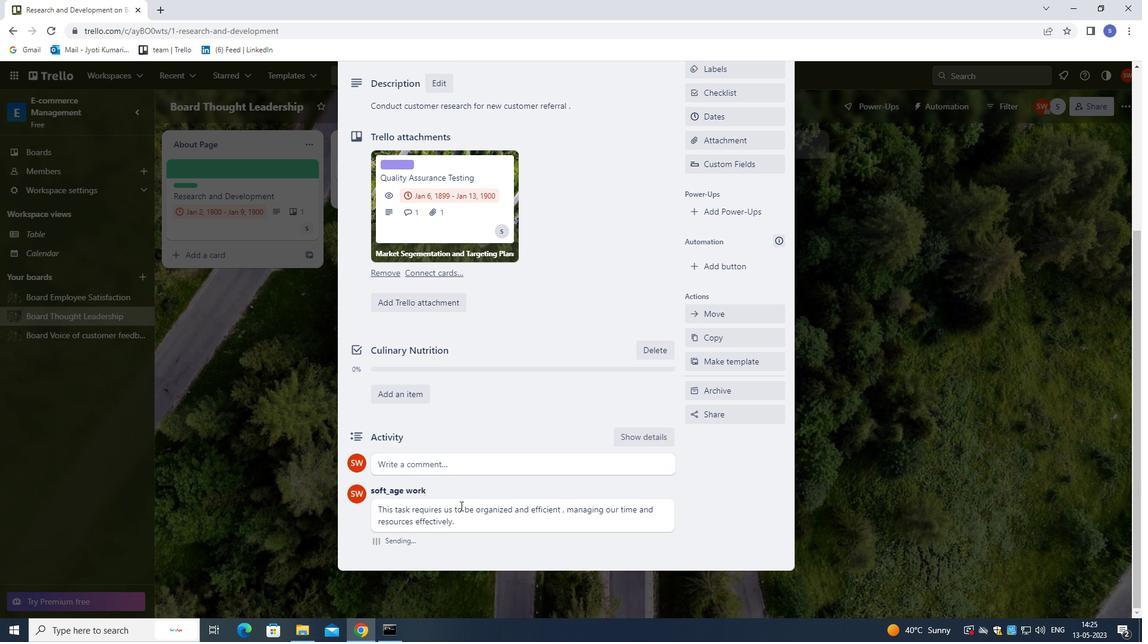 
Action: Mouse scrolled (514, 444) with delta (0, 0)
Screenshot: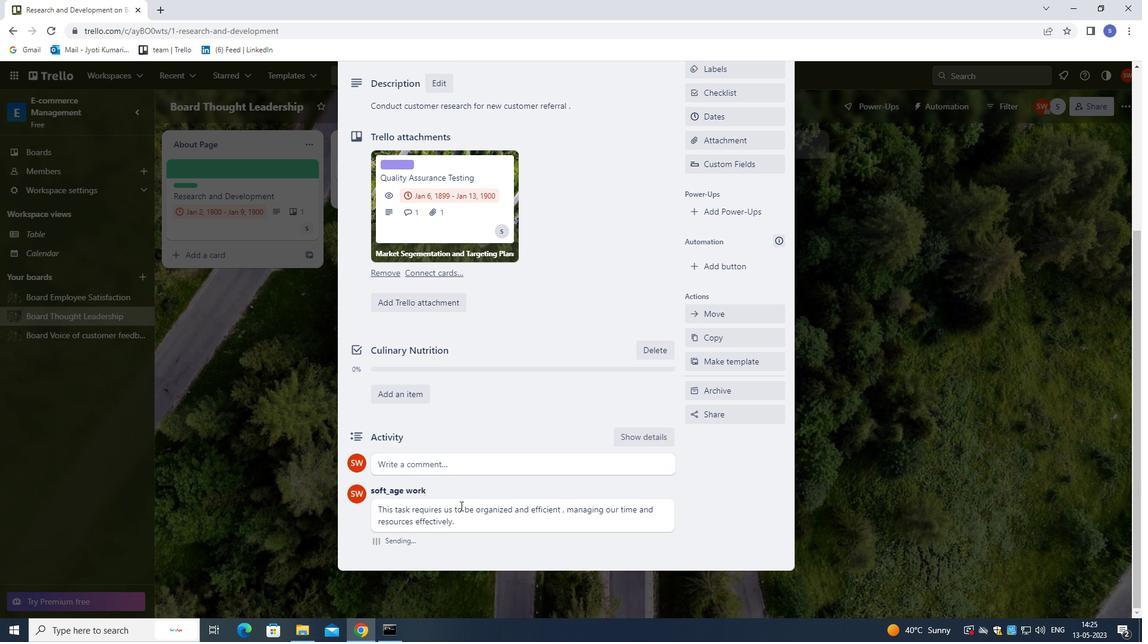 
Action: Mouse moved to (514, 443)
Screenshot: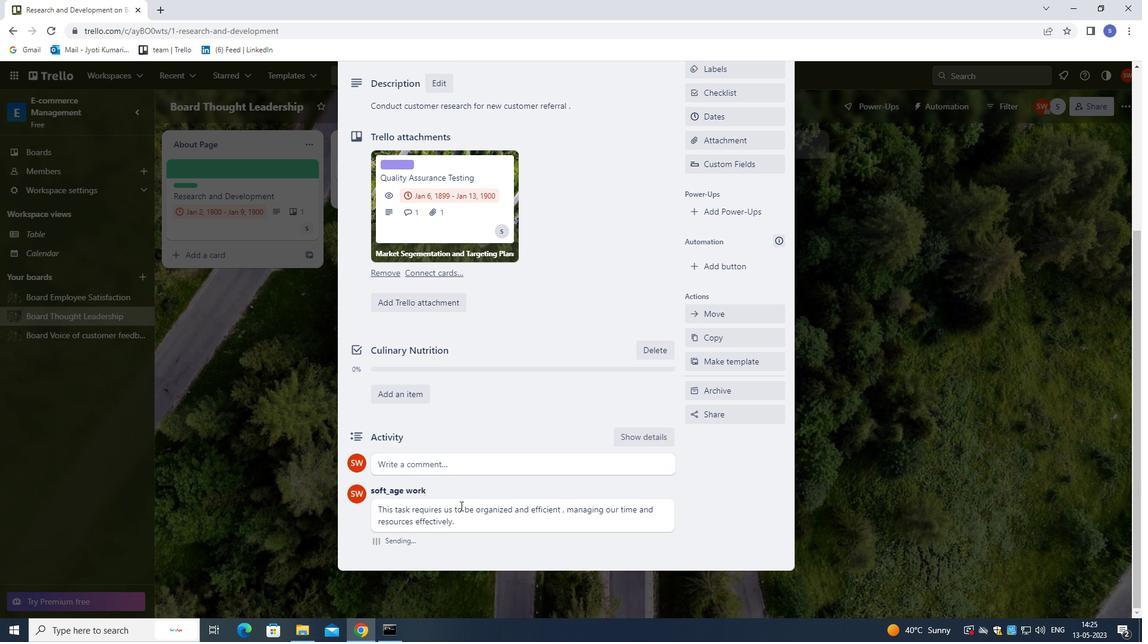 
Action: Mouse scrolled (514, 443) with delta (0, 0)
Screenshot: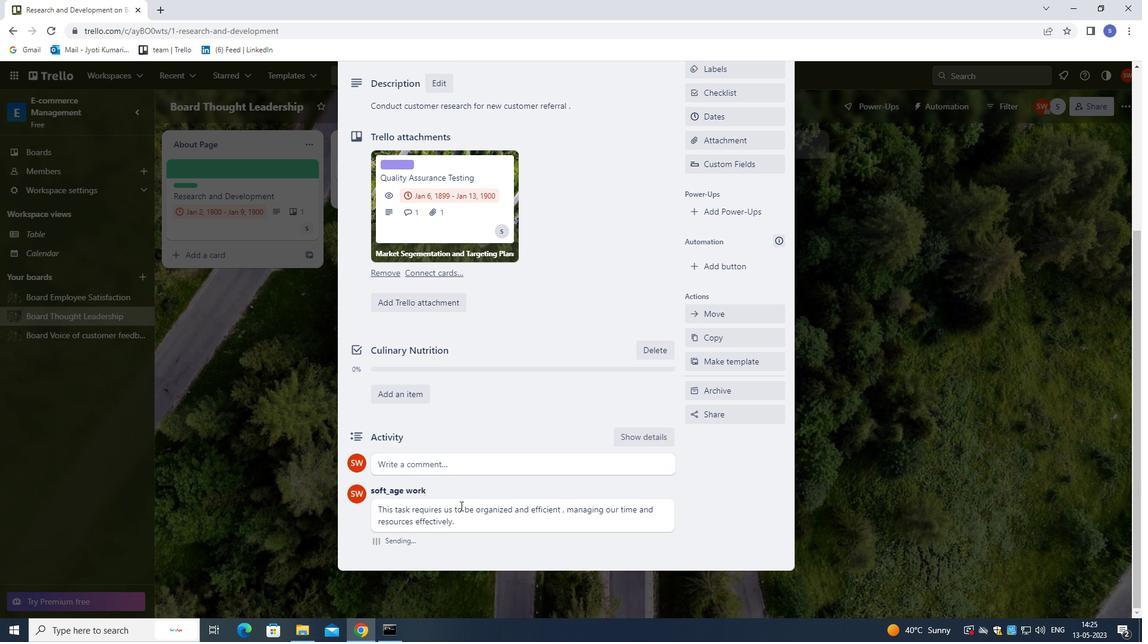 
Action: Mouse scrolled (514, 443) with delta (0, 0)
Screenshot: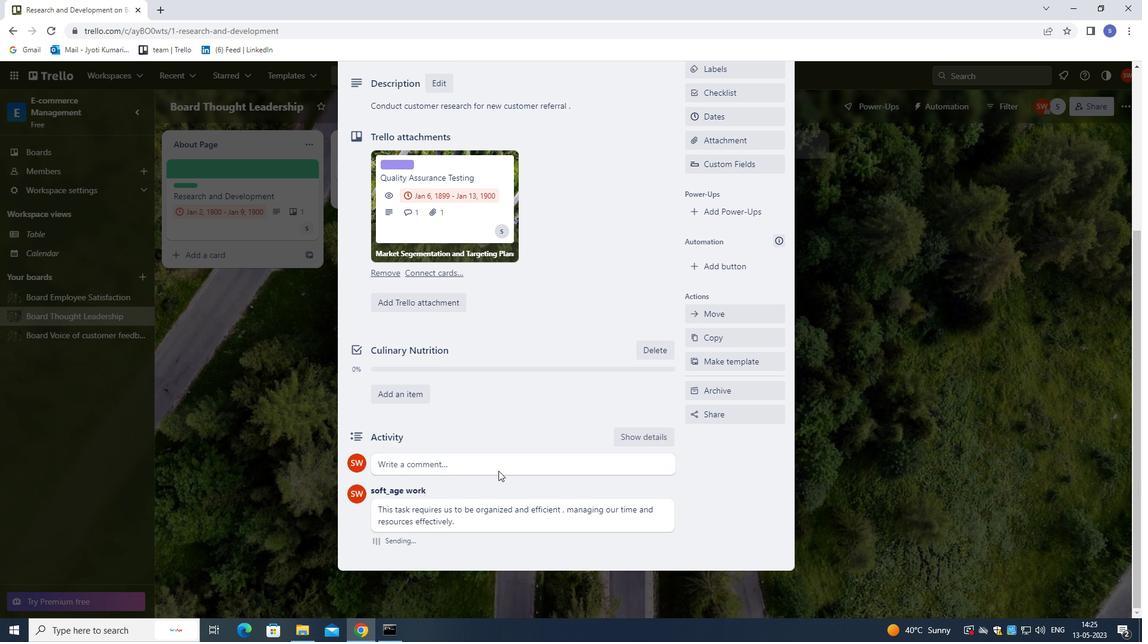
Action: Mouse scrolled (514, 443) with delta (0, 0)
Screenshot: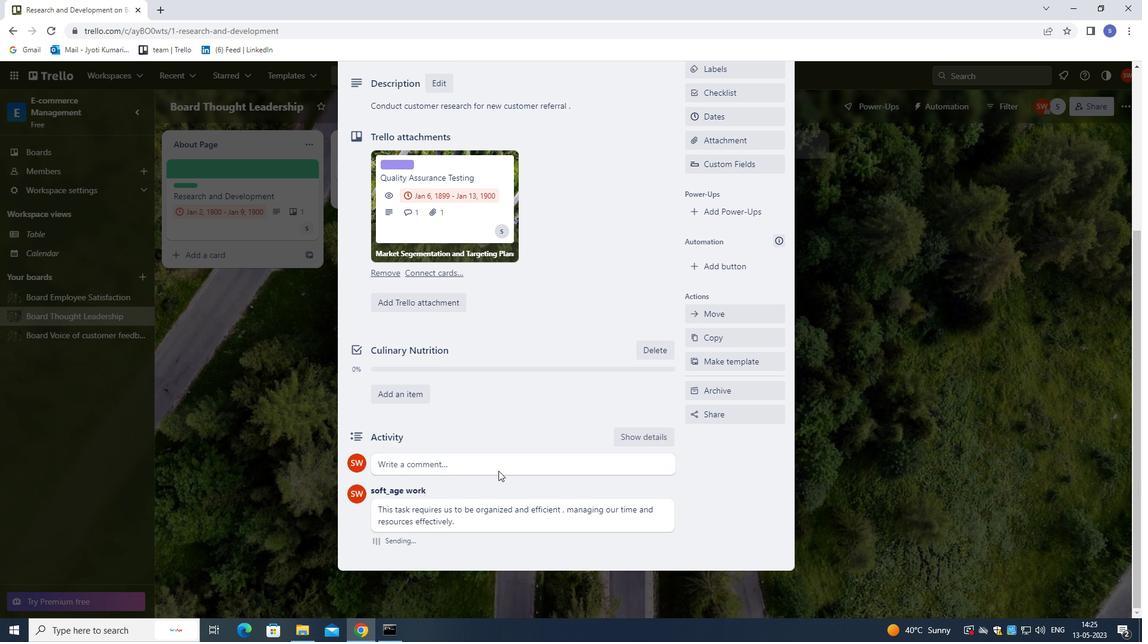 
Action: Mouse scrolled (514, 443) with delta (0, 0)
Screenshot: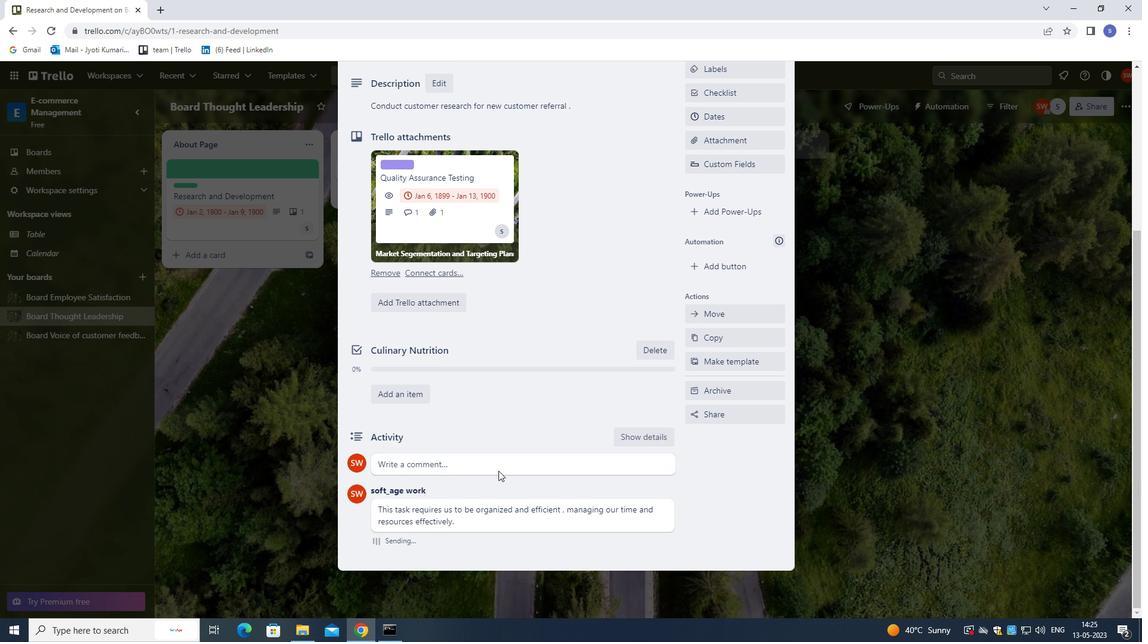 
Action: Mouse scrolled (514, 443) with delta (0, 0)
Screenshot: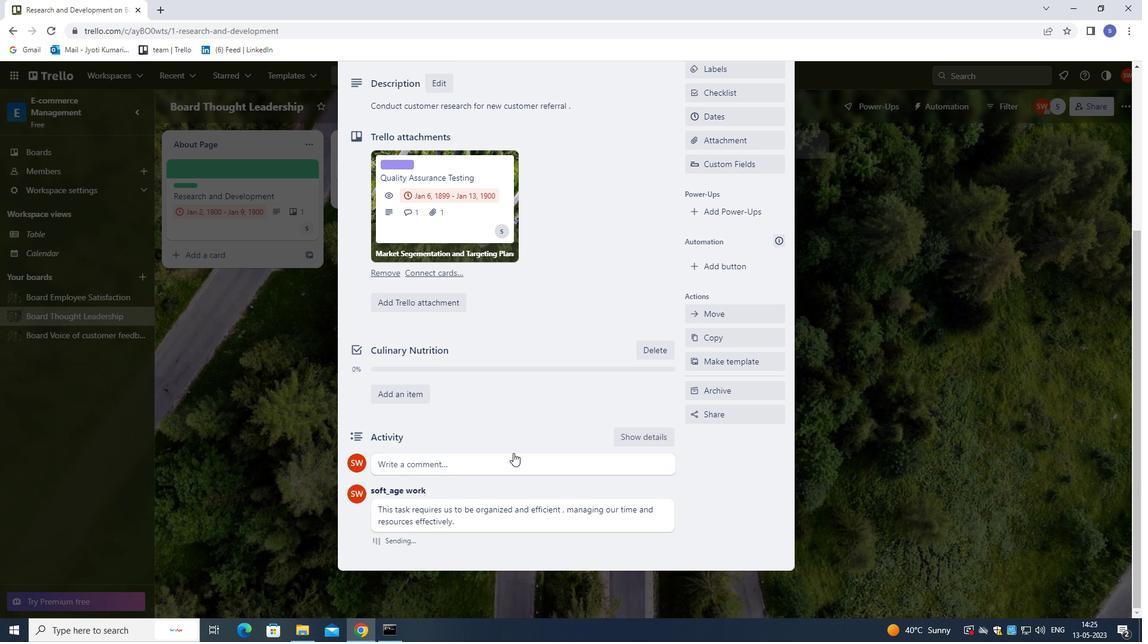 
Action: Mouse scrolled (514, 443) with delta (0, 0)
Screenshot: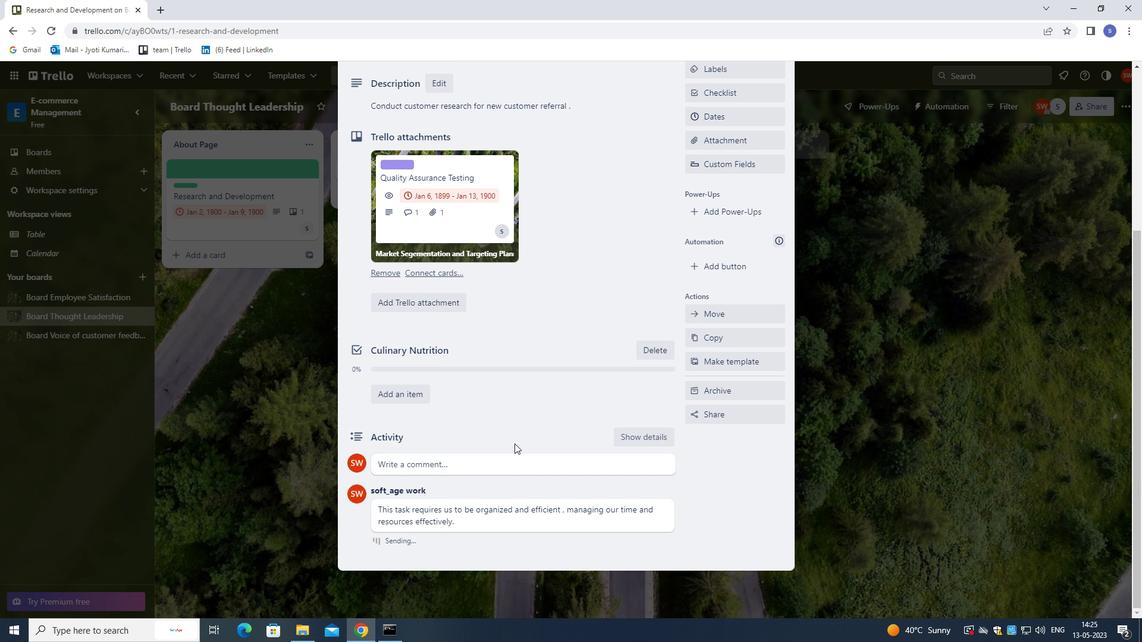 
Action: Mouse scrolled (514, 443) with delta (0, 0)
Screenshot: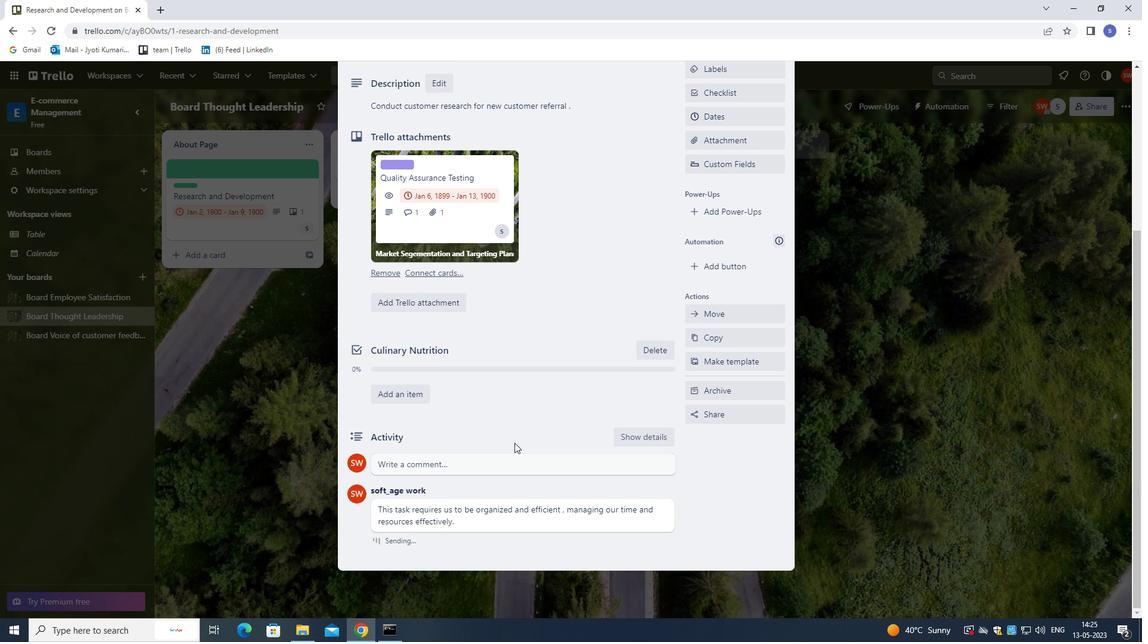 
Action: Mouse moved to (660, 301)
Screenshot: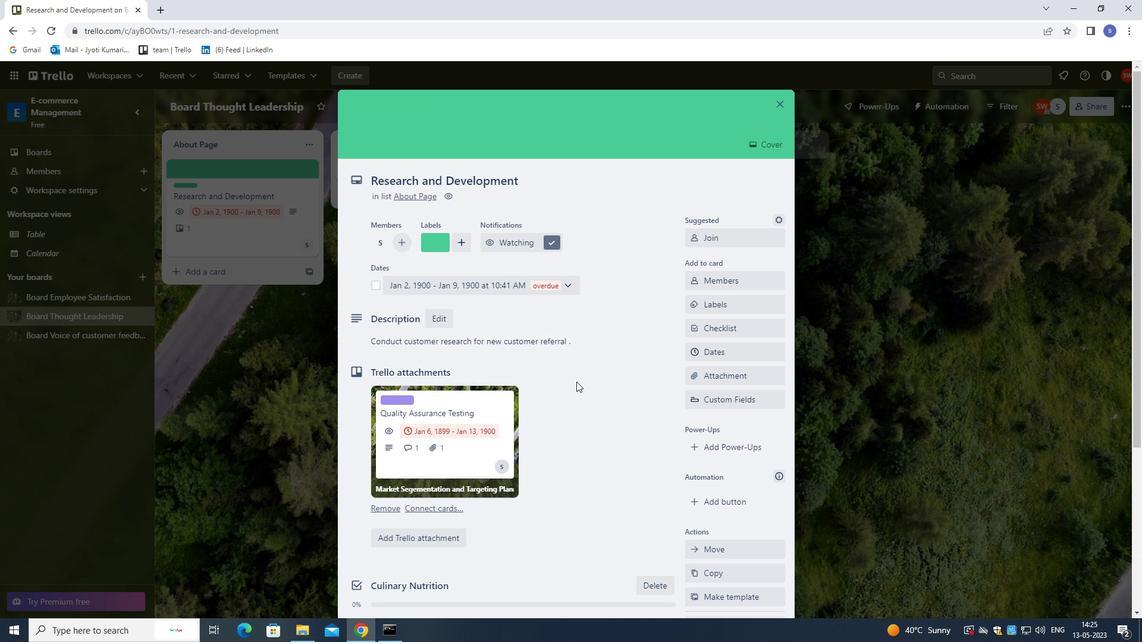 
Action: Mouse scrolled (660, 301) with delta (0, 0)
Screenshot: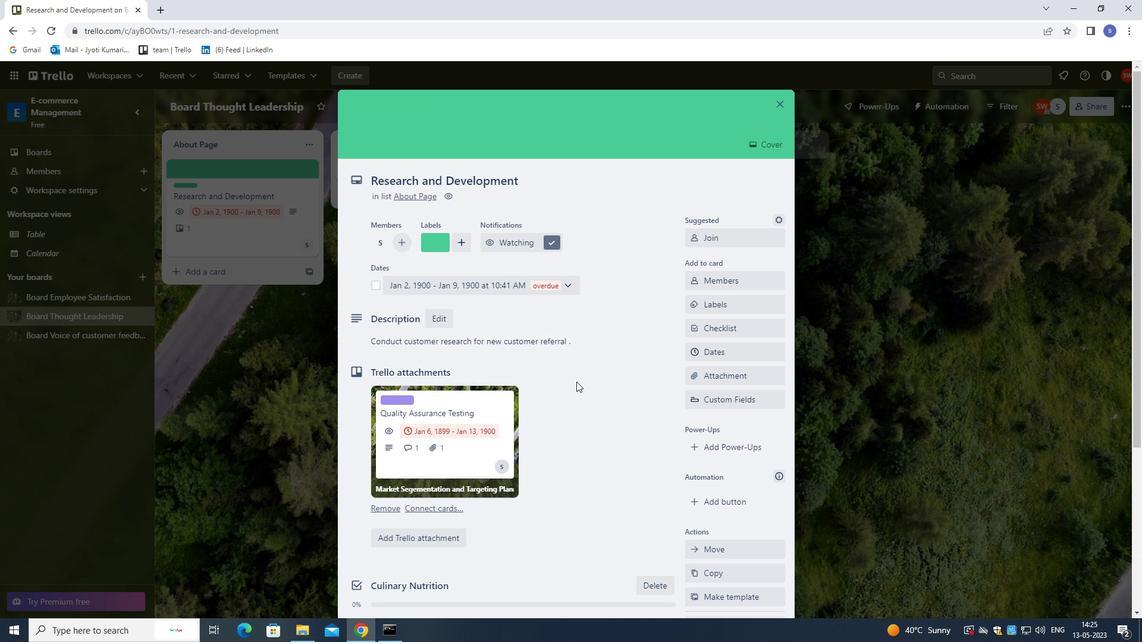 
Action: Mouse moved to (666, 283)
Screenshot: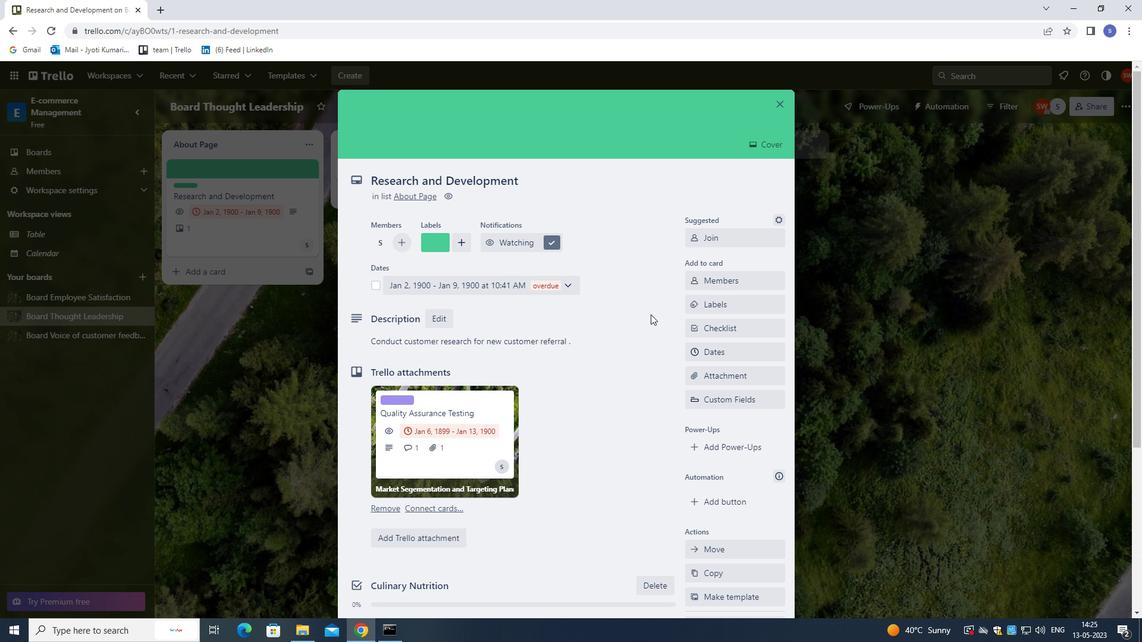 
Action: Mouse scrolled (666, 284) with delta (0, 0)
Screenshot: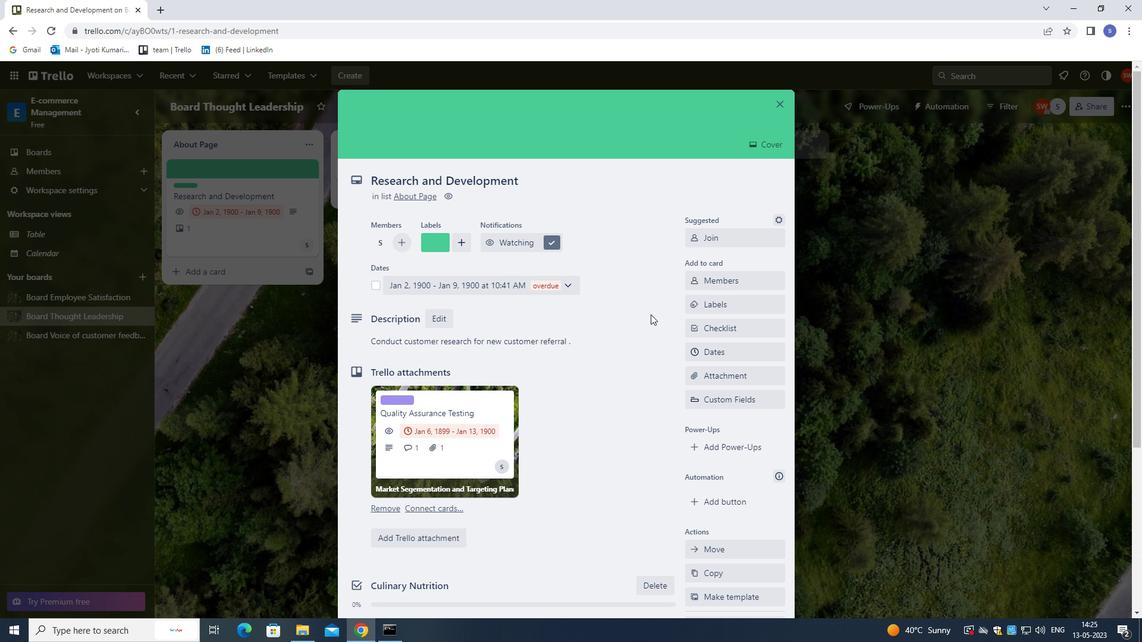 
Action: Mouse moved to (776, 101)
Screenshot: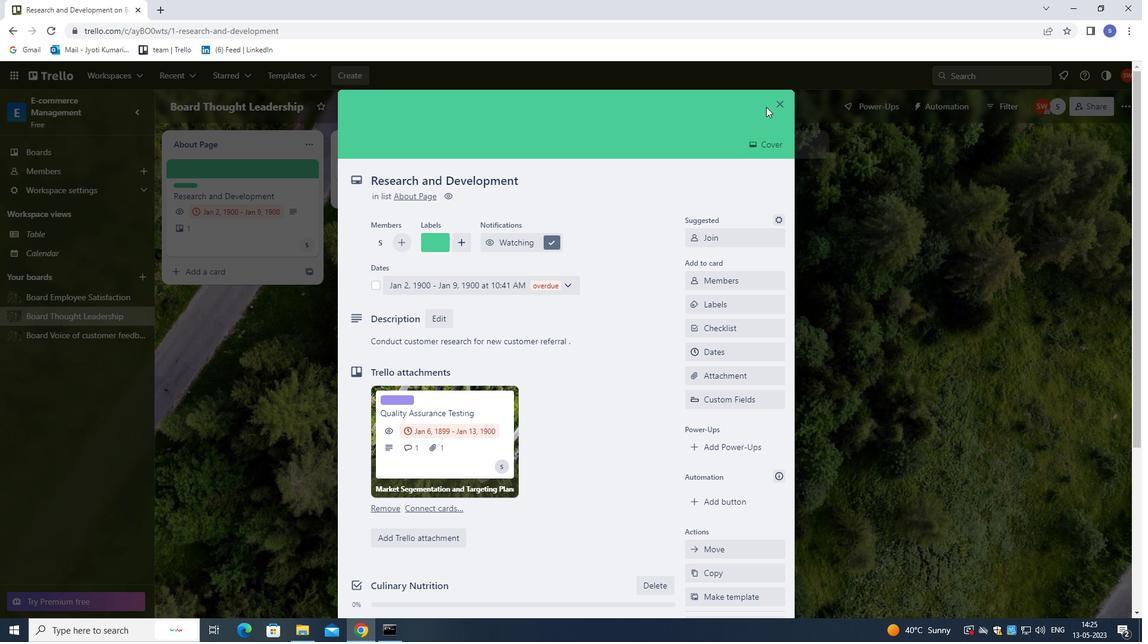 
Action: Mouse pressed left at (776, 101)
Screenshot: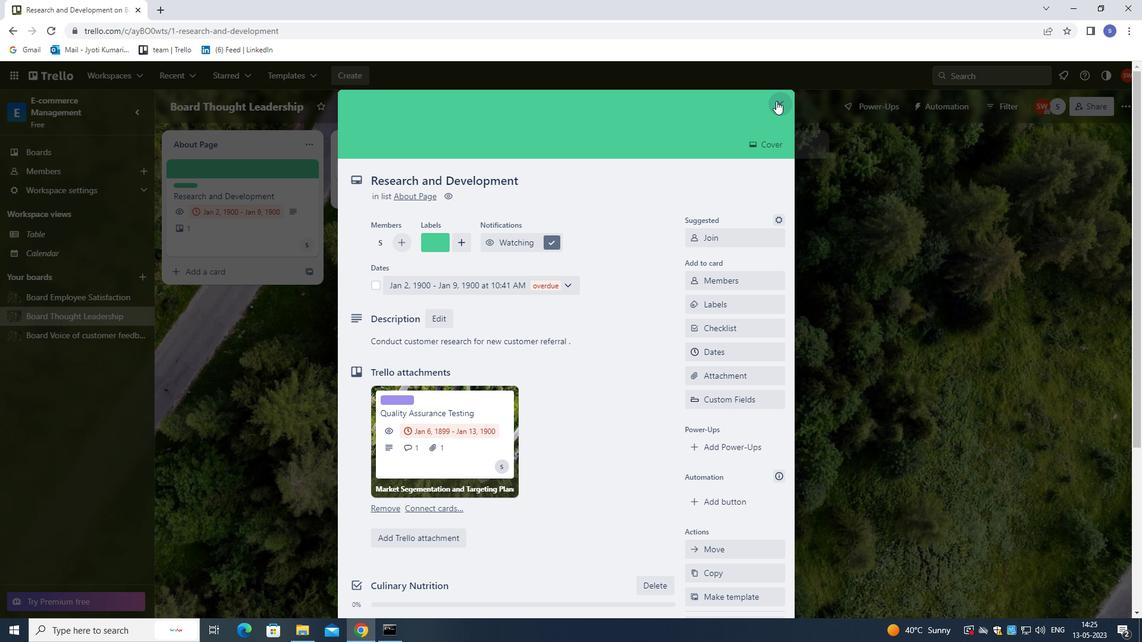 
Action: Mouse moved to (776, 99)
Screenshot: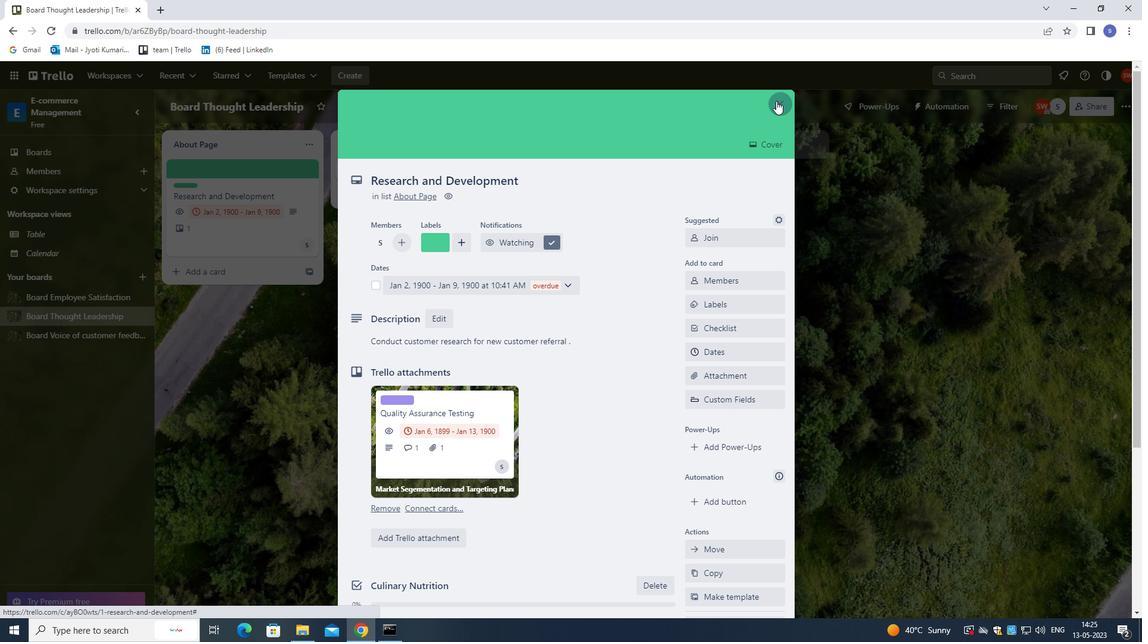 
